 Task: Go to Program & Features. Select Whole Food Market. Add to cart Organic Sweet Potatoes-4. Select Amazon Health. Add to cart Coenzyme Q10 supplement-2. Place order for Destiny Lee, _x000D_
4893 Hawaiian Ter_x000D_
Cincinnati, Ohio(OH), 45223, Cell Number (513) 541-0914
Action: Mouse moved to (15, 79)
Screenshot: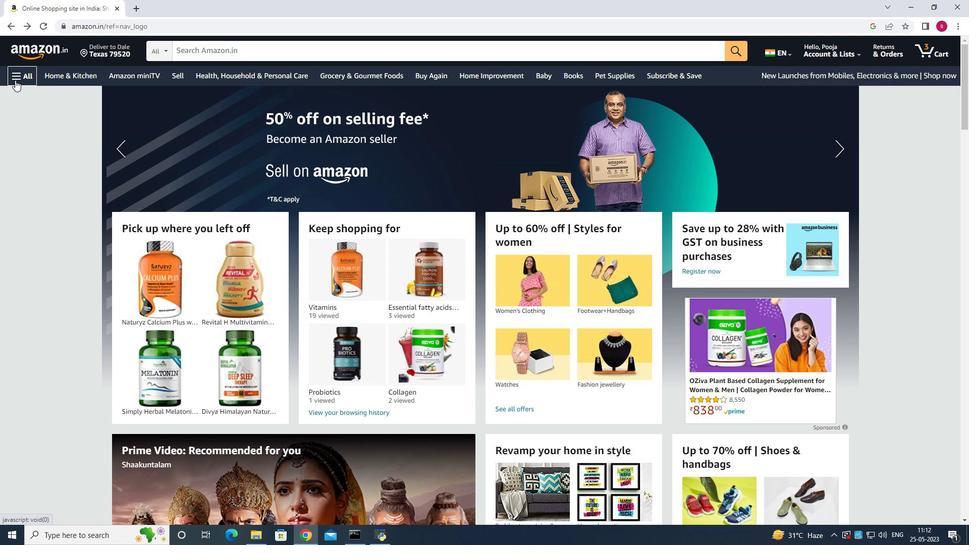 
Action: Mouse pressed left at (15, 79)
Screenshot: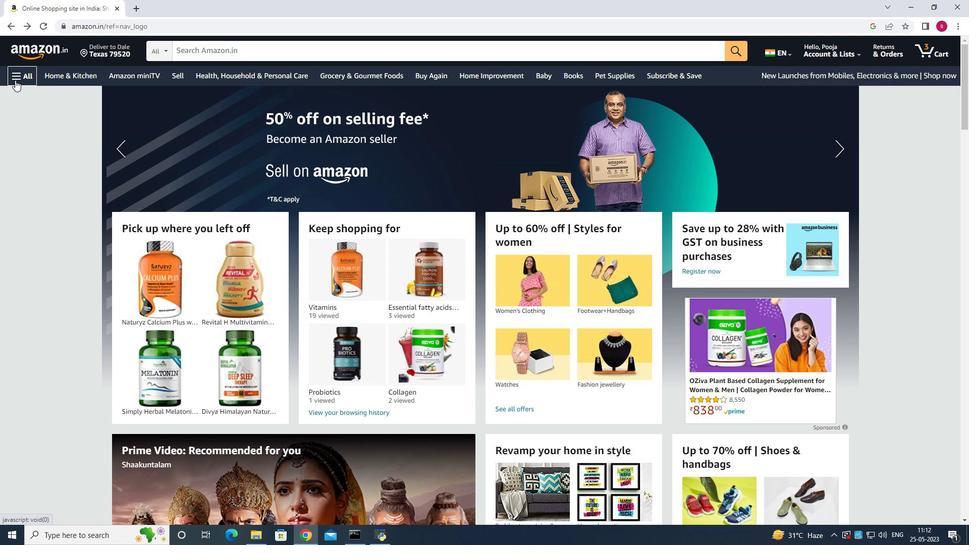 
Action: Mouse moved to (93, 346)
Screenshot: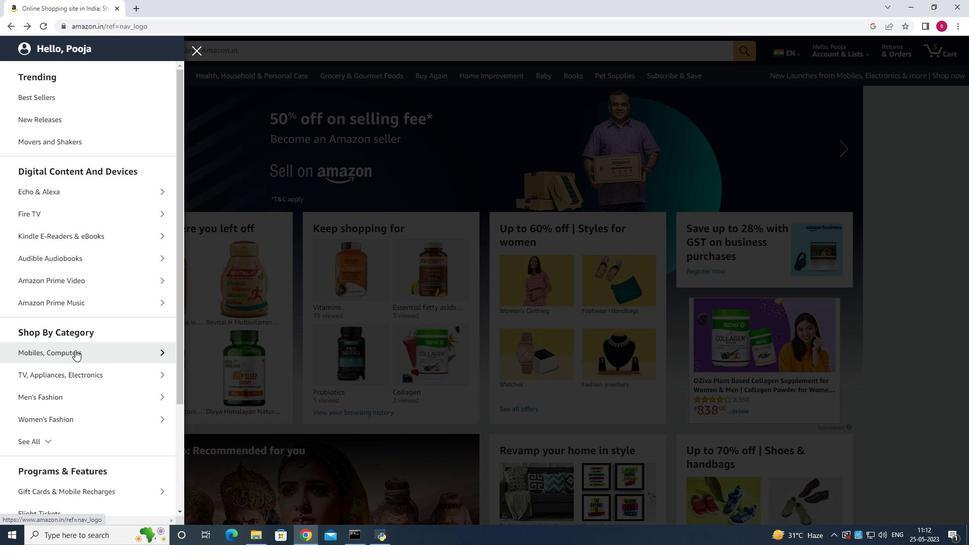 
Action: Mouse scrolled (93, 345) with delta (0, 0)
Screenshot: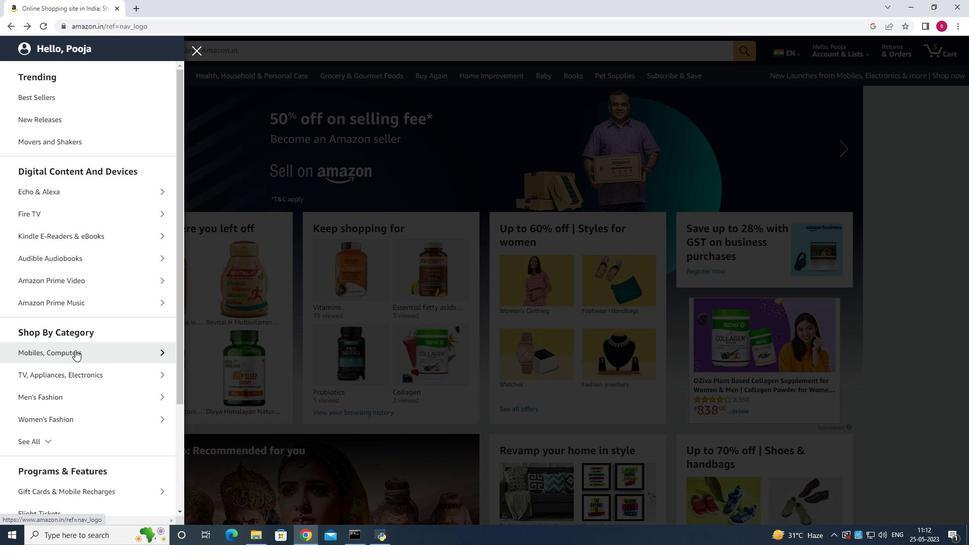 
Action: Mouse scrolled (93, 345) with delta (0, 0)
Screenshot: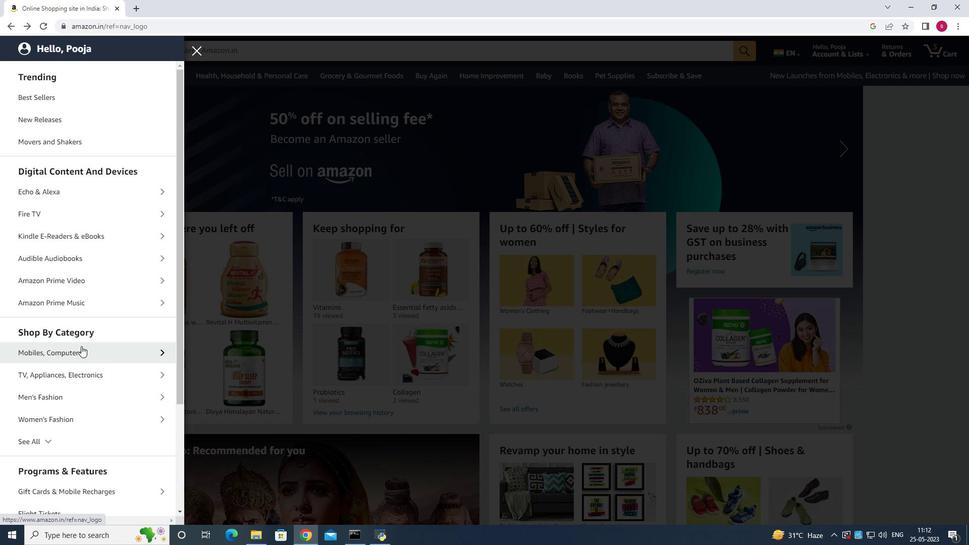 
Action: Mouse scrolled (93, 345) with delta (0, 0)
Screenshot: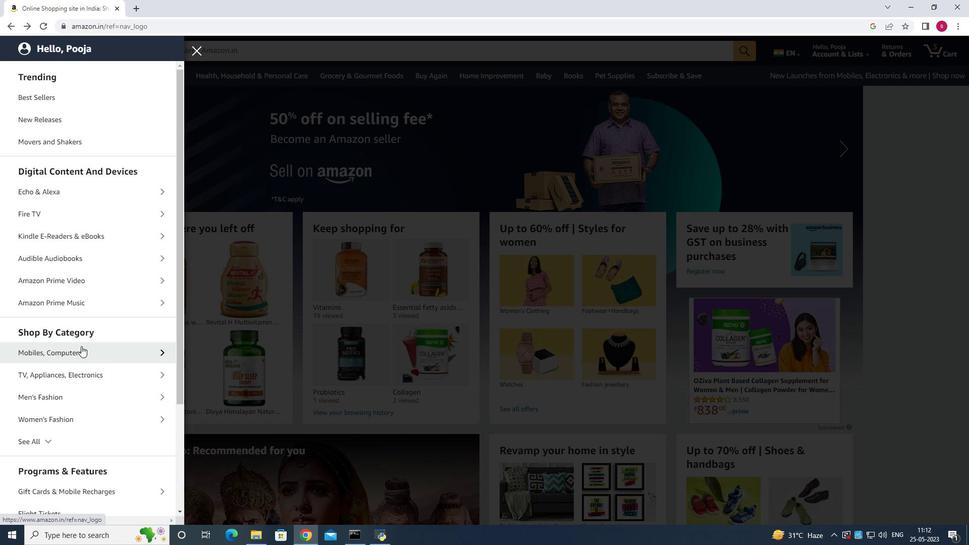 
Action: Mouse scrolled (93, 345) with delta (0, 0)
Screenshot: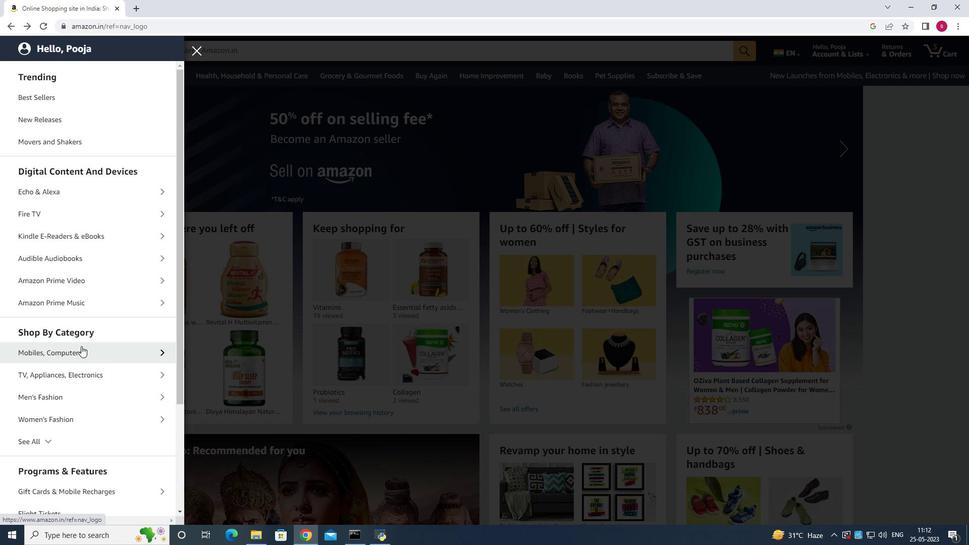 
Action: Mouse moved to (93, 346)
Screenshot: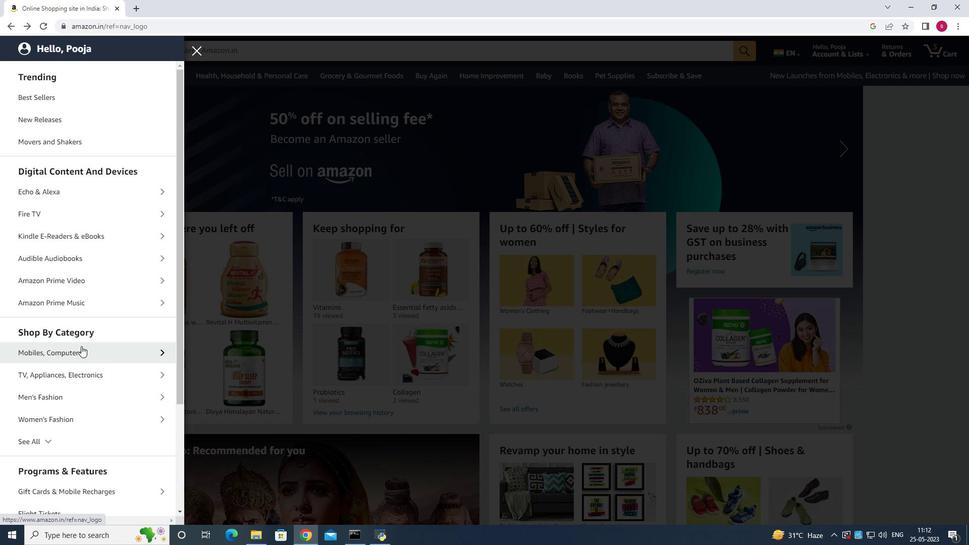 
Action: Mouse scrolled (93, 345) with delta (0, 0)
Screenshot: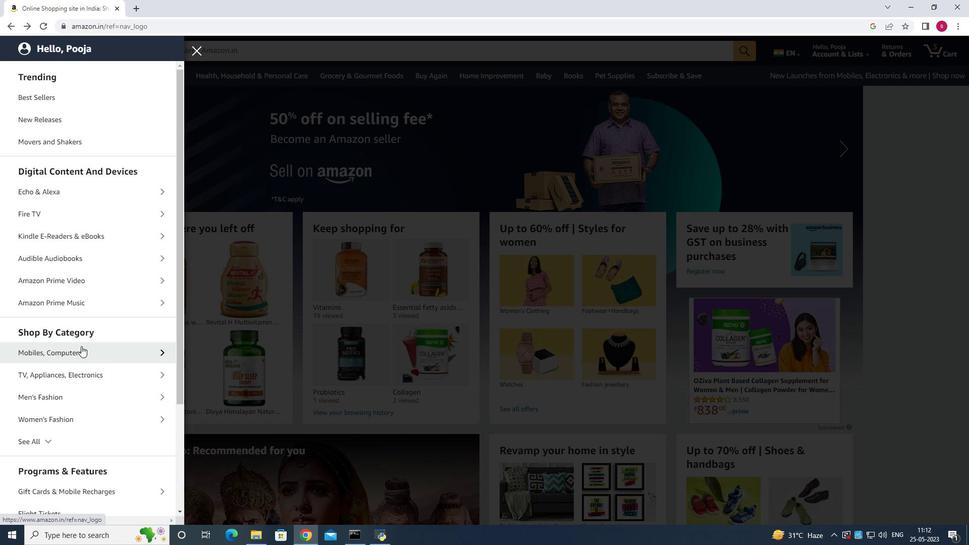 
Action: Mouse moved to (88, 331)
Screenshot: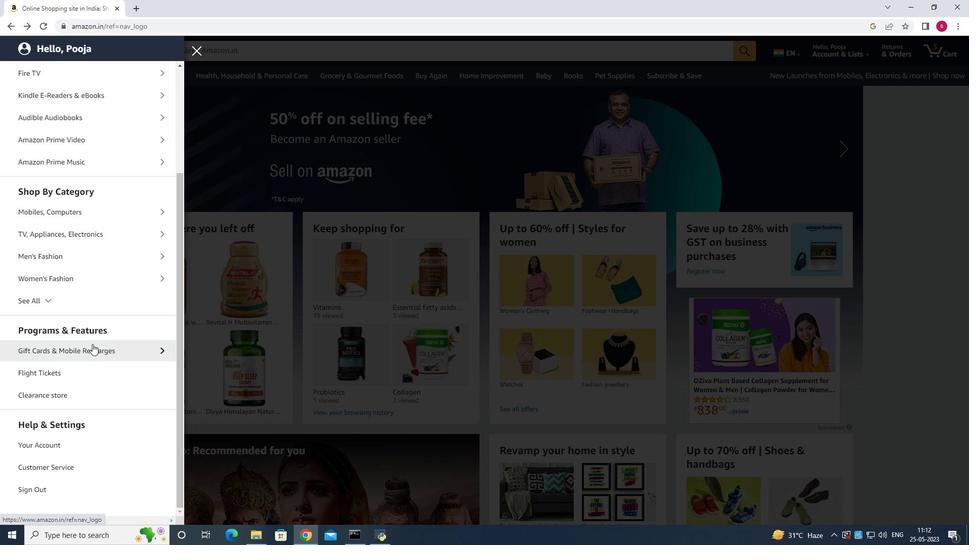 
Action: Mouse pressed left at (88, 331)
Screenshot: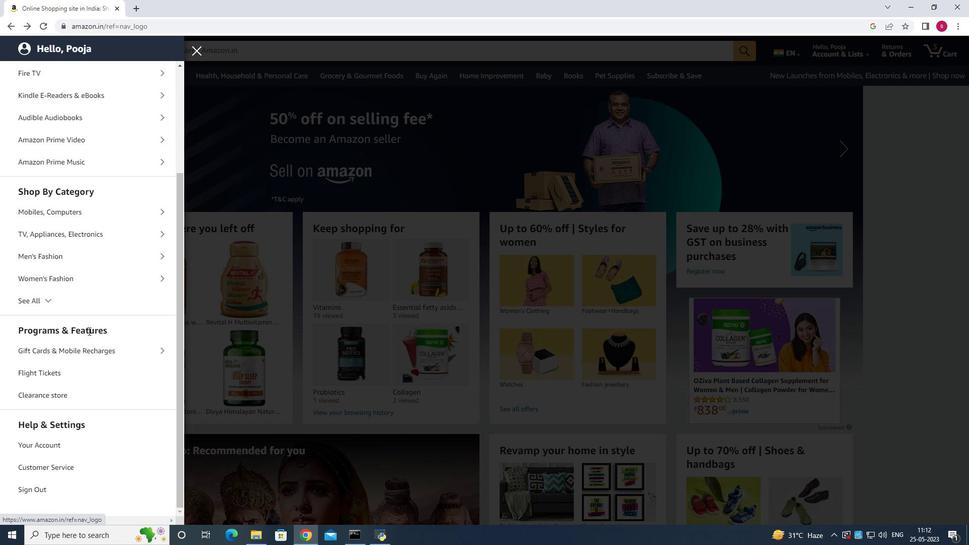 
Action: Mouse moved to (91, 352)
Screenshot: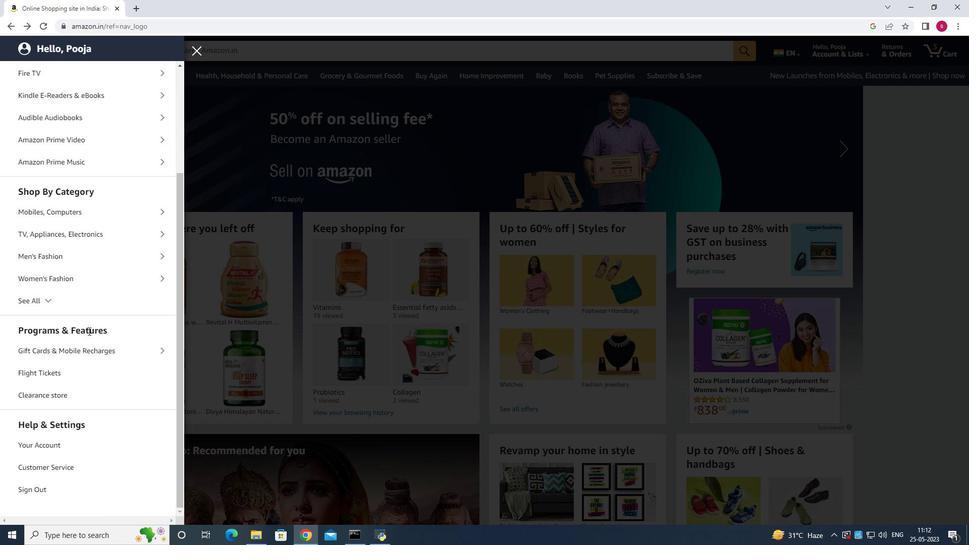 
Action: Mouse pressed left at (91, 352)
Screenshot: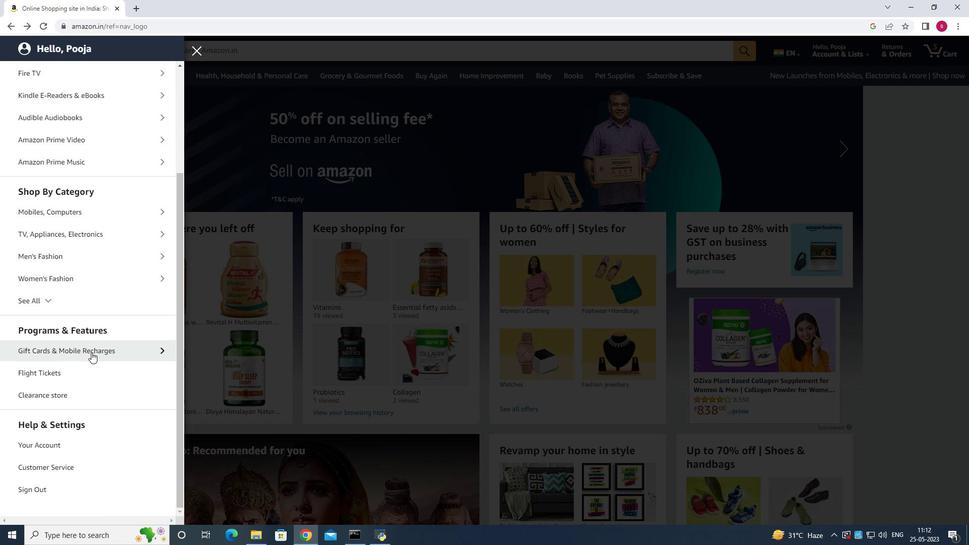 
Action: Mouse moved to (197, 45)
Screenshot: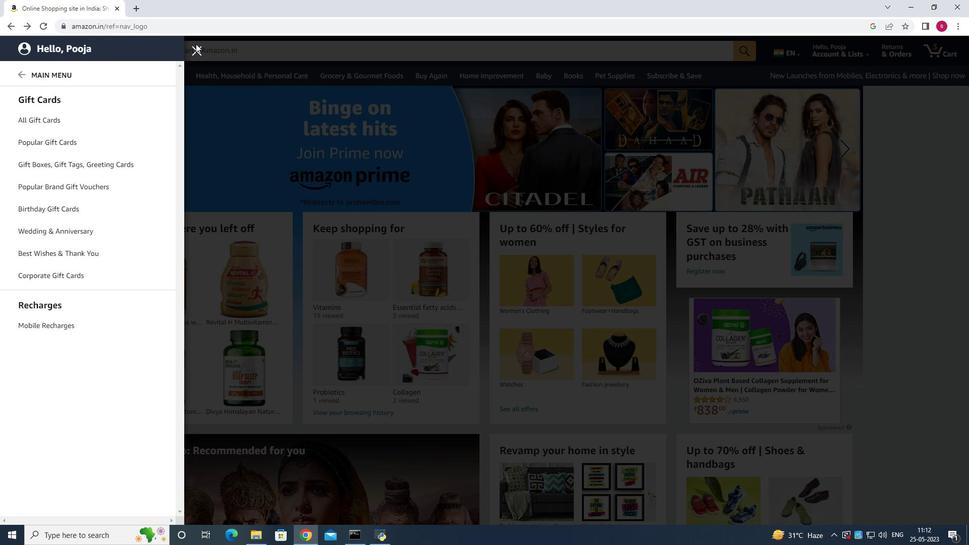 
Action: Mouse pressed left at (197, 45)
Screenshot: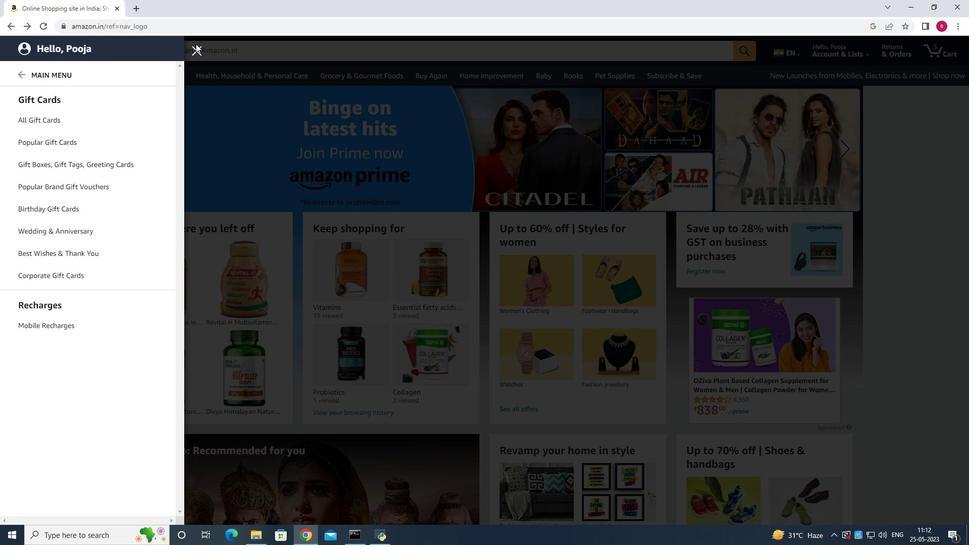 
Action: Mouse moved to (198, 46)
Screenshot: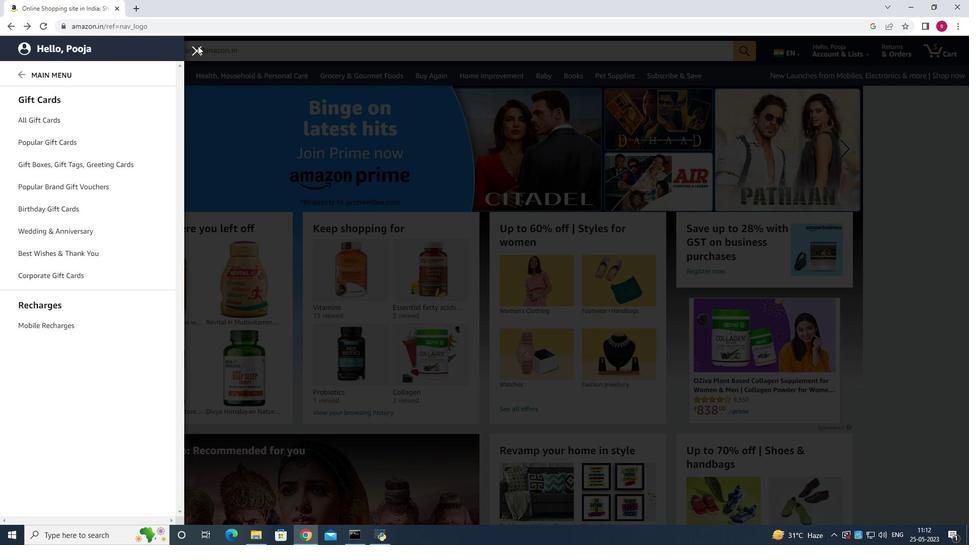 
Action: Mouse pressed left at (198, 46)
Screenshot: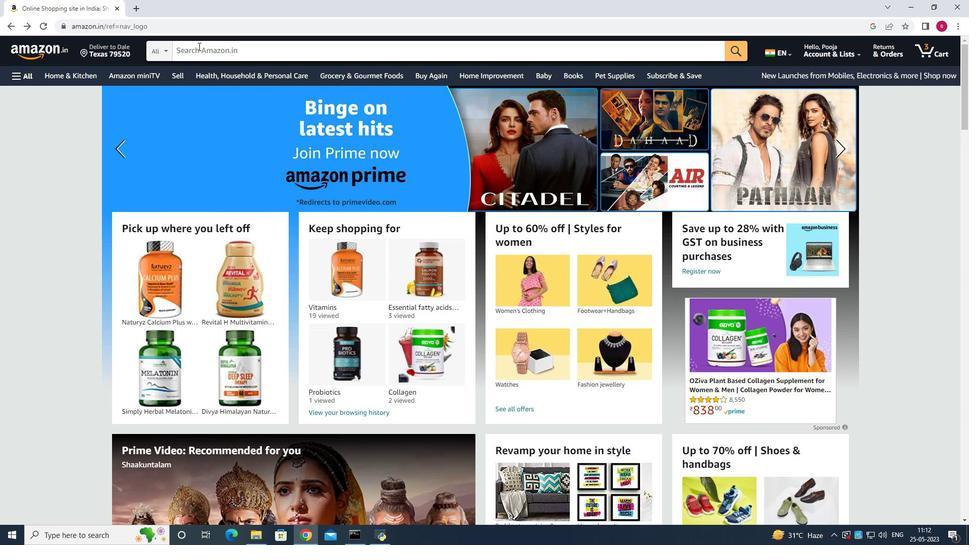 
Action: Key pressed <Key.shift>Organic<Key.space>sweet<Key.space>potatos<Key.enter>
Screenshot: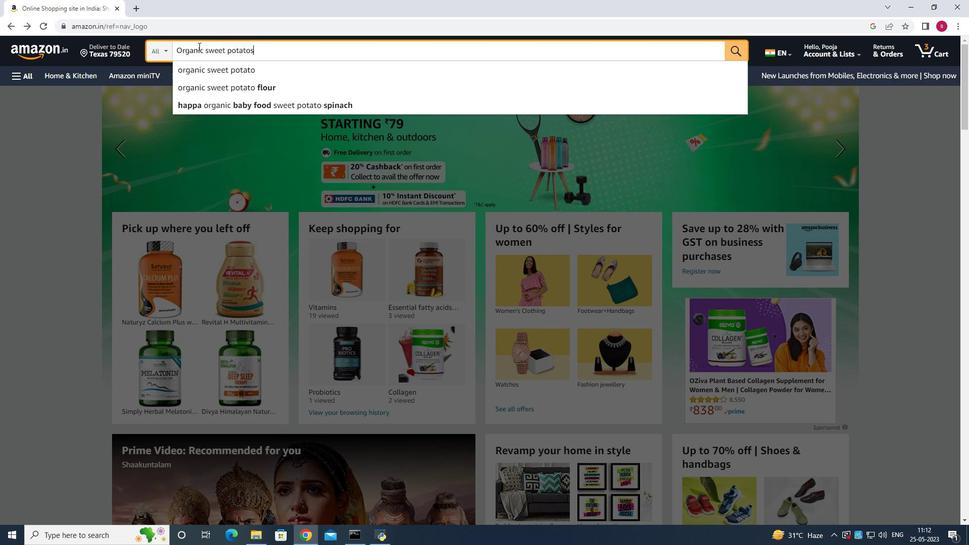 
Action: Mouse moved to (230, 111)
Screenshot: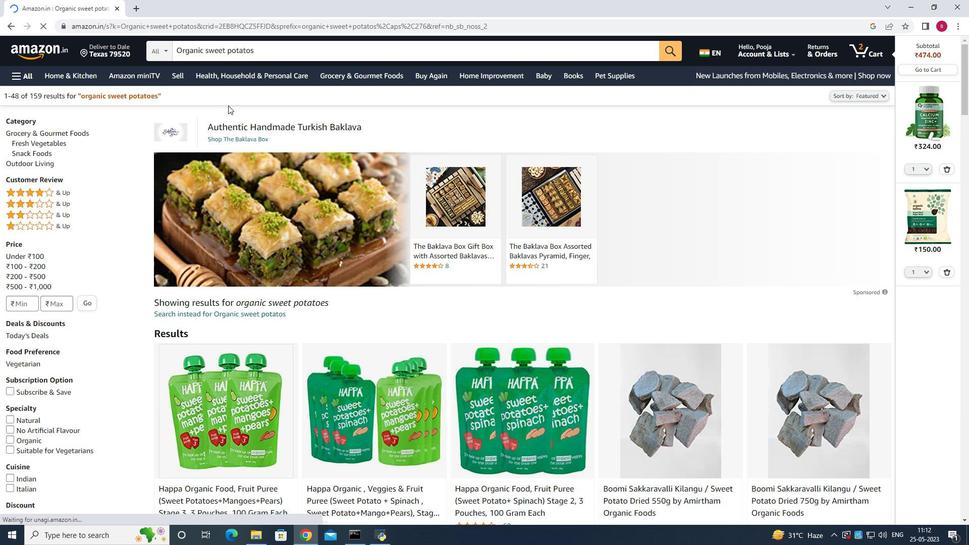 
Action: Mouse scrolled (230, 110) with delta (0, 0)
Screenshot: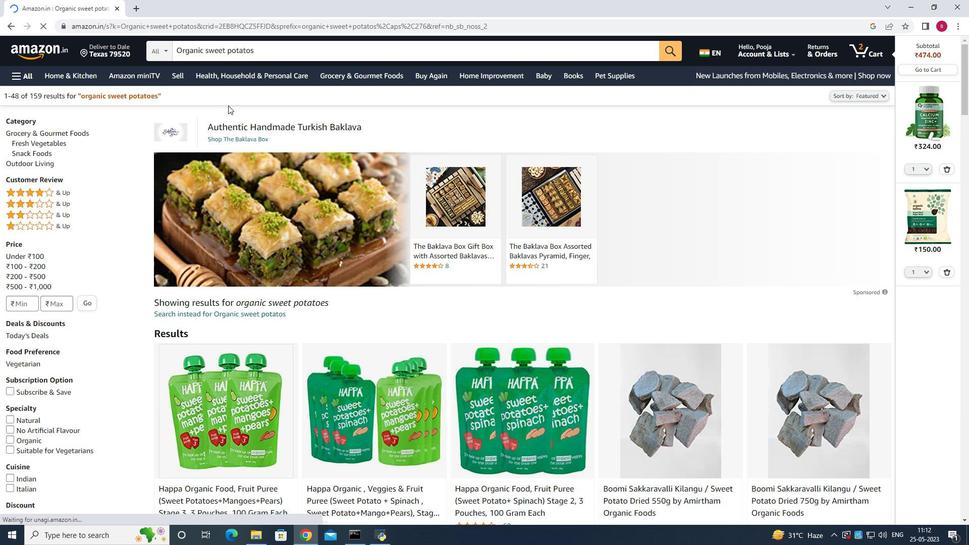 
Action: Mouse moved to (232, 117)
Screenshot: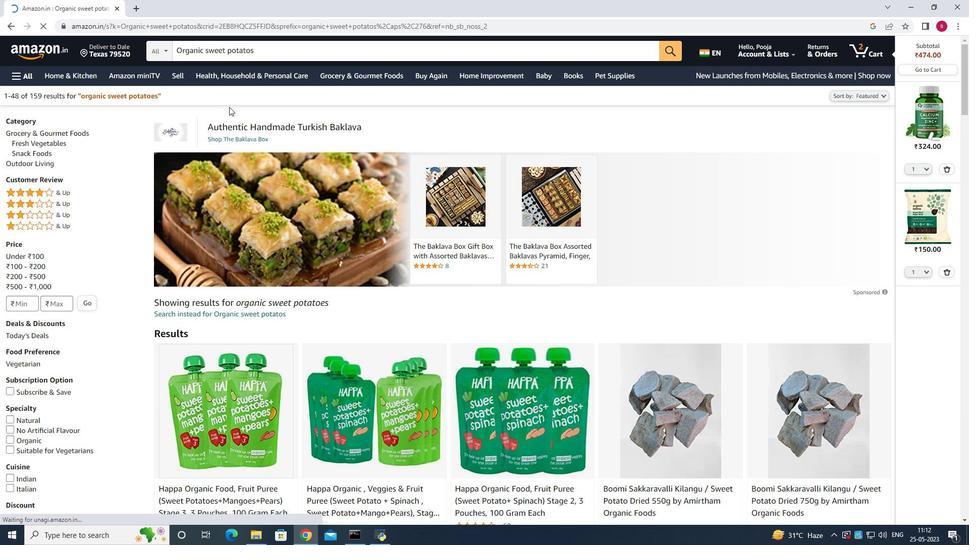 
Action: Mouse scrolled (232, 117) with delta (0, 0)
Screenshot: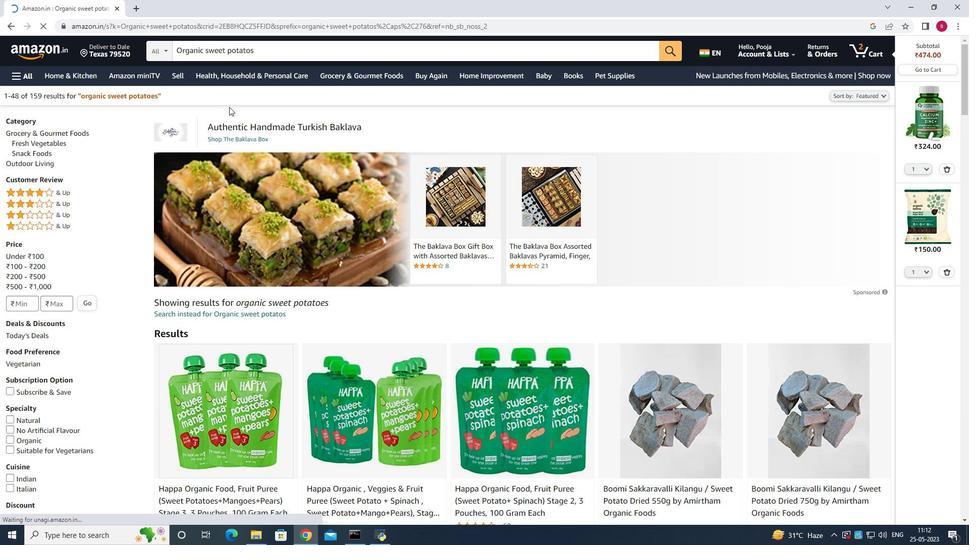 
Action: Mouse moved to (232, 119)
Screenshot: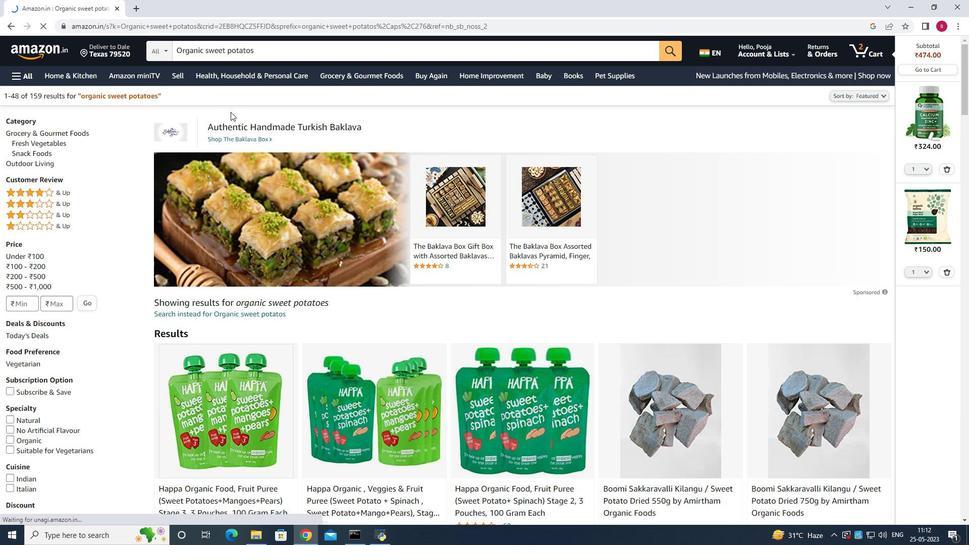 
Action: Mouse scrolled (232, 118) with delta (0, 0)
Screenshot: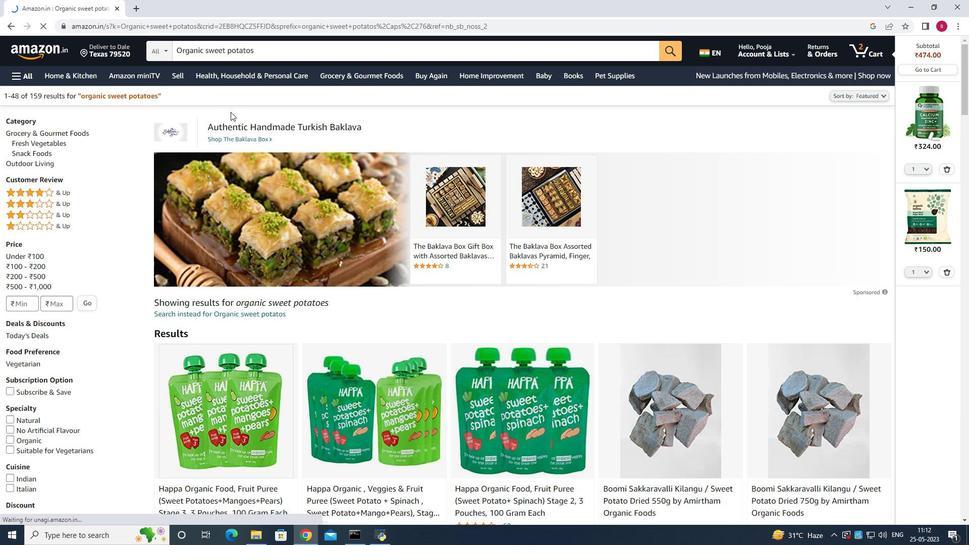 
Action: Mouse moved to (232, 119)
Screenshot: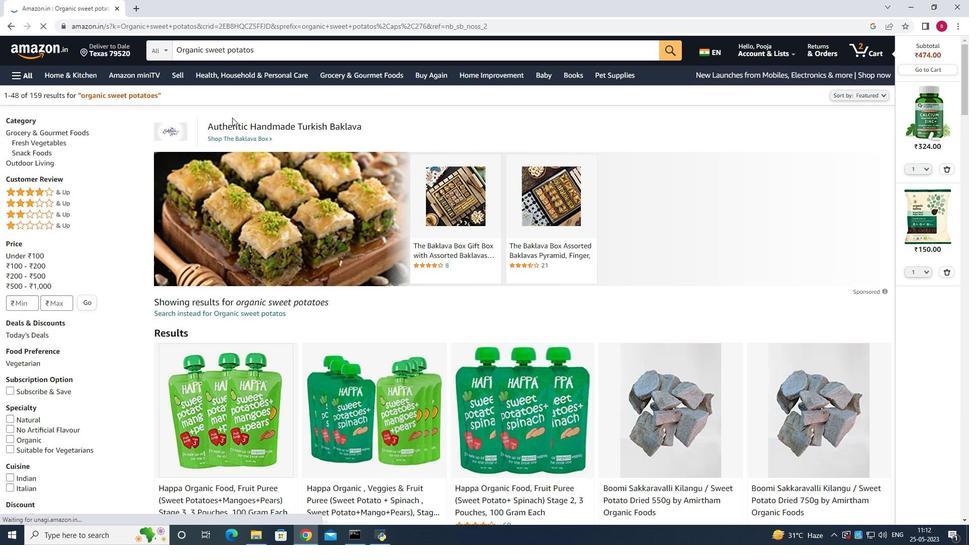 
Action: Mouse scrolled (232, 119) with delta (0, 0)
Screenshot: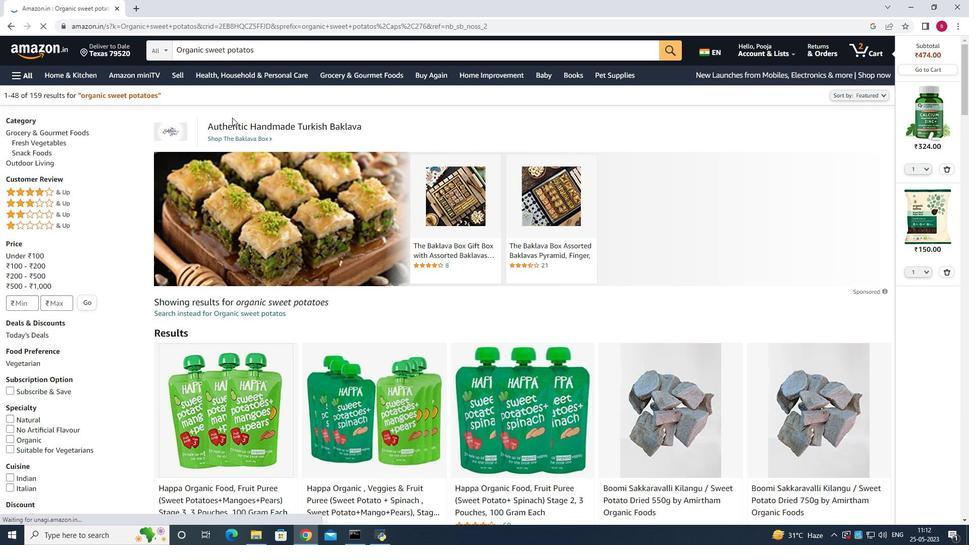 
Action: Mouse scrolled (232, 119) with delta (0, 0)
Screenshot: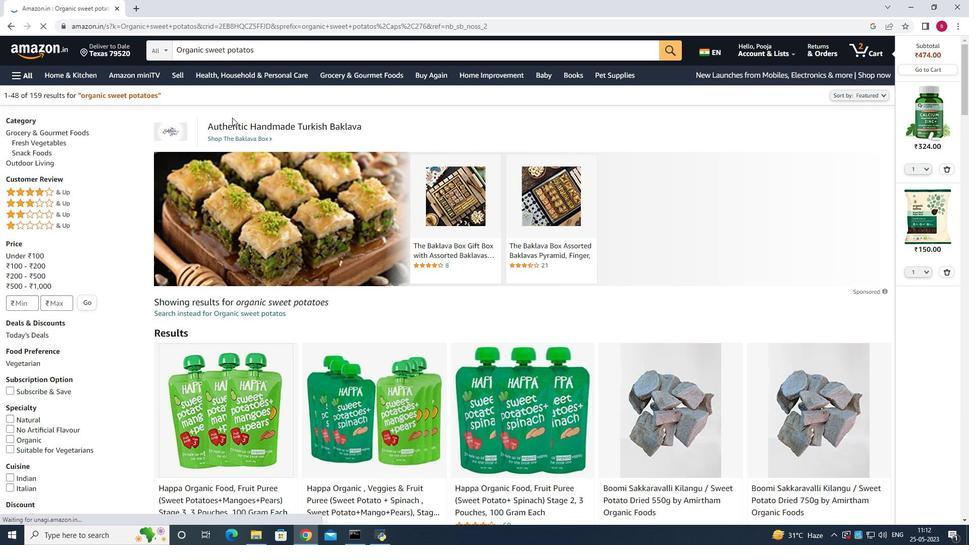 
Action: Mouse scrolled (232, 119) with delta (0, 0)
Screenshot: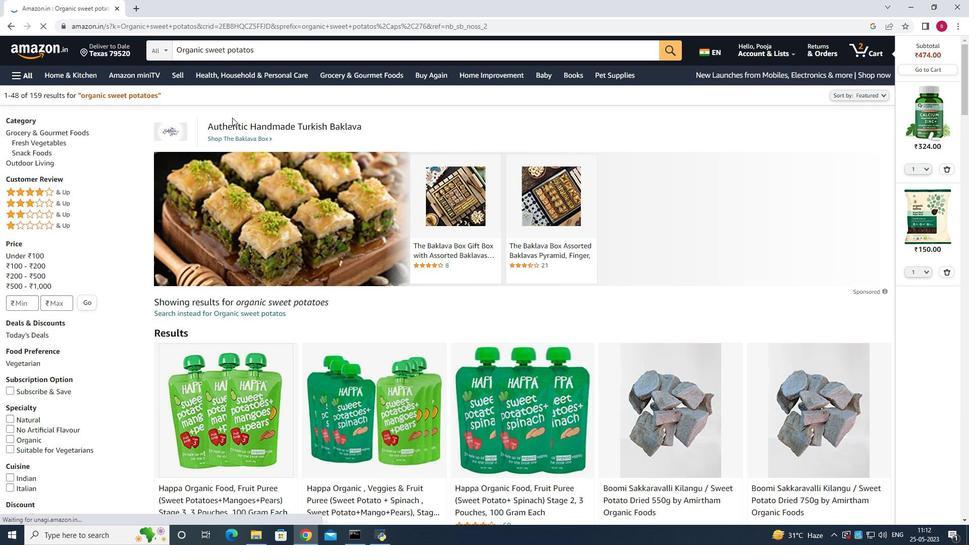
Action: Mouse scrolled (232, 119) with delta (0, 0)
Screenshot: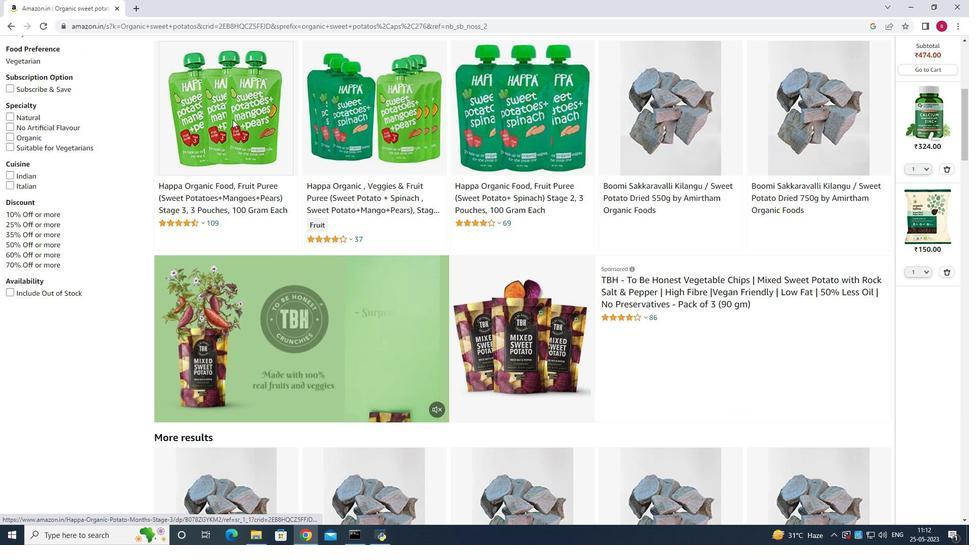 
Action: Mouse scrolled (232, 119) with delta (0, 0)
Screenshot: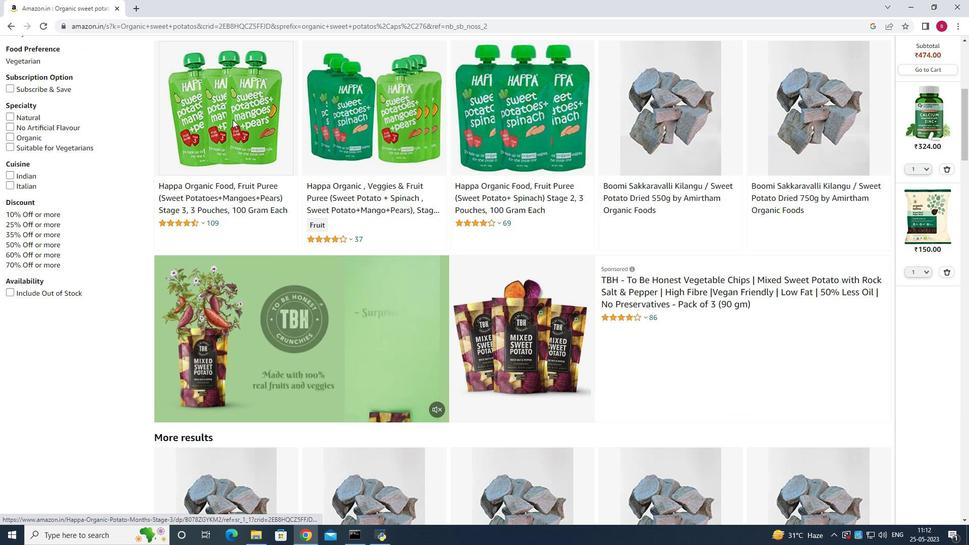 
Action: Mouse scrolled (232, 119) with delta (0, 0)
Screenshot: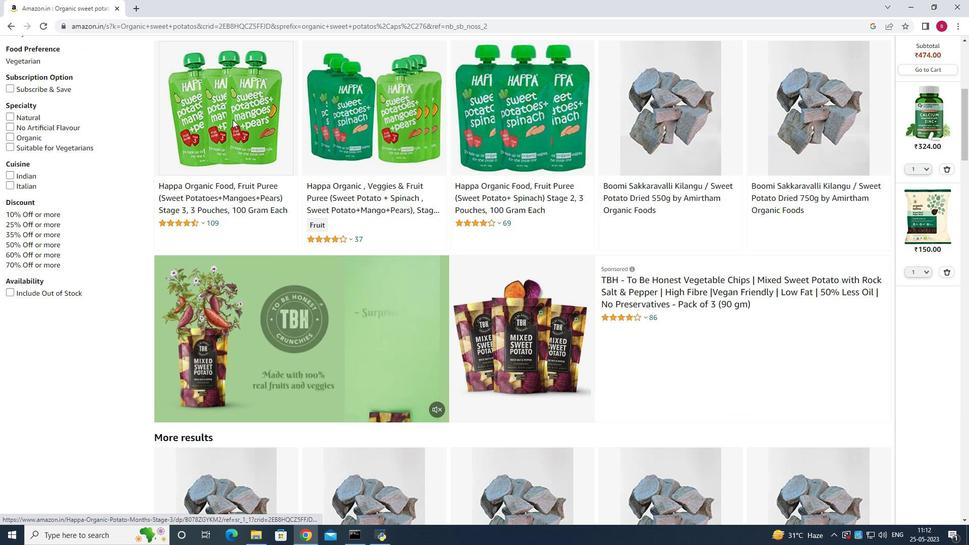 
Action: Mouse scrolled (232, 119) with delta (0, 0)
Screenshot: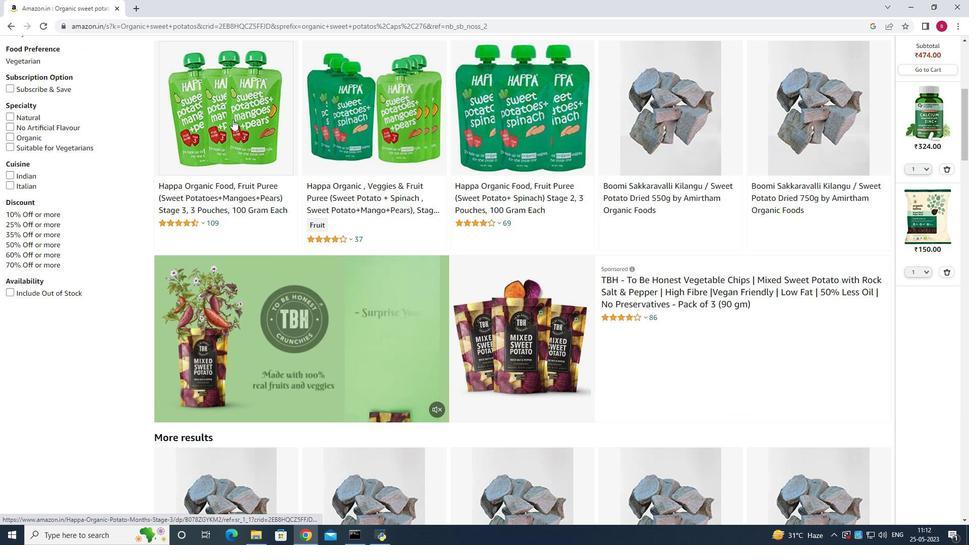 
Action: Mouse moved to (233, 117)
Screenshot: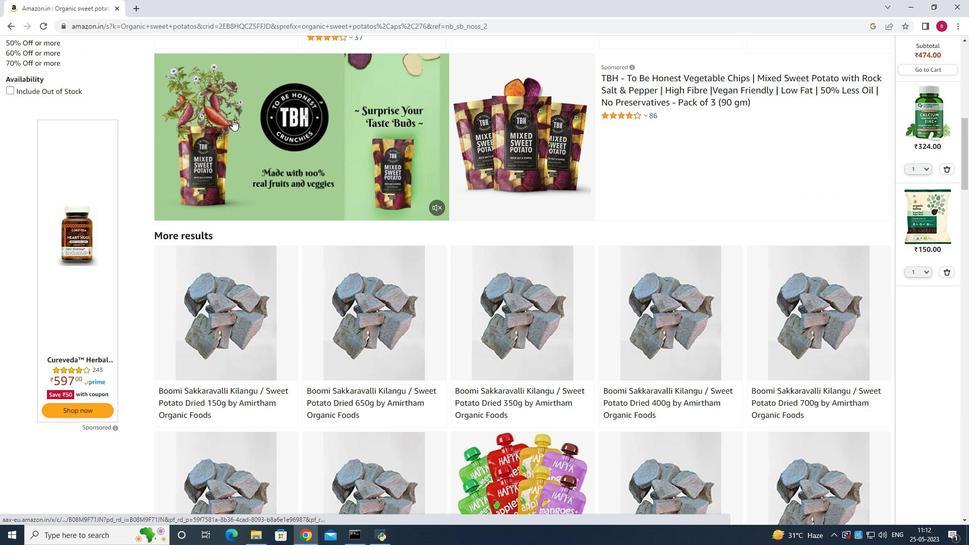 
Action: Mouse scrolled (233, 116) with delta (0, 0)
Screenshot: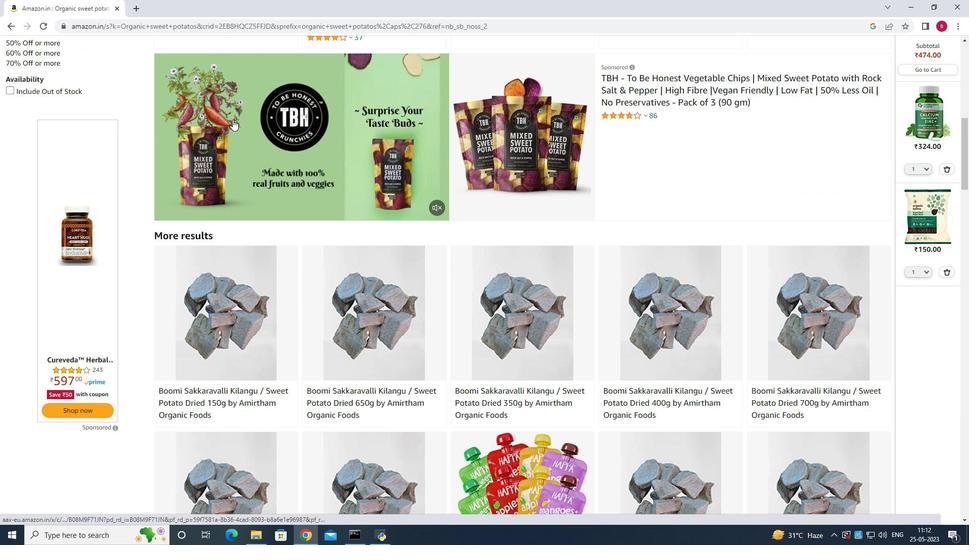 
Action: Mouse scrolled (233, 116) with delta (0, 0)
Screenshot: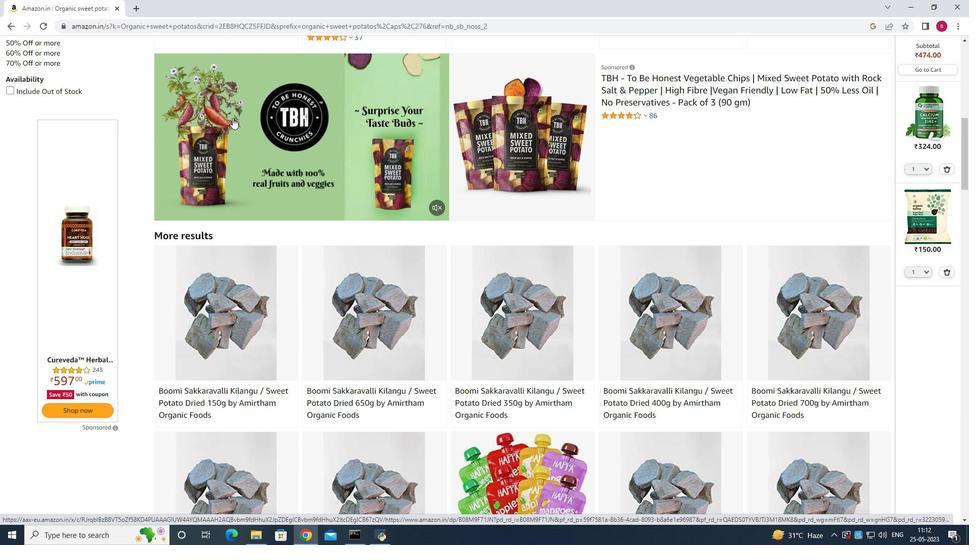 
Action: Mouse scrolled (233, 116) with delta (0, 0)
Screenshot: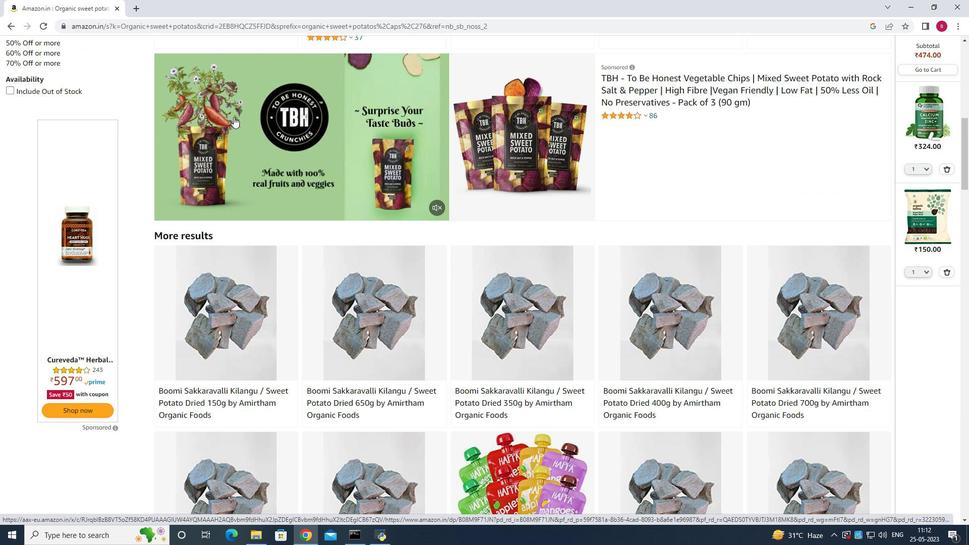 
Action: Mouse moved to (236, 123)
Screenshot: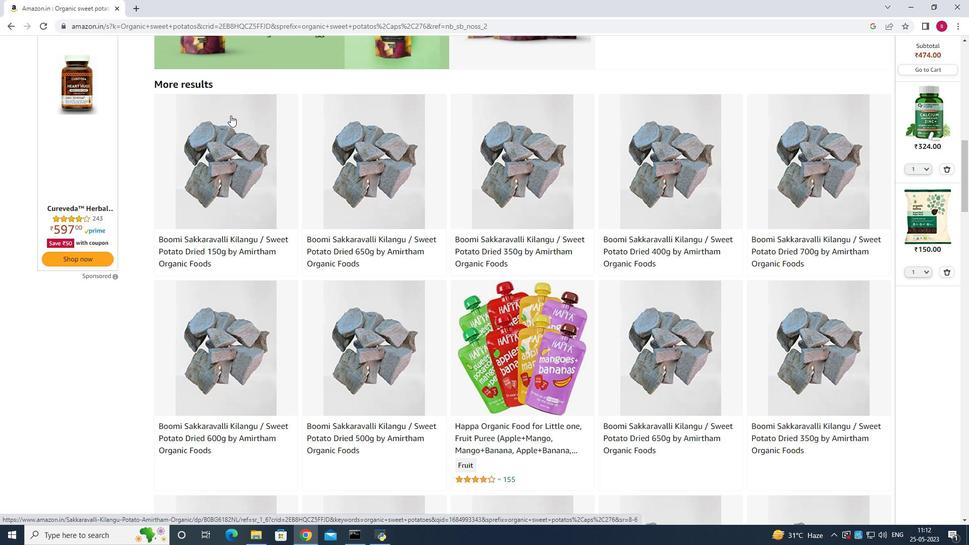 
Action: Mouse scrolled (236, 123) with delta (0, 0)
Screenshot: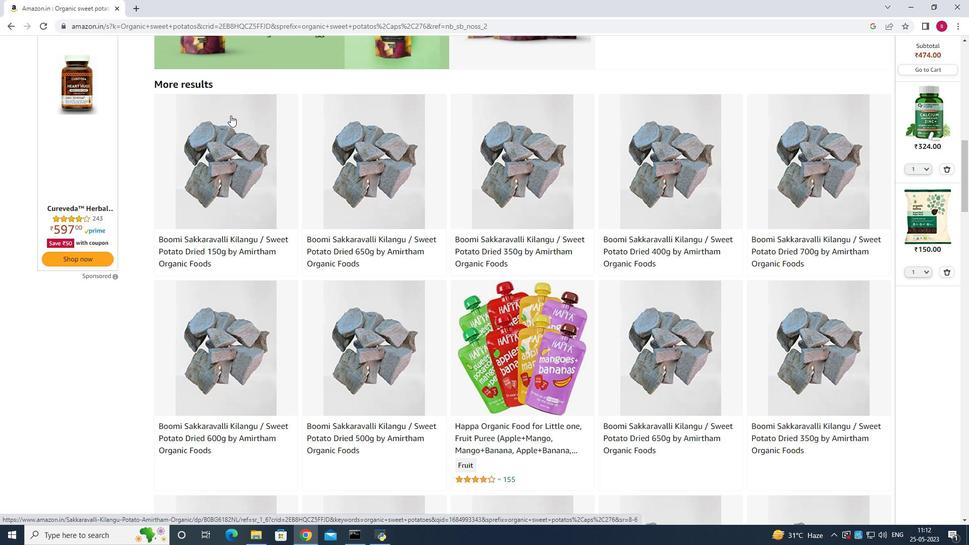 
Action: Mouse moved to (236, 128)
Screenshot: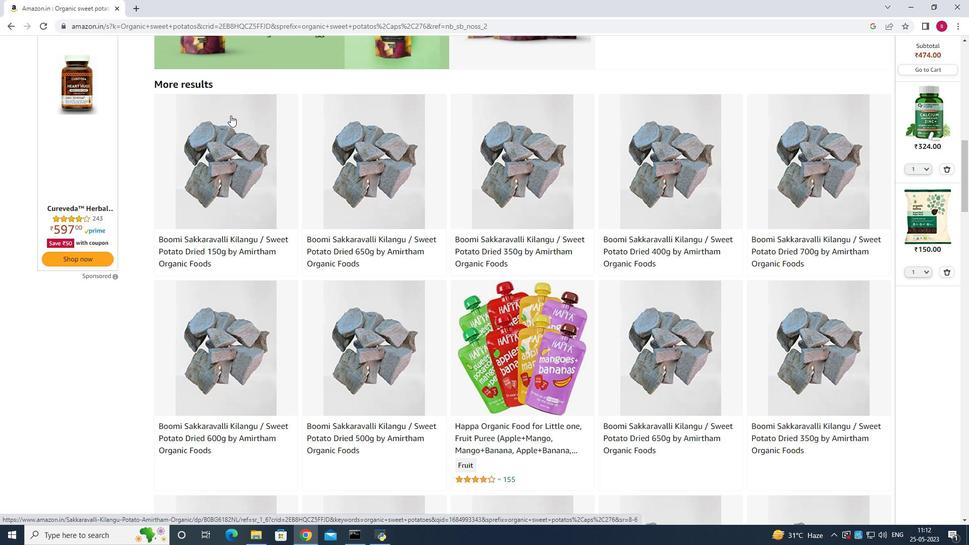 
Action: Mouse scrolled (236, 128) with delta (0, 0)
Screenshot: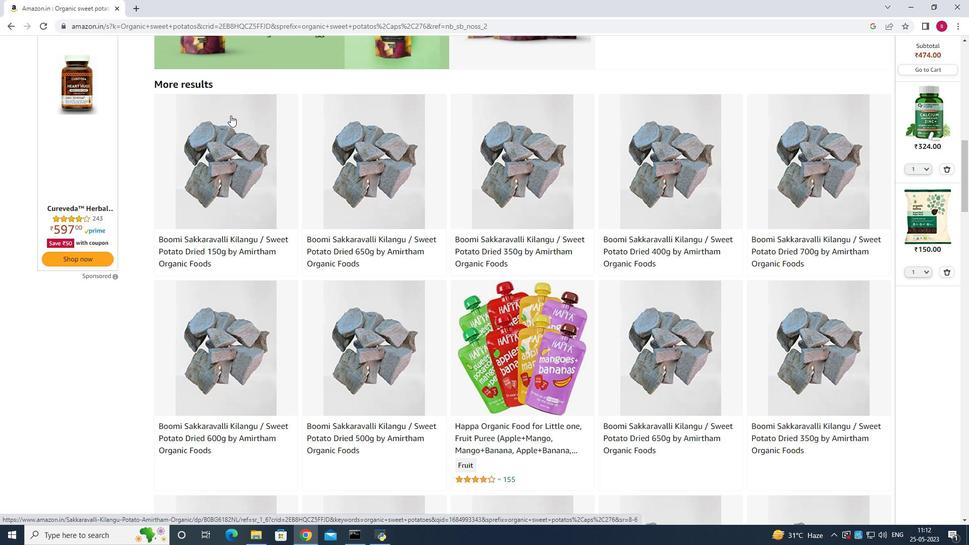 
Action: Mouse moved to (238, 133)
Screenshot: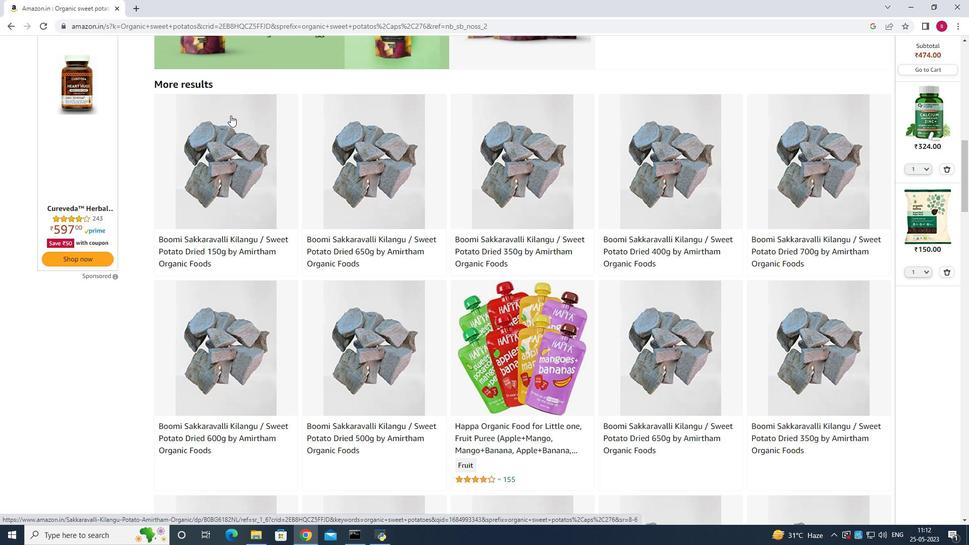 
Action: Mouse scrolled (237, 131) with delta (0, 0)
Screenshot: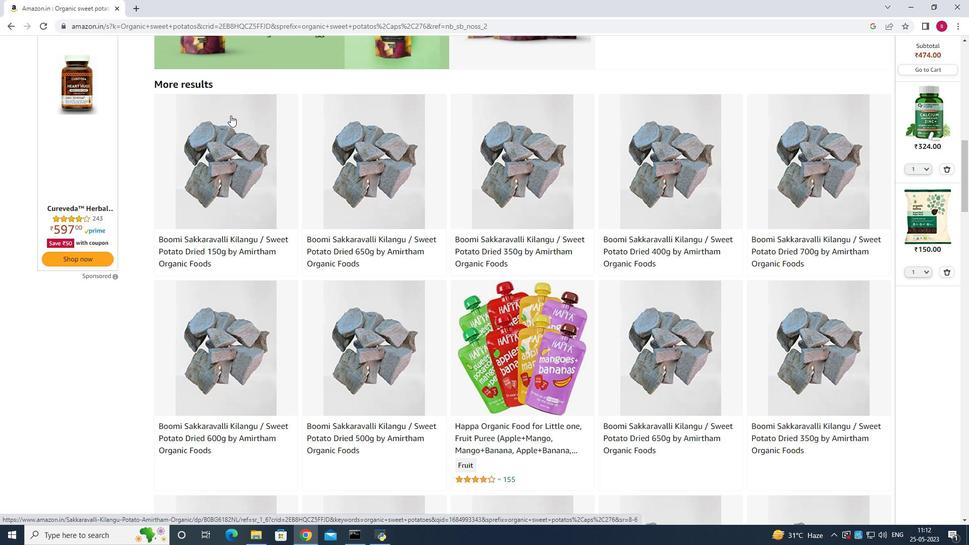 
Action: Mouse scrolled (238, 133) with delta (0, 0)
Screenshot: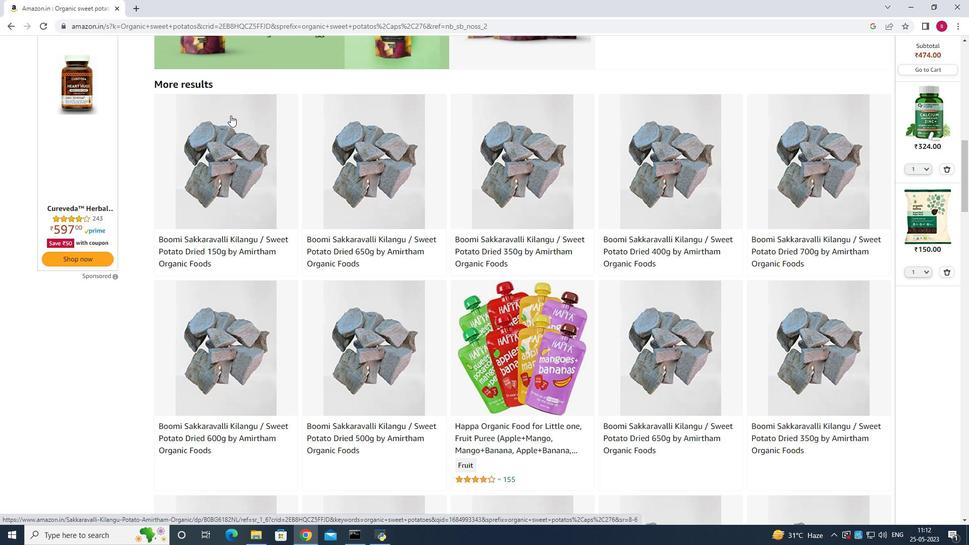 
Action: Mouse scrolled (238, 133) with delta (0, 0)
Screenshot: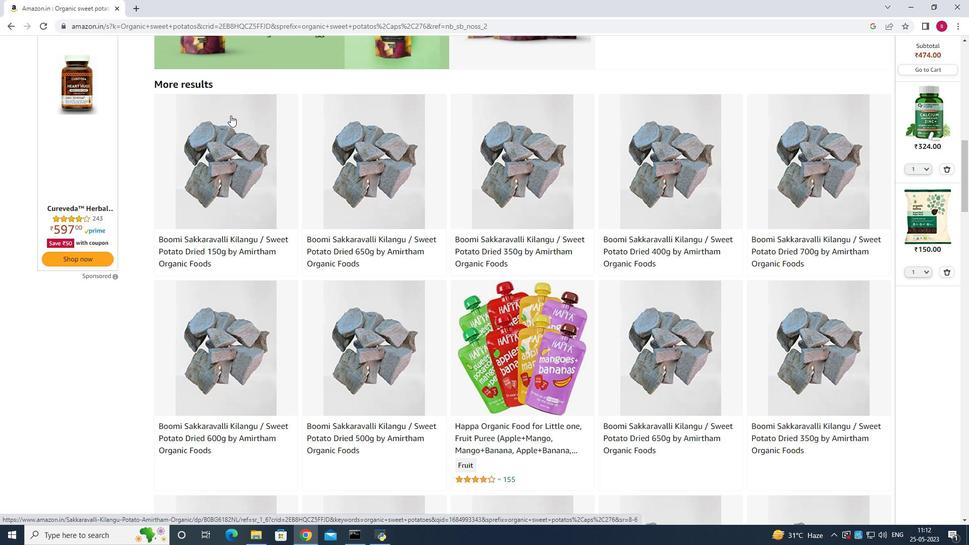
Action: Mouse scrolled (238, 133) with delta (0, 0)
Screenshot: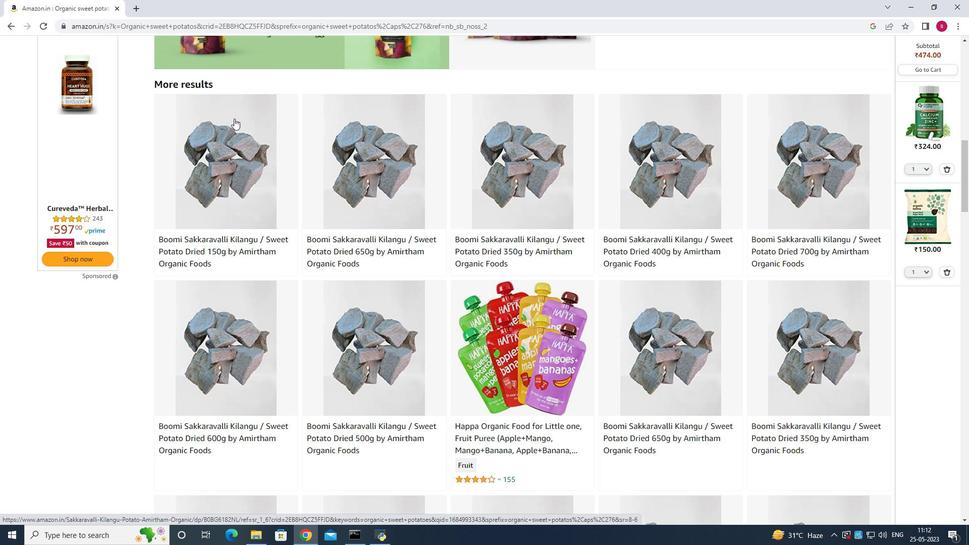
Action: Mouse scrolled (238, 133) with delta (0, 0)
Screenshot: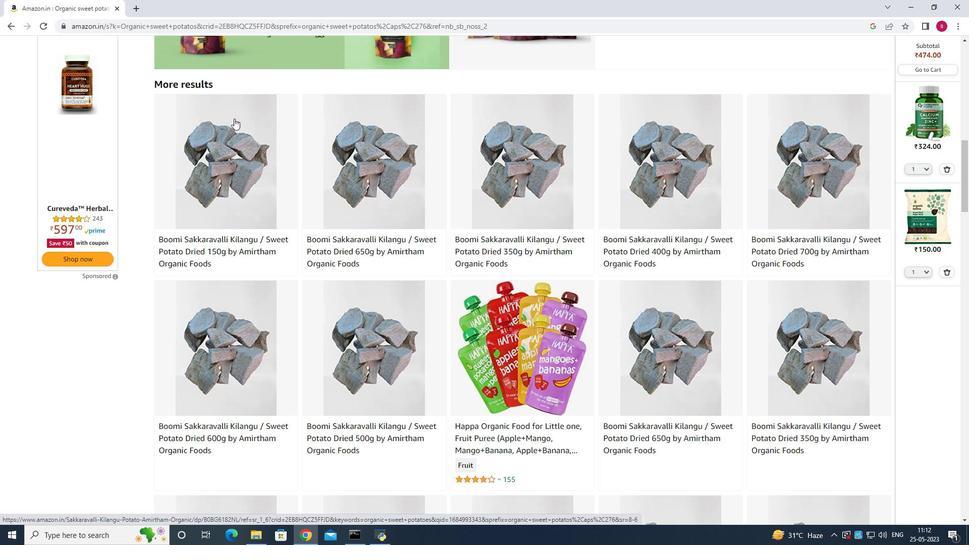 
Action: Mouse moved to (238, 135)
Screenshot: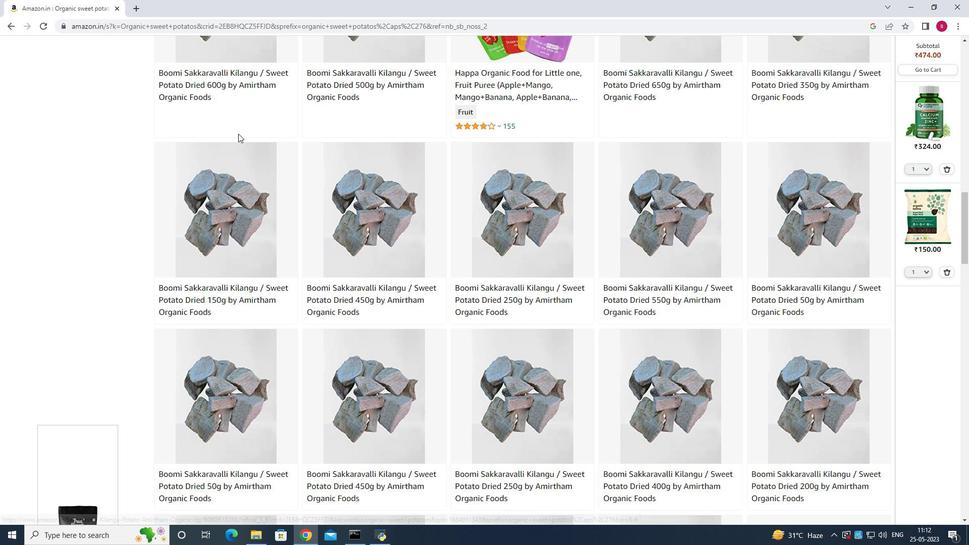 
Action: Mouse scrolled (238, 135) with delta (0, 0)
Screenshot: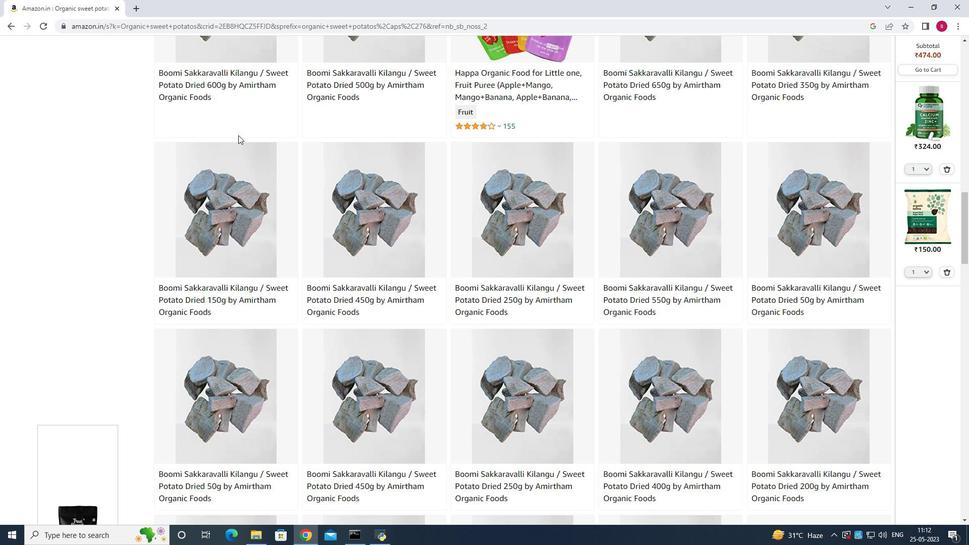 
Action: Mouse scrolled (238, 135) with delta (0, 0)
Screenshot: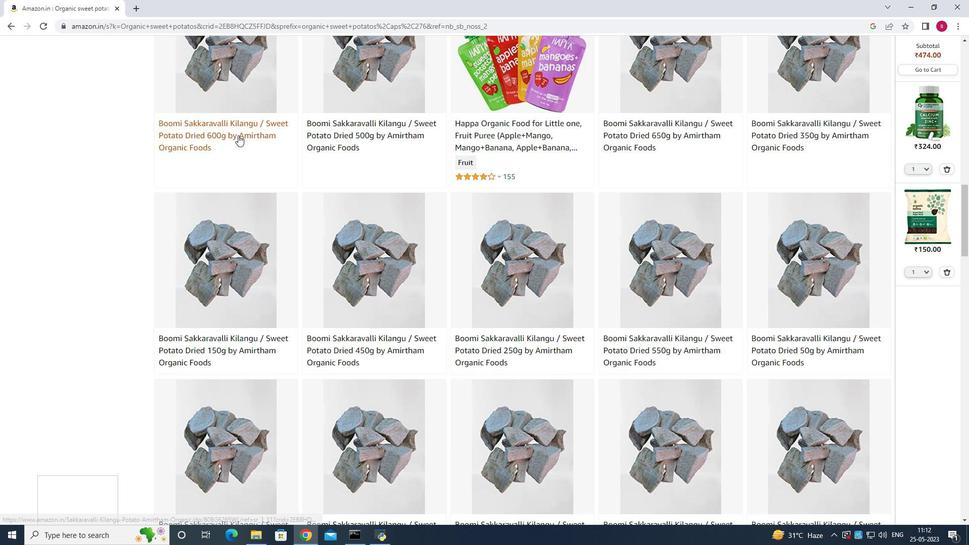 
Action: Mouse scrolled (238, 135) with delta (0, 0)
Screenshot: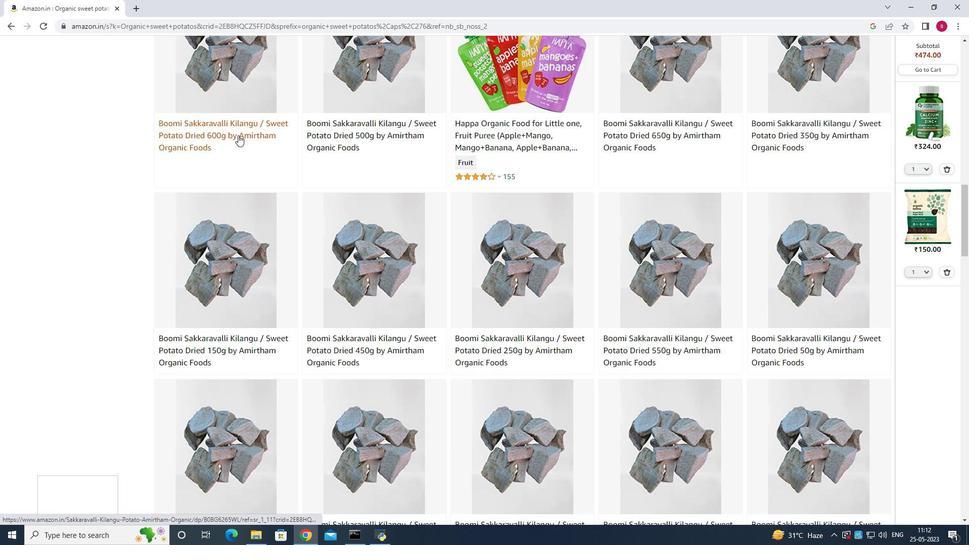 
Action: Mouse scrolled (238, 135) with delta (0, 0)
Screenshot: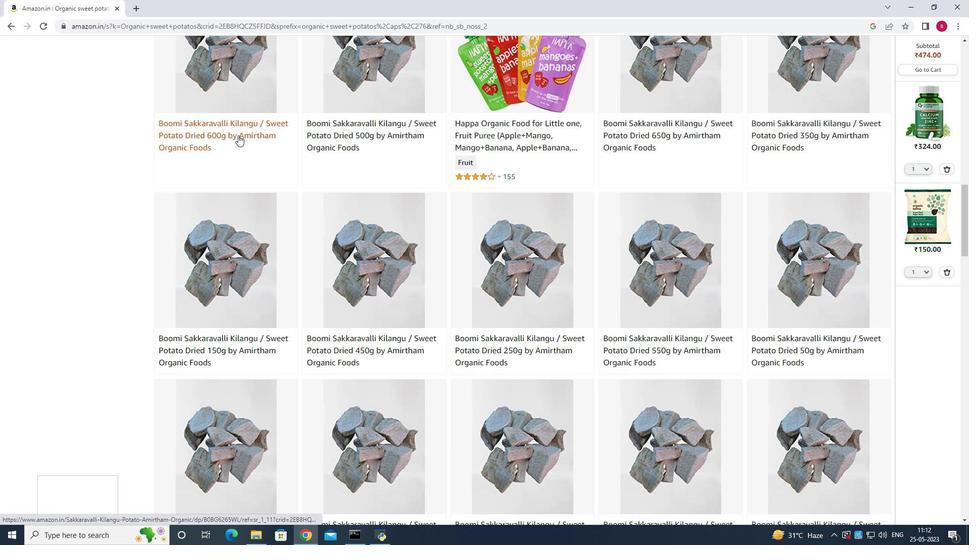 
Action: Mouse pressed middle at (238, 135)
Screenshot: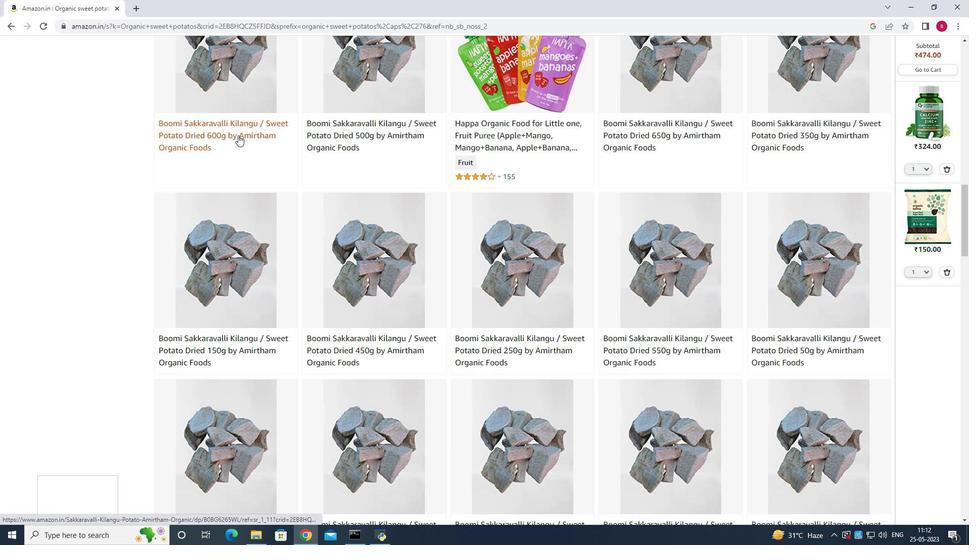 
Action: Mouse scrolled (238, 135) with delta (0, 0)
Screenshot: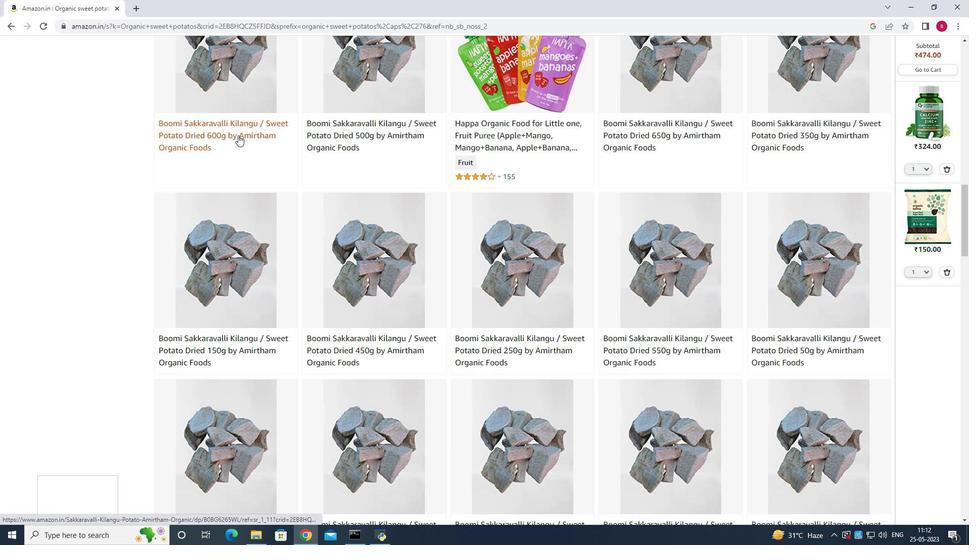 
Action: Mouse scrolled (238, 135) with delta (0, 0)
Screenshot: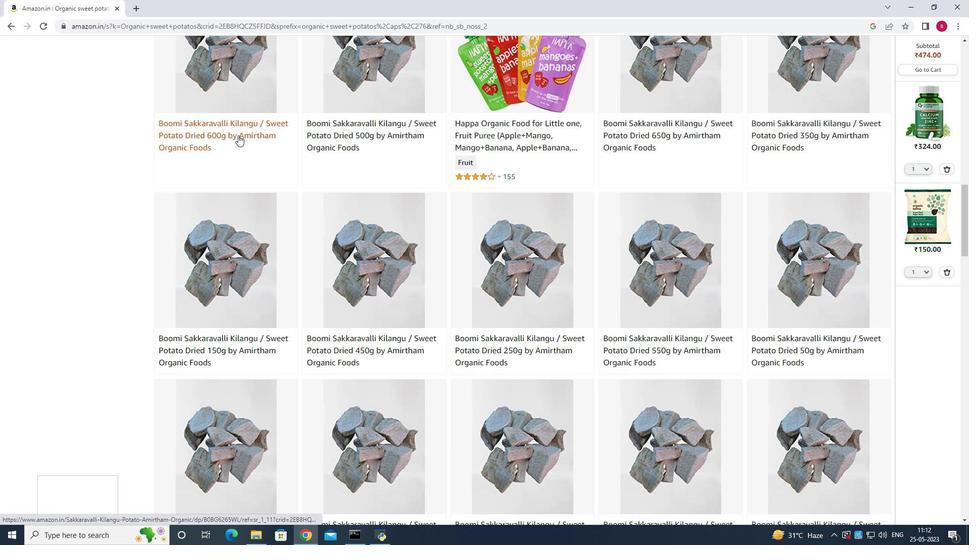 
Action: Mouse scrolled (238, 135) with delta (0, 0)
Screenshot: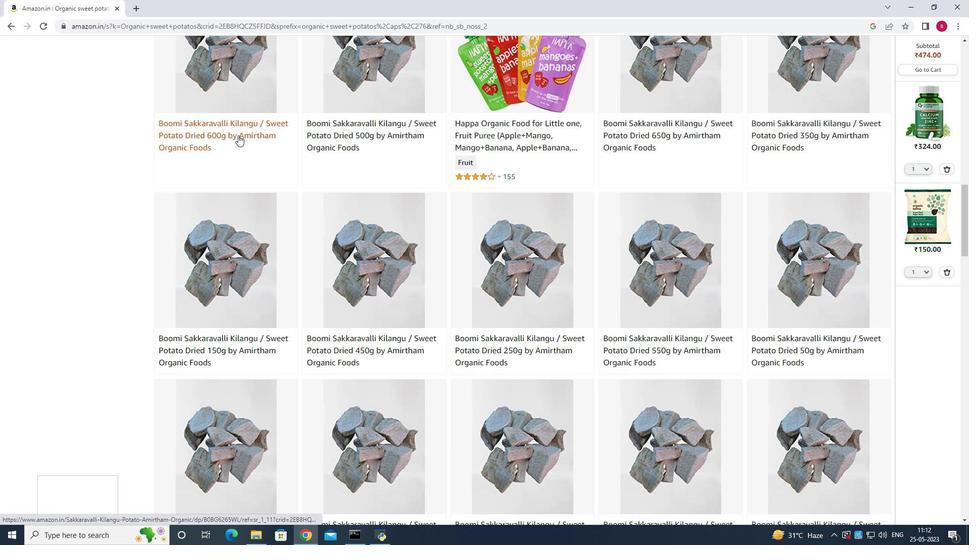 
Action: Mouse scrolled (238, 135) with delta (0, 0)
Screenshot: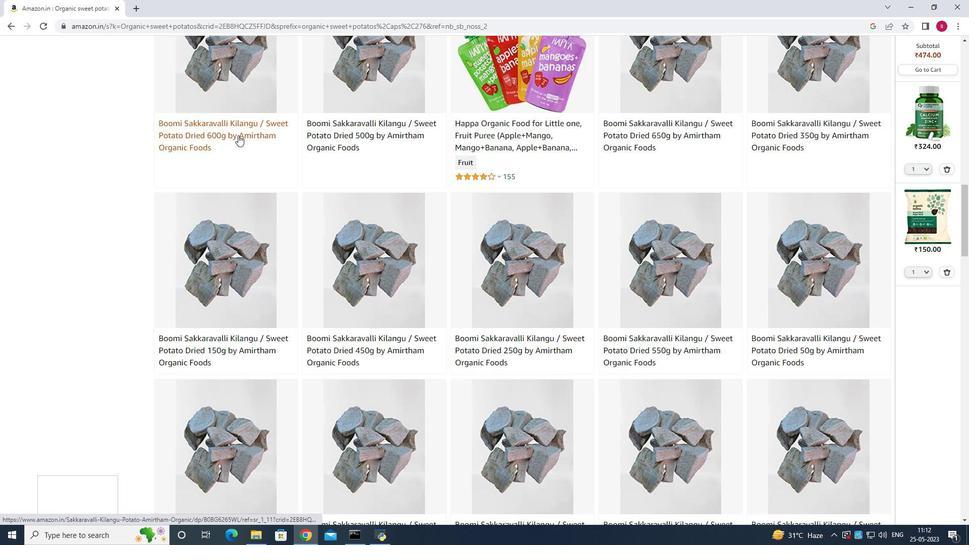 
Action: Mouse scrolled (238, 135) with delta (0, 0)
Screenshot: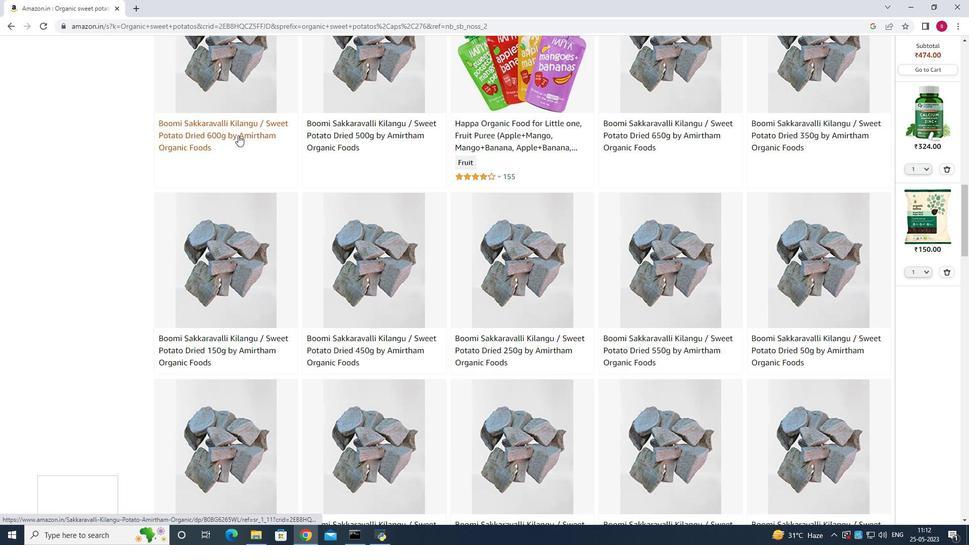 
Action: Mouse scrolled (238, 135) with delta (0, 0)
Screenshot: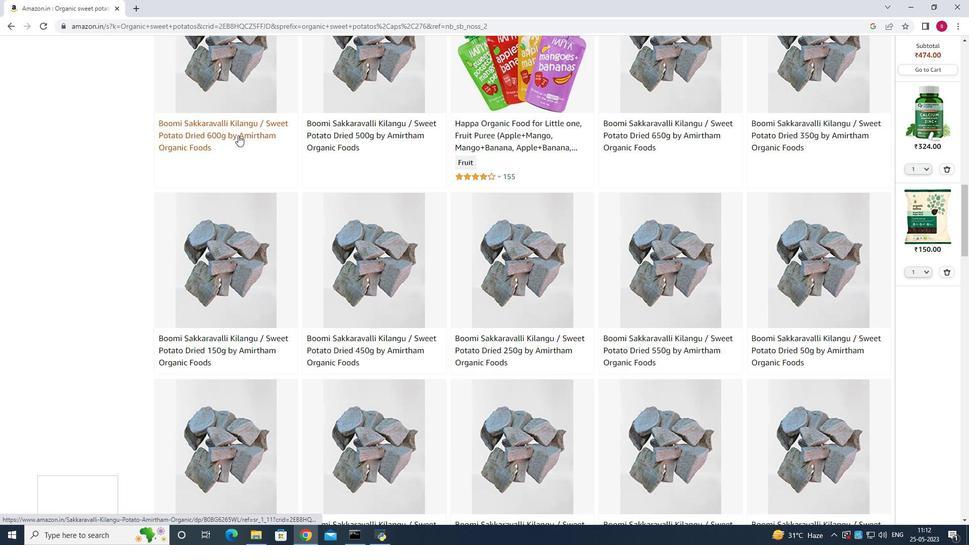 
Action: Mouse scrolled (238, 135) with delta (0, 0)
Screenshot: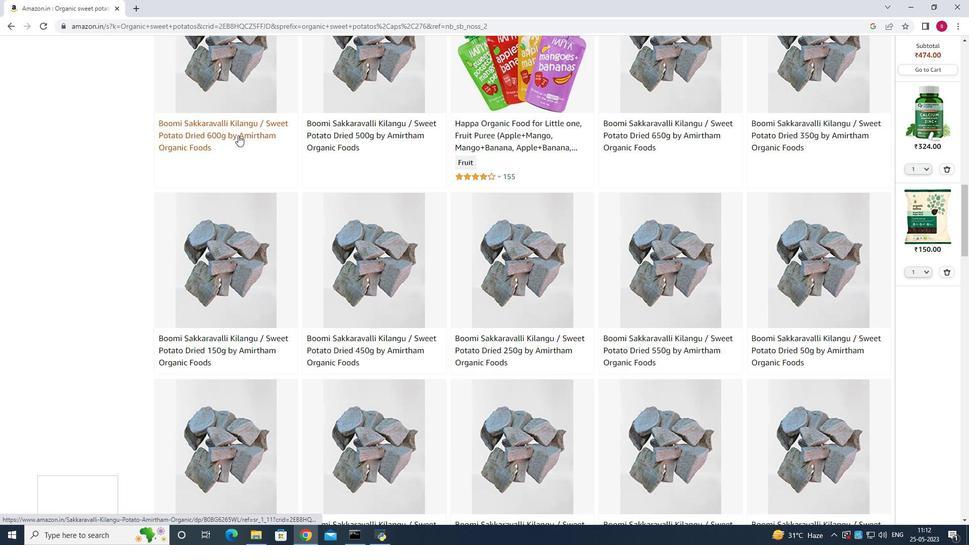 
Action: Mouse scrolled (238, 135) with delta (0, 0)
Screenshot: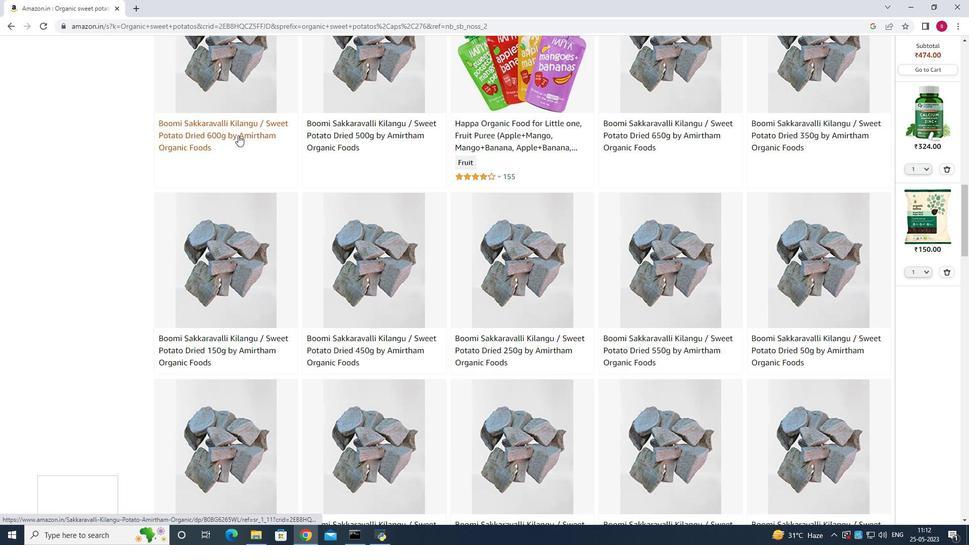 
Action: Mouse scrolled (238, 135) with delta (0, 0)
Screenshot: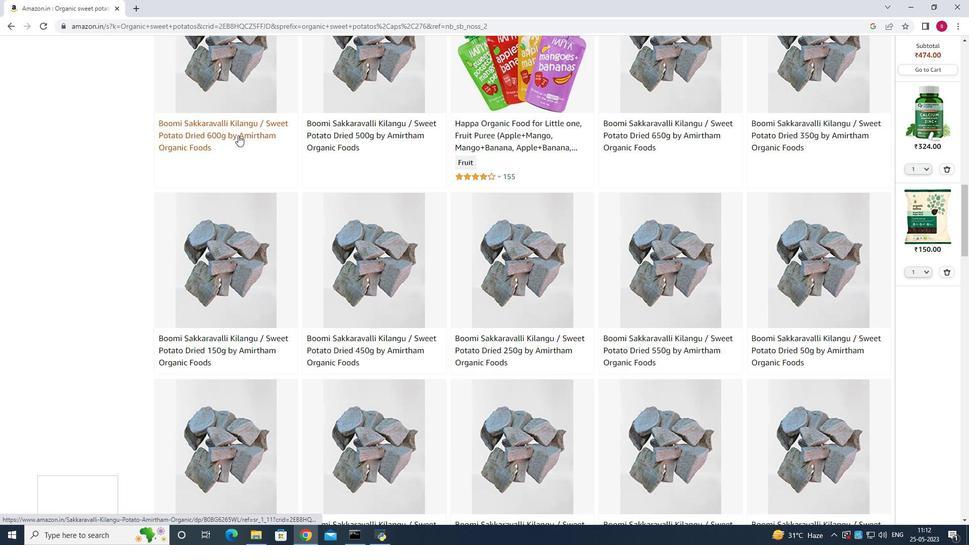 
Action: Mouse scrolled (238, 135) with delta (0, 0)
Screenshot: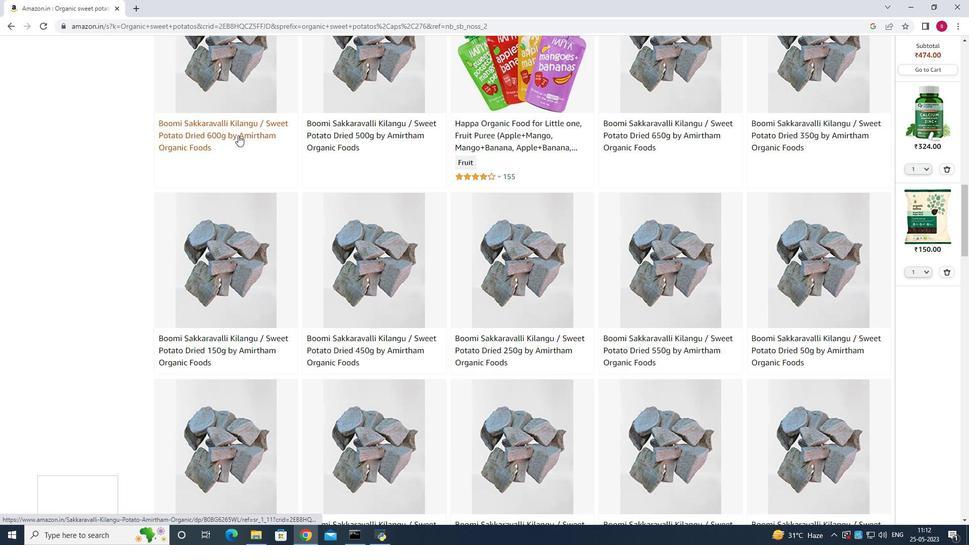 
Action: Mouse scrolled (238, 135) with delta (0, 0)
Screenshot: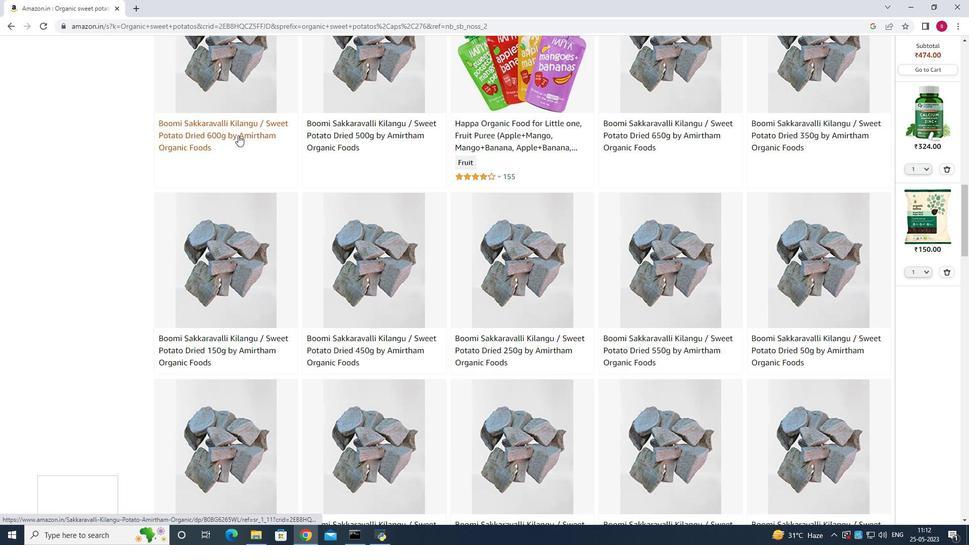 
Action: Mouse scrolled (238, 135) with delta (0, 0)
Screenshot: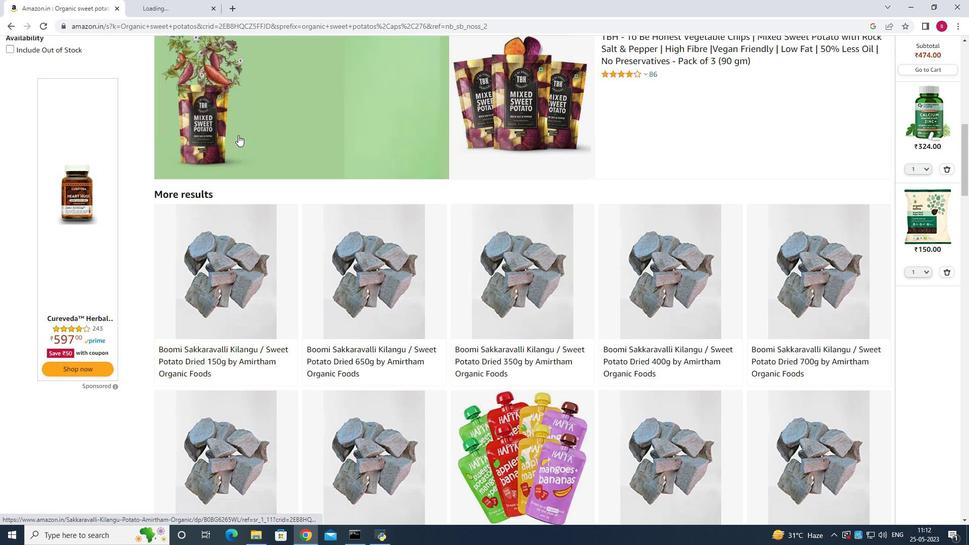 
Action: Mouse scrolled (238, 135) with delta (0, 0)
Screenshot: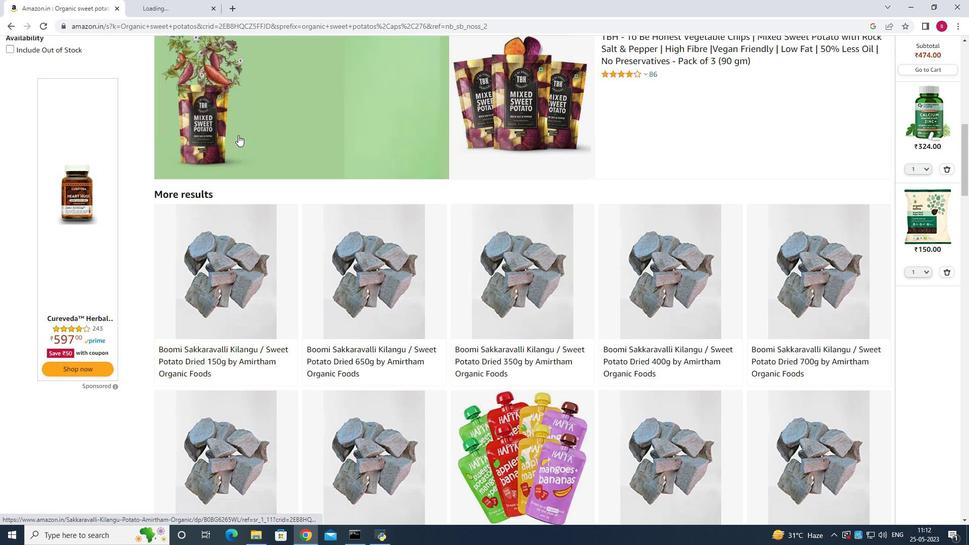 
Action: Mouse scrolled (238, 135) with delta (0, 0)
Screenshot: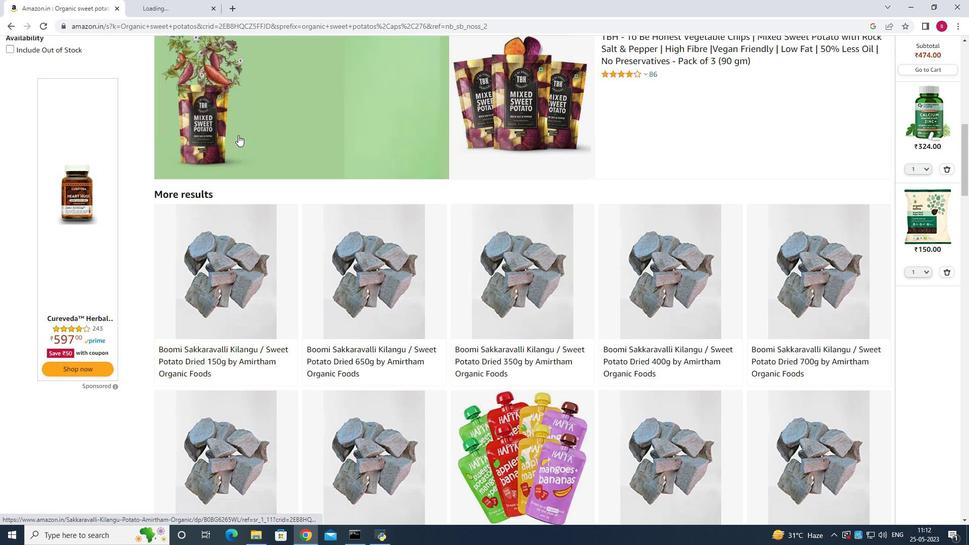 
Action: Mouse scrolled (238, 135) with delta (0, 0)
Screenshot: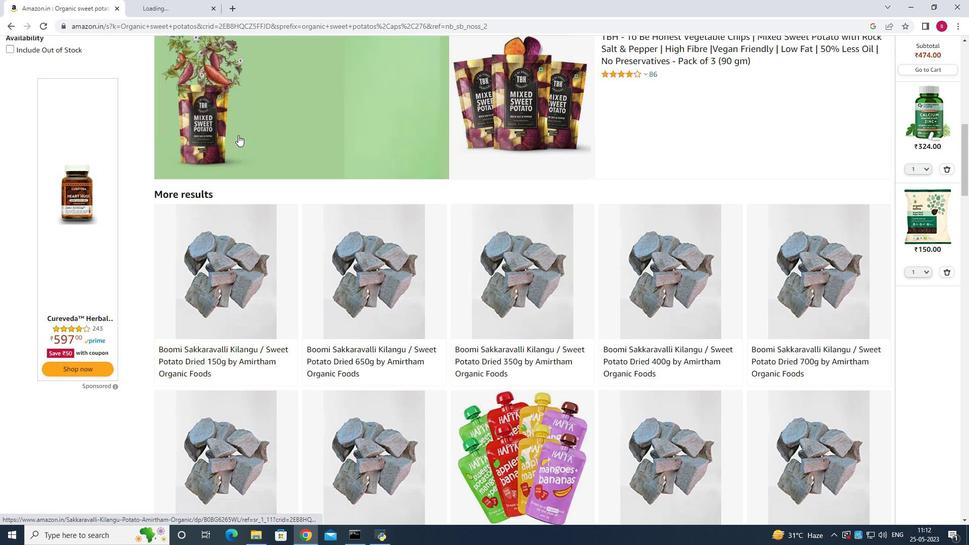 
Action: Mouse scrolled (238, 135) with delta (0, 0)
Screenshot: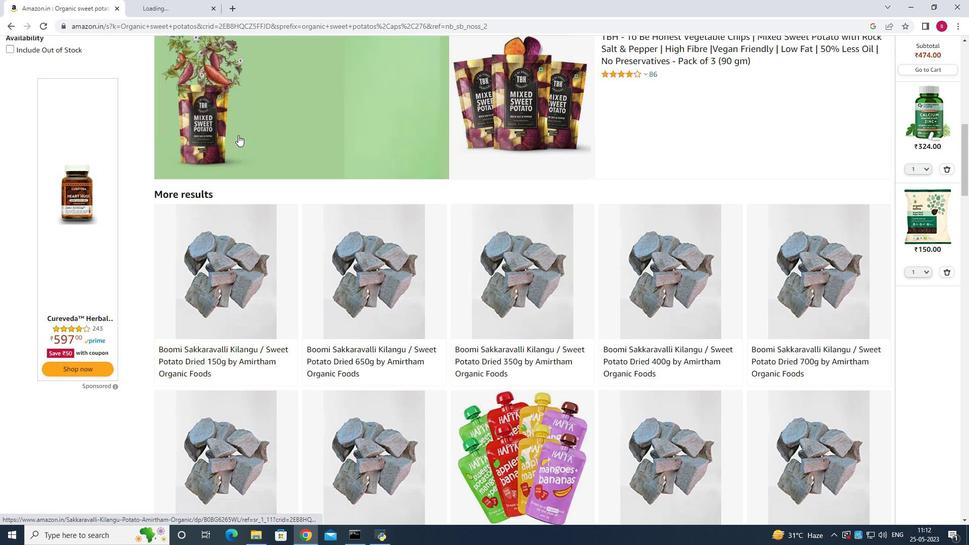 
Action: Mouse scrolled (238, 135) with delta (0, 0)
Screenshot: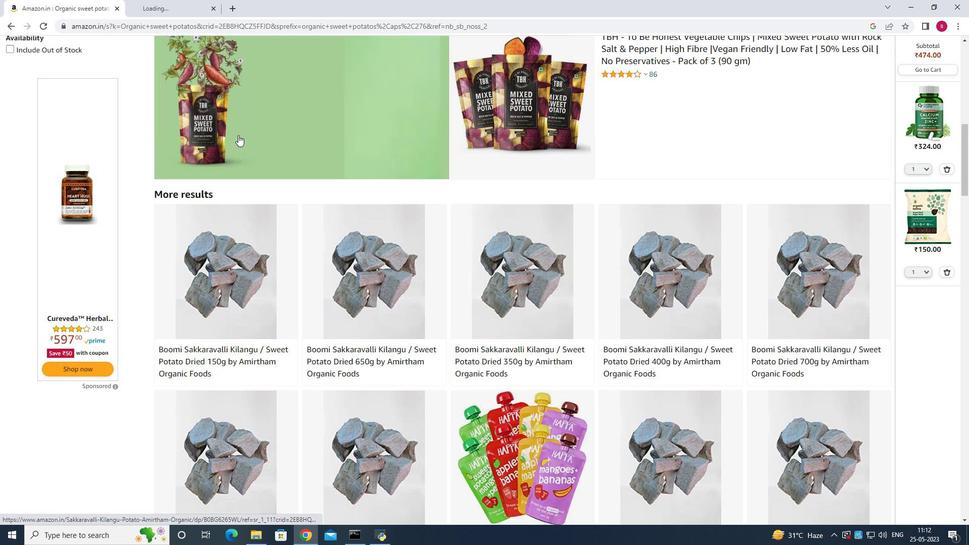 
Action: Mouse scrolled (238, 135) with delta (0, 0)
Screenshot: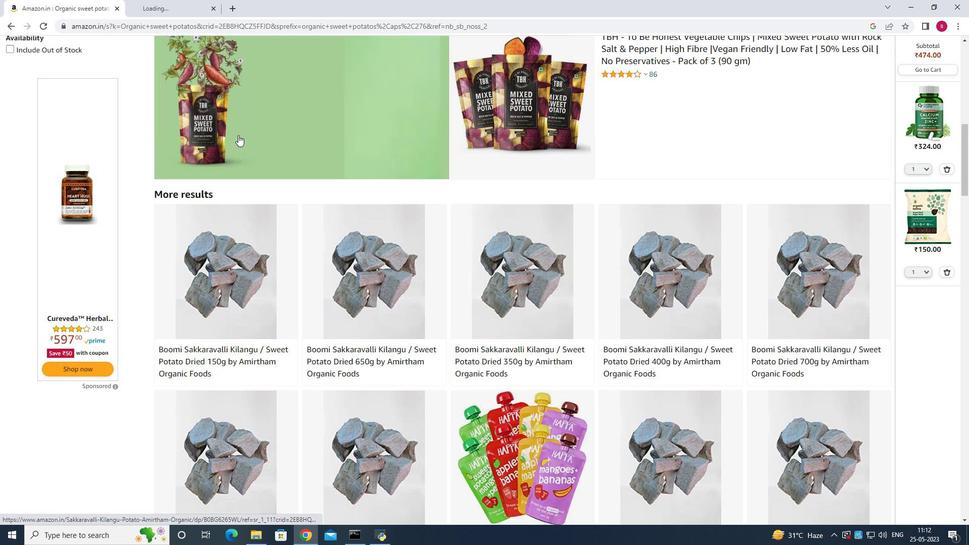 
Action: Mouse scrolled (238, 135) with delta (0, 0)
Screenshot: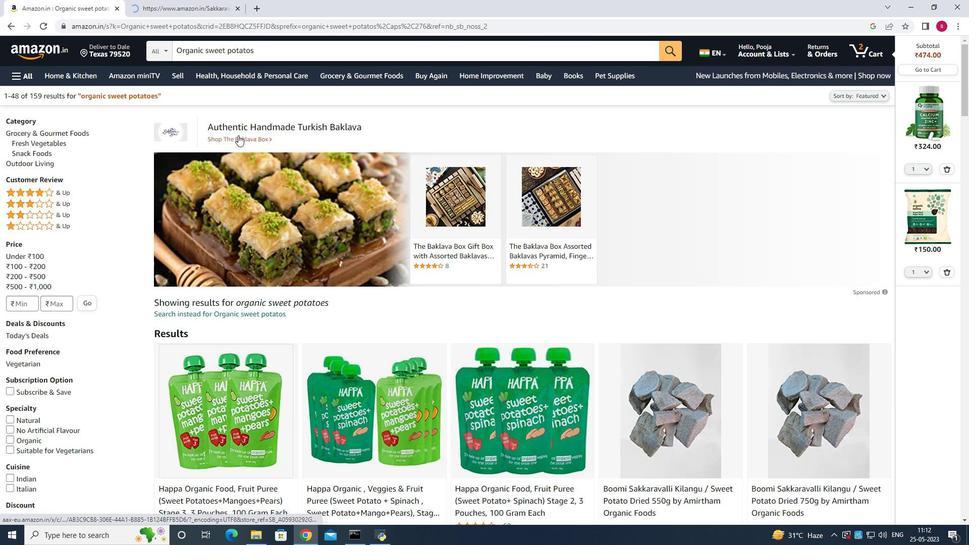 
Action: Mouse scrolled (238, 135) with delta (0, 0)
Screenshot: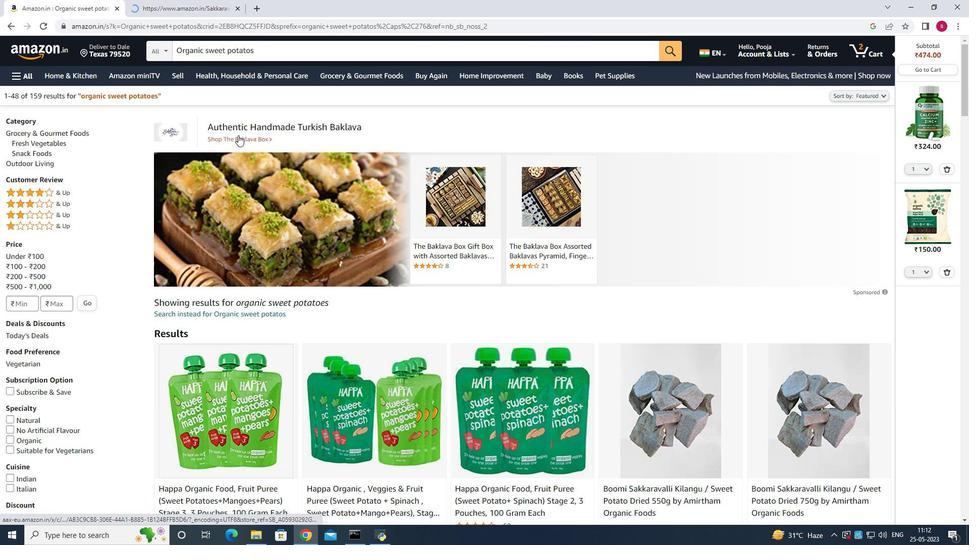 
Action: Mouse scrolled (238, 135) with delta (0, 0)
Screenshot: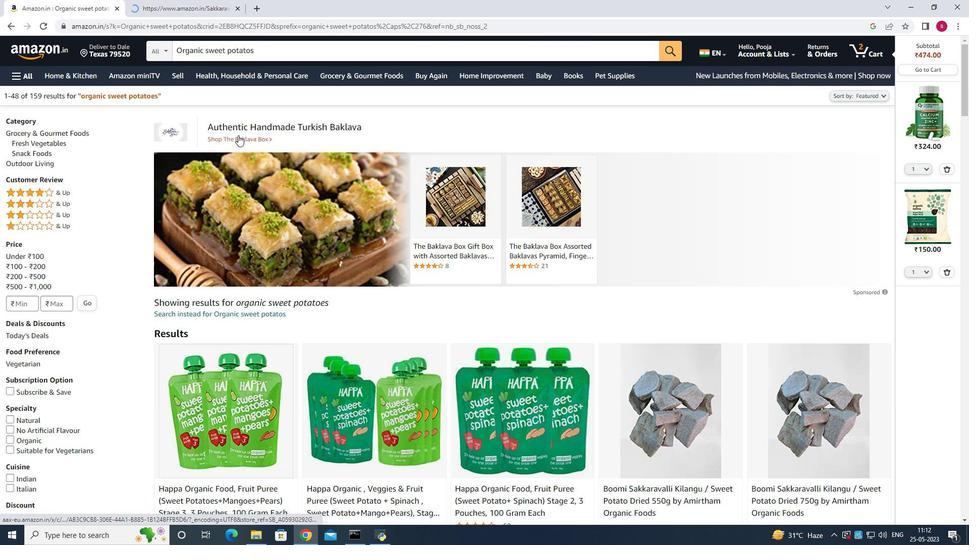 
Action: Mouse scrolled (238, 135) with delta (0, 0)
Screenshot: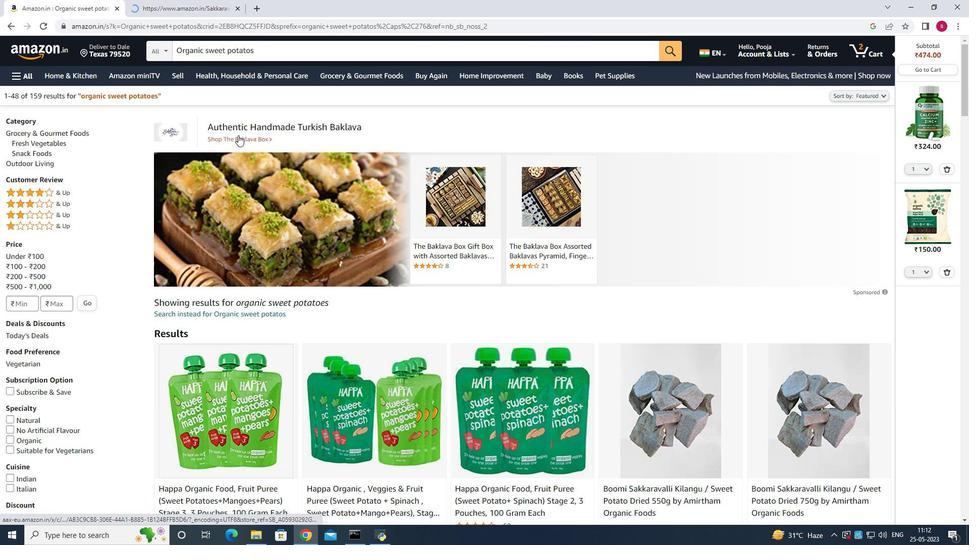 
Action: Mouse scrolled (238, 135) with delta (0, 0)
Screenshot: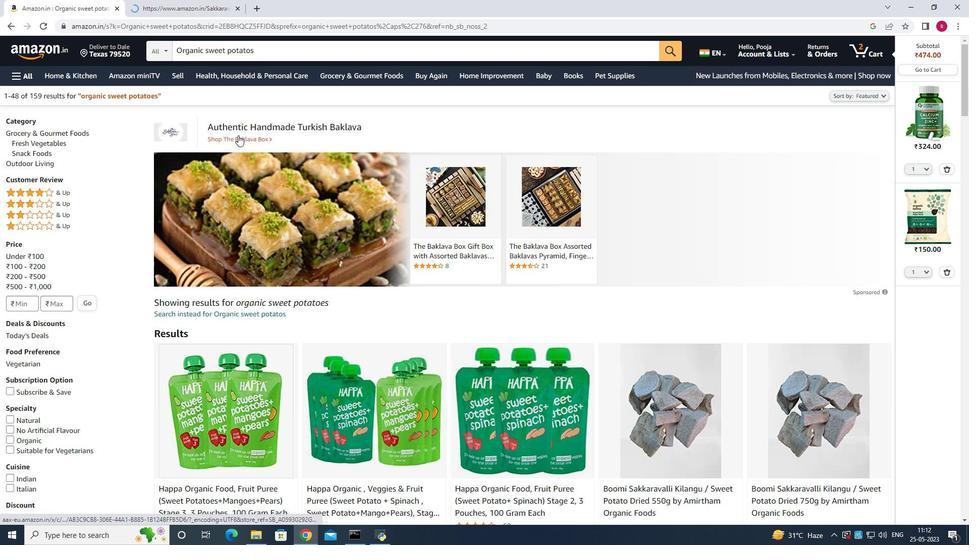 
Action: Mouse scrolled (238, 135) with delta (0, 0)
Screenshot: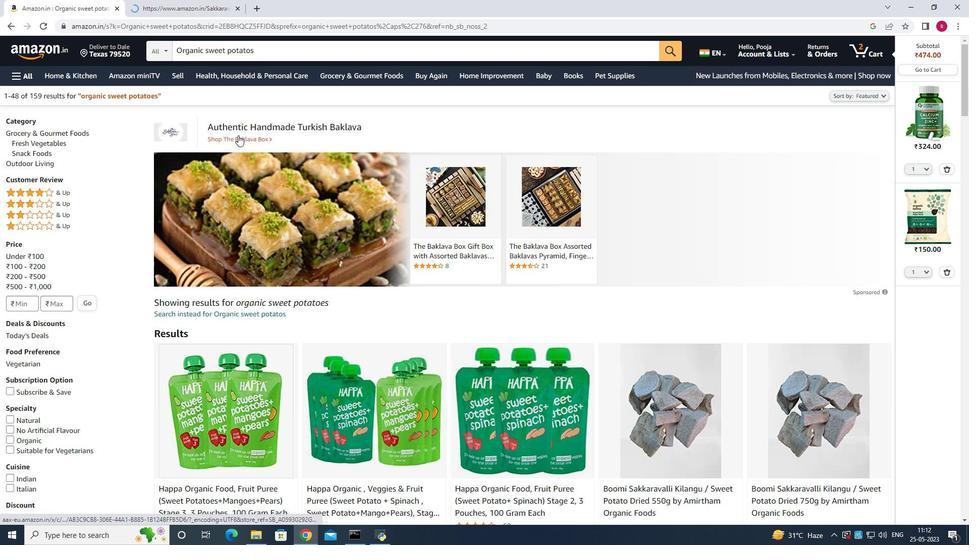
Action: Mouse scrolled (238, 135) with delta (0, 0)
Screenshot: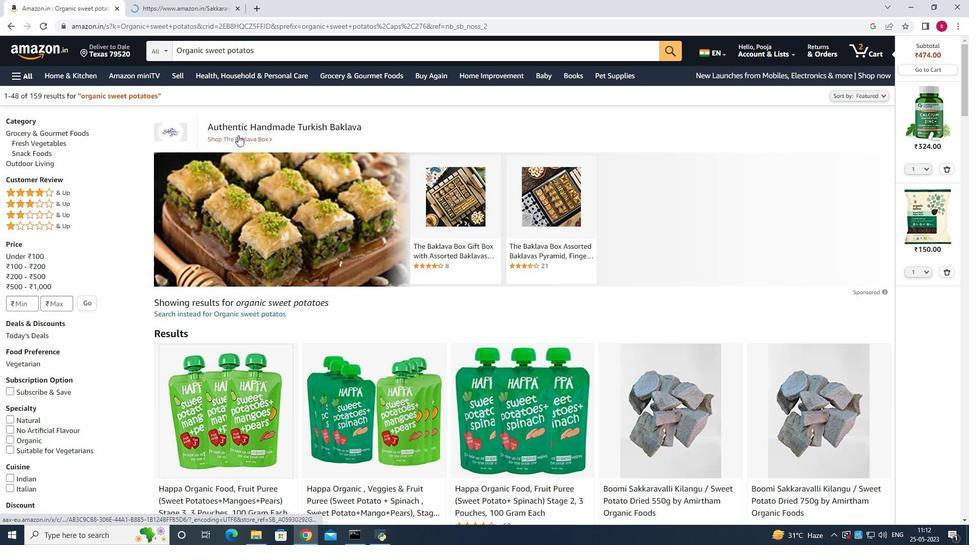 
Action: Mouse moved to (275, 49)
Screenshot: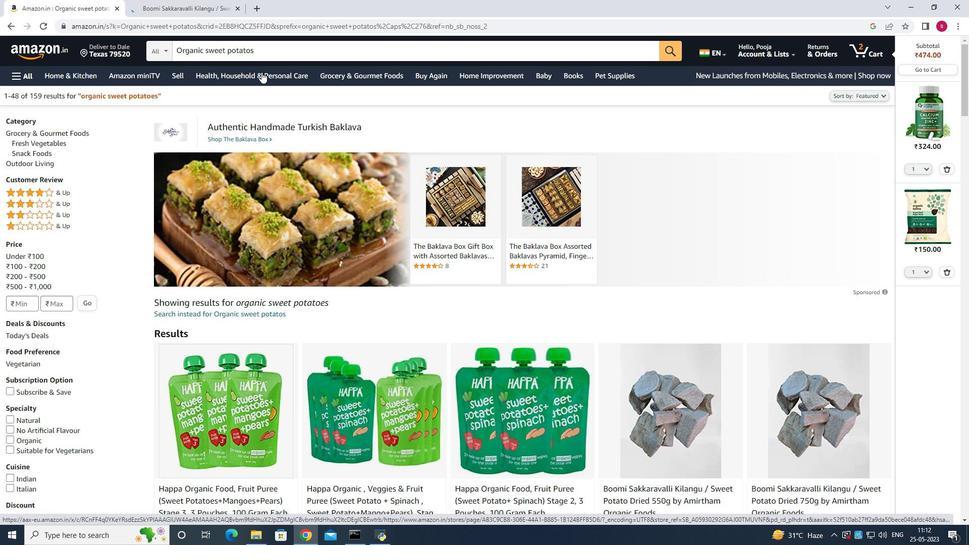 
Action: Mouse pressed left at (275, 49)
Screenshot: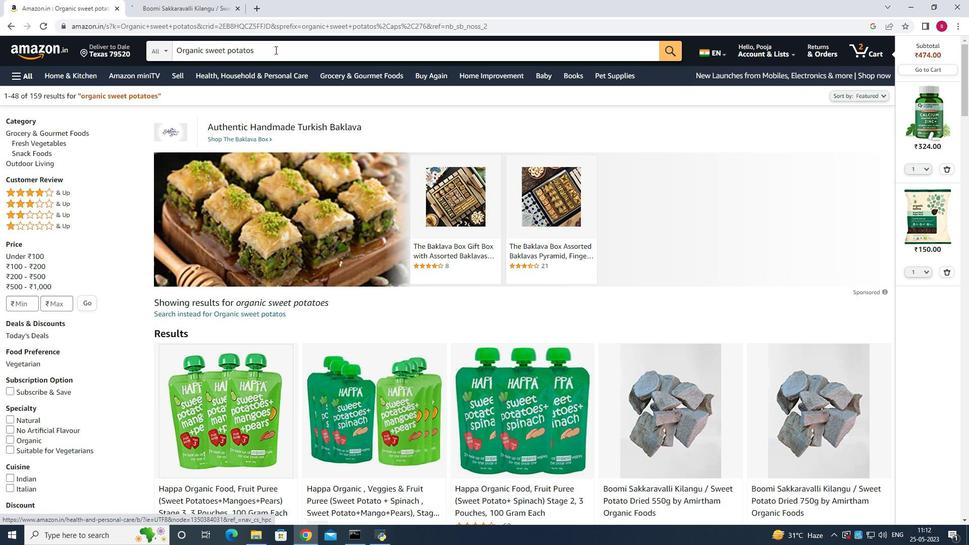 
Action: Key pressed <Key.backspace><Key.backspace><Key.backspace><Key.backspace><Key.backspace><Key.backspace><Key.backspace><Key.backspace><Key.backspace><Key.backspace><Key.backspace><Key.backspace><Key.backspace><Key.backspace><Key.backspace><Key.backspace><Key.backspace><Key.backspace><Key.backspace><Key.backspace><Key.backspace><Key.backspace><Key.backspace><Key.backspace><Key.backspace><Key.backspace><Key.backspace><Key.backspace><Key.backspace><Key.backspace><Key.backspace><Key.backspace><Key.backspace><Key.backspace><Key.backspace><Key.backspace><Key.backspace><Key.backspace><Key.backspace><Key.backspace>
Screenshot: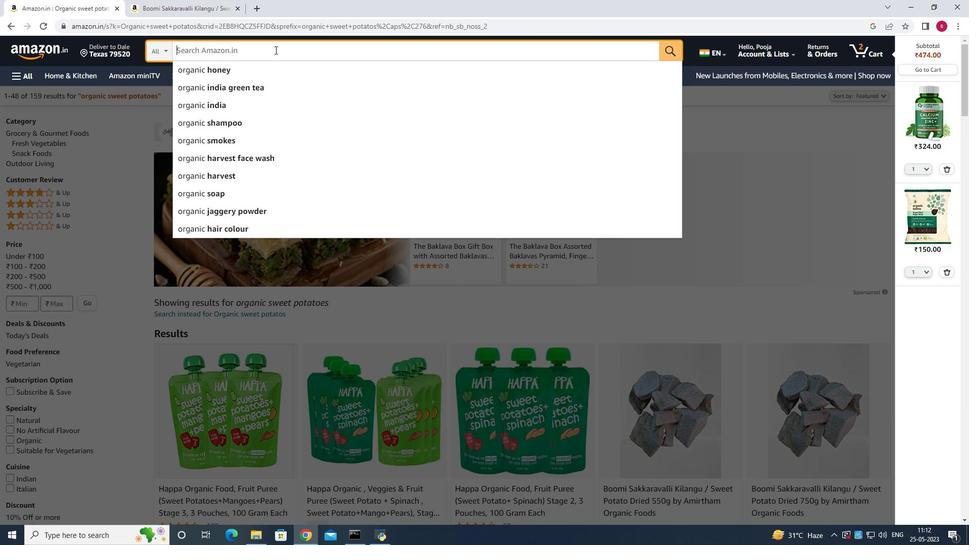 
Action: Mouse moved to (260, 91)
Screenshot: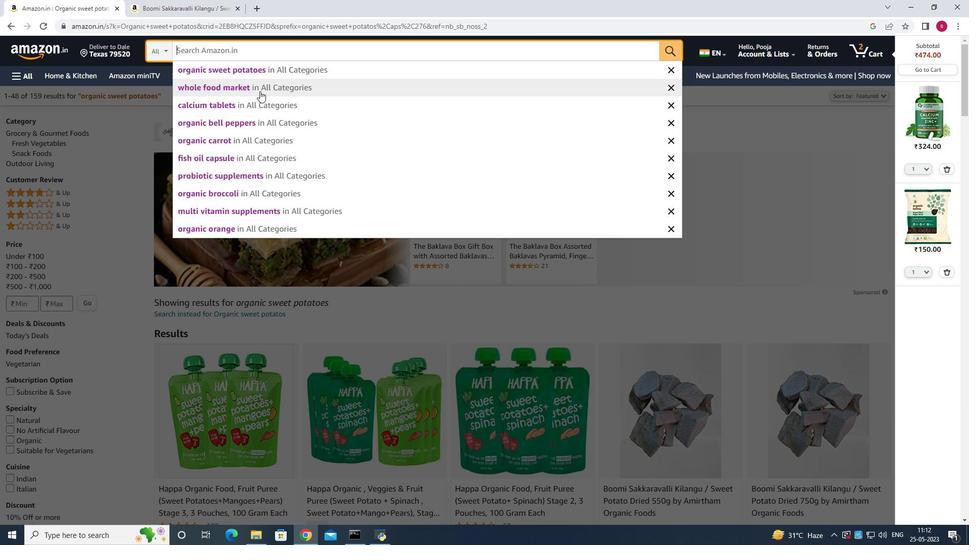 
Action: Mouse pressed left at (260, 91)
Screenshot: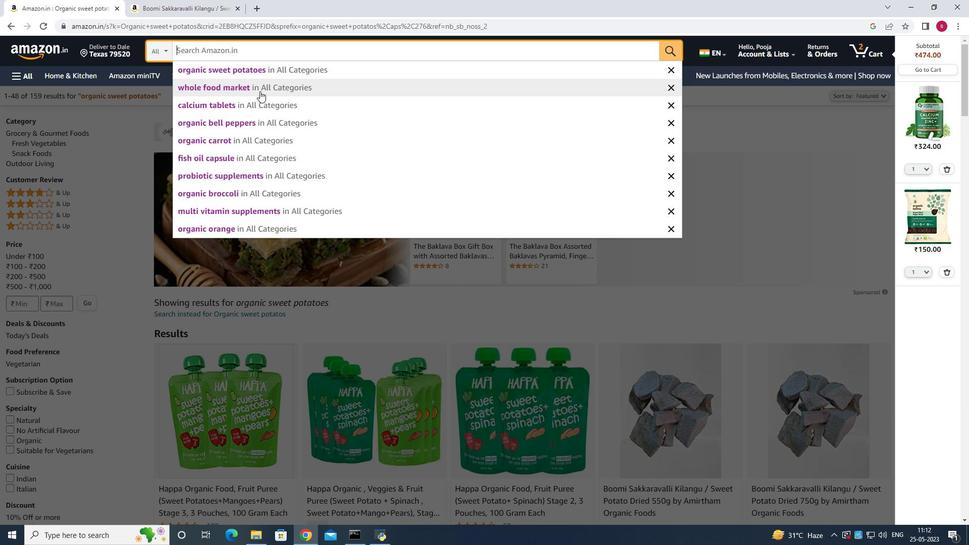 
Action: Mouse moved to (250, 43)
Screenshot: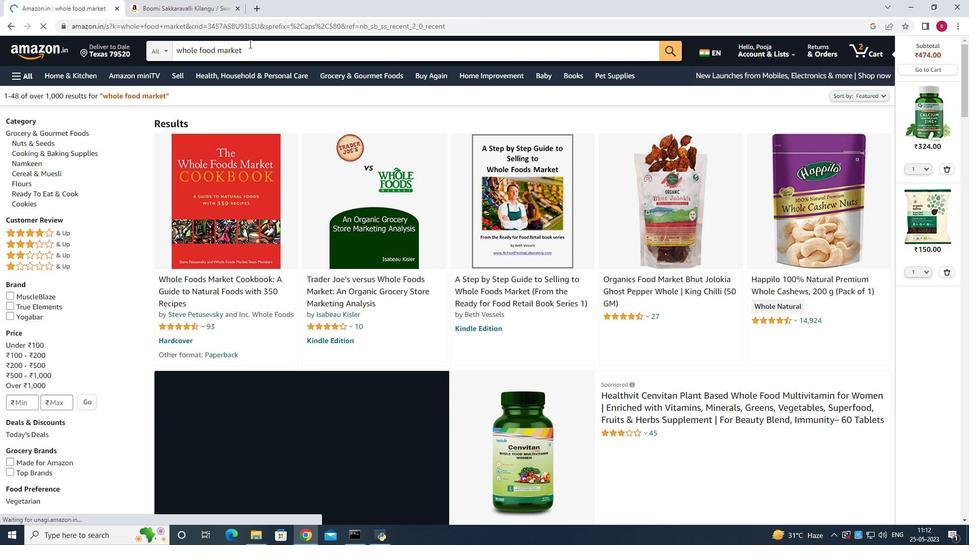 
Action: Mouse pressed left at (250, 43)
Screenshot: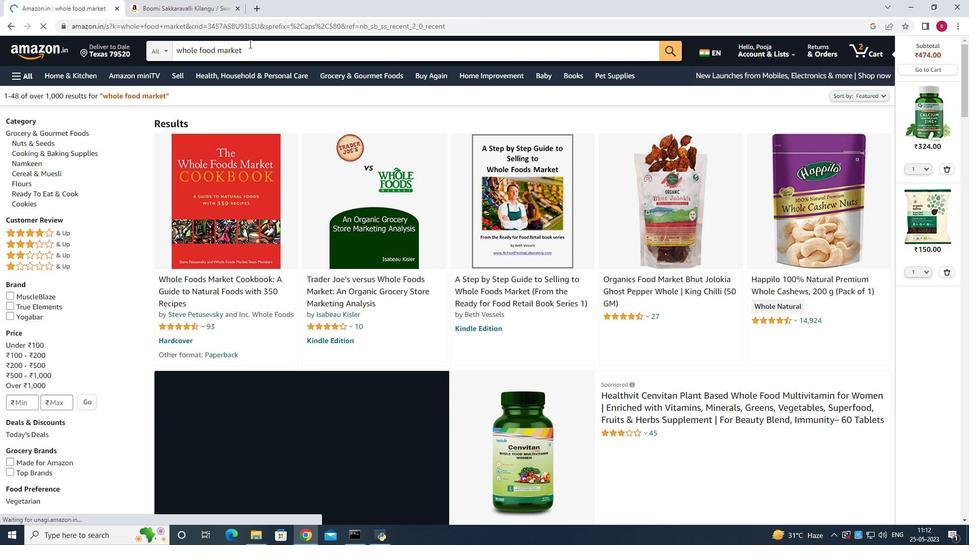 
Action: Key pressed <Key.backspace><Key.backspace><Key.backspace><Key.backspace><Key.backspace><Key.backspace><Key.backspace><Key.backspace><Key.backspace><Key.backspace><Key.backspace><Key.backspace><Key.backspace><Key.backspace><Key.backspace><Key.backspace><Key.backspace><Key.backspace><Key.backspace><Key.backspace><Key.backspace><Key.backspace><Key.backspace><Key.backspace><Key.backspace><Key.backspace><Key.backspace><Key.backspace><Key.backspace><Key.backspace>orgnic<Key.space>sweet<Key.space>[<Key.backspace>potato<Key.enter>
Screenshot: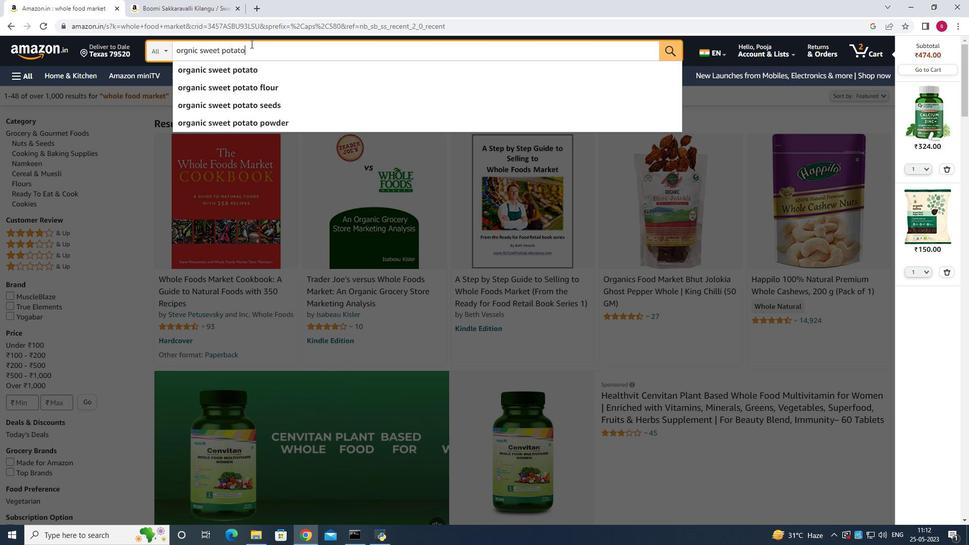 
Action: Mouse moved to (244, 315)
Screenshot: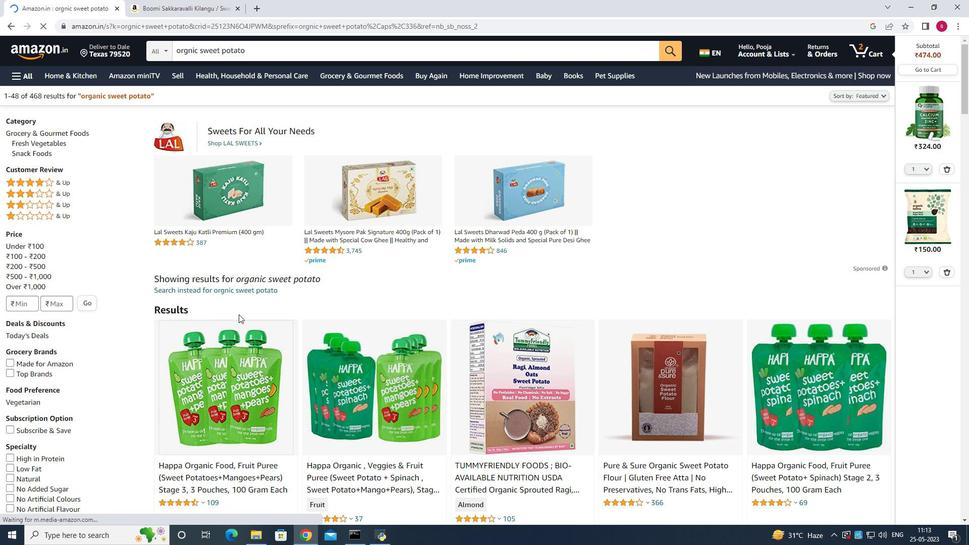
Action: Mouse scrolled (244, 314) with delta (0, 0)
Screenshot: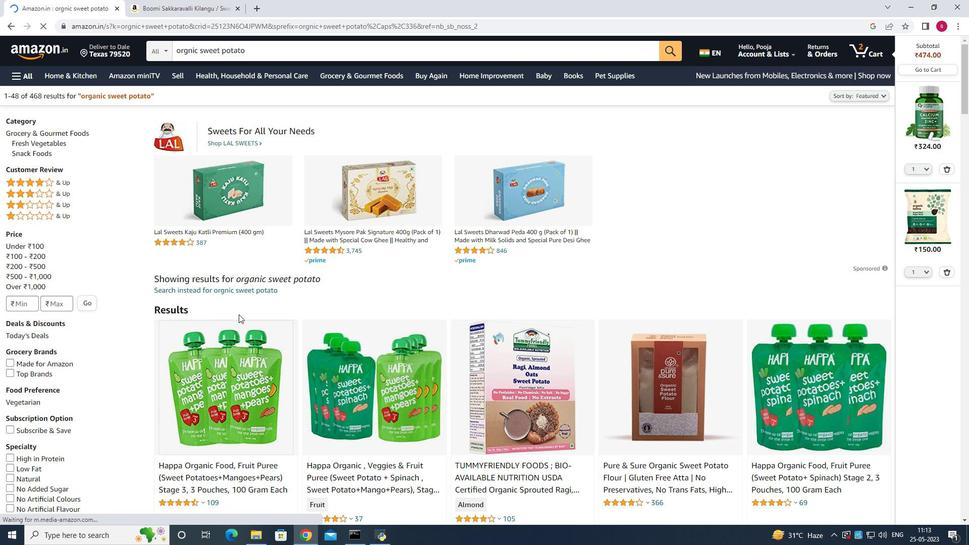 
Action: Mouse moved to (245, 315)
Screenshot: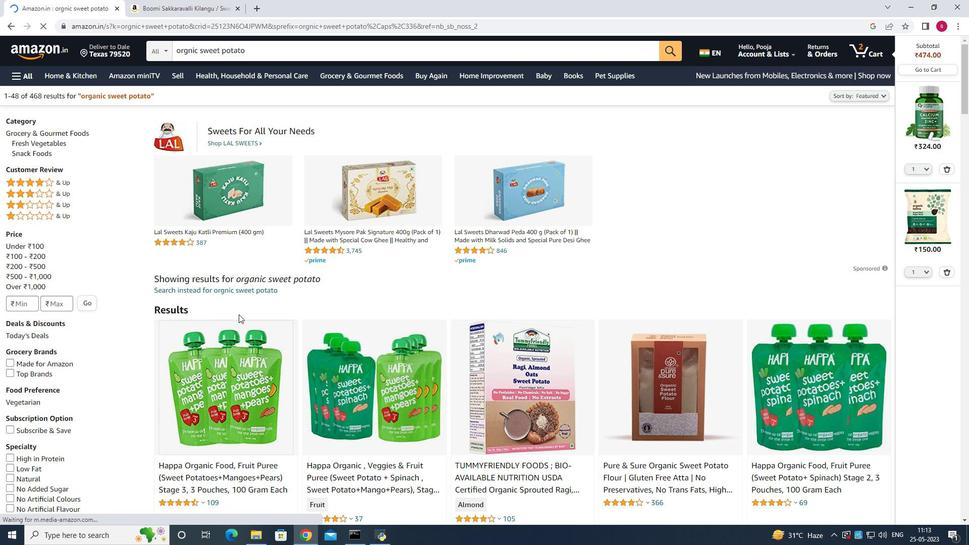 
Action: Mouse scrolled (245, 315) with delta (0, 0)
Screenshot: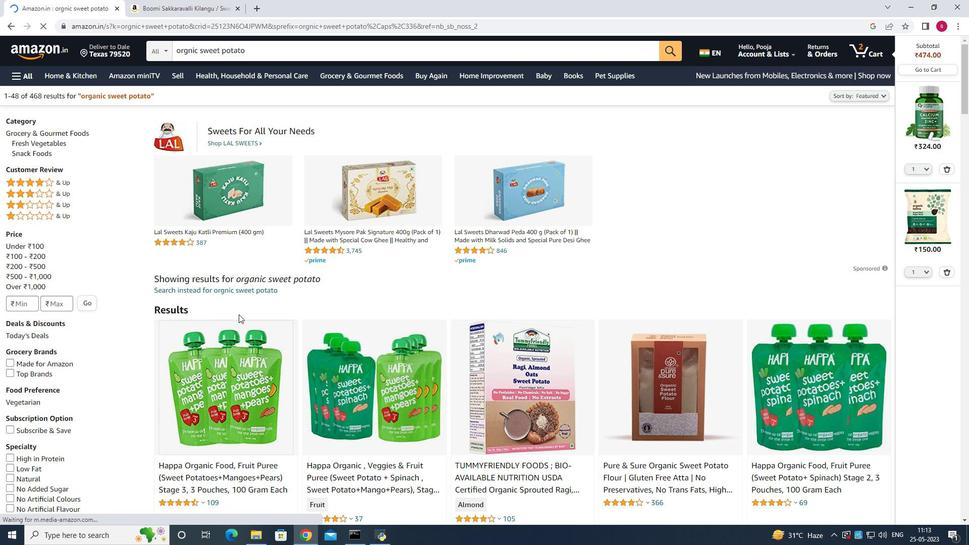 
Action: Mouse scrolled (245, 315) with delta (0, 0)
Screenshot: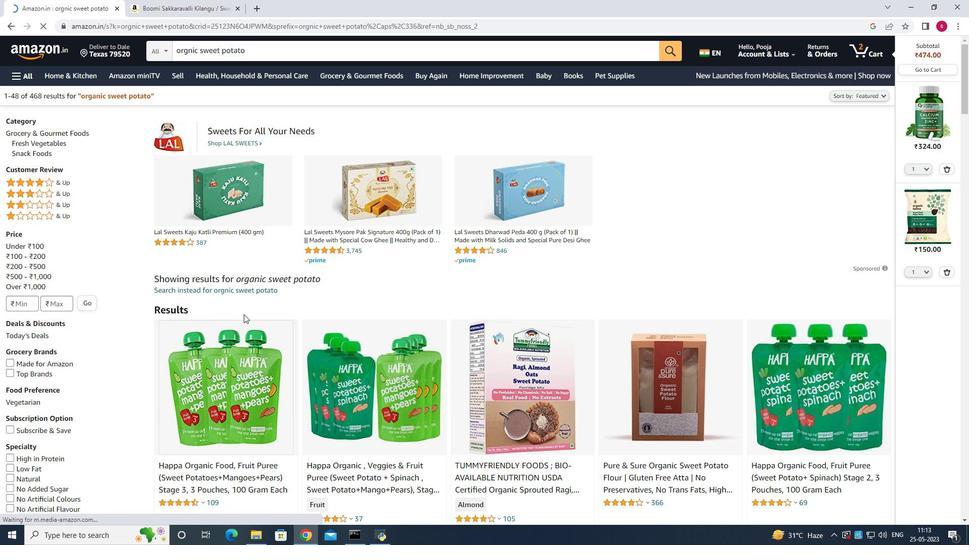 
Action: Mouse scrolled (245, 315) with delta (0, 0)
Screenshot: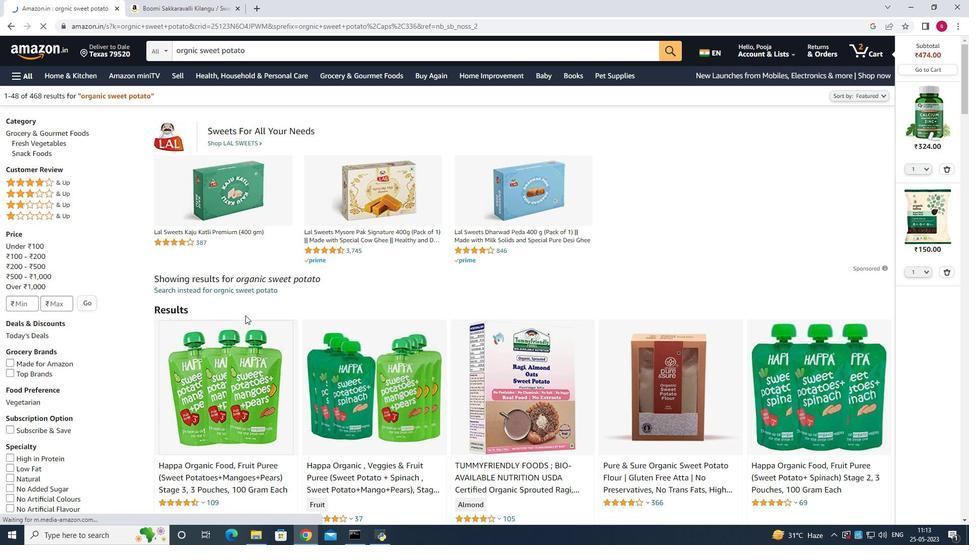 
Action: Mouse moved to (520, 203)
Screenshot: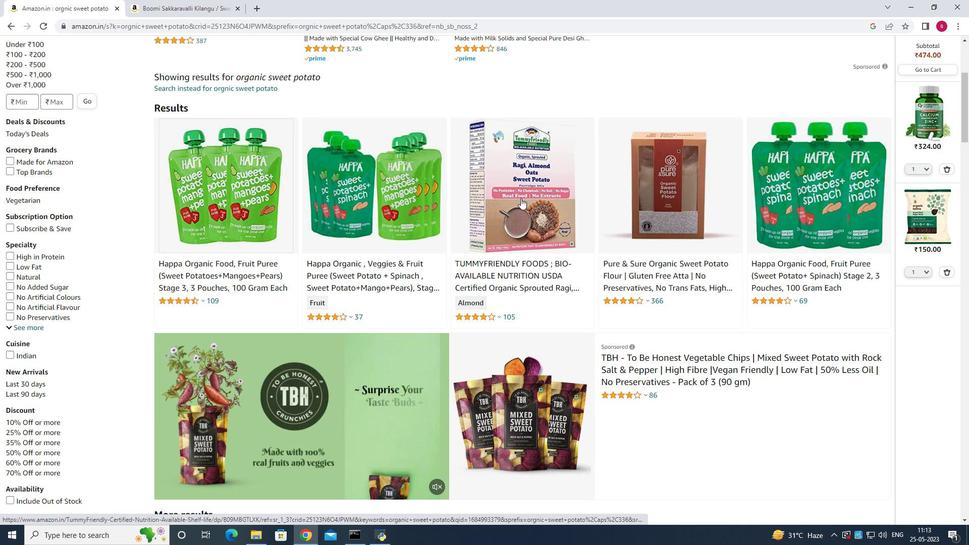 
Action: Mouse pressed left at (520, 203)
Screenshot: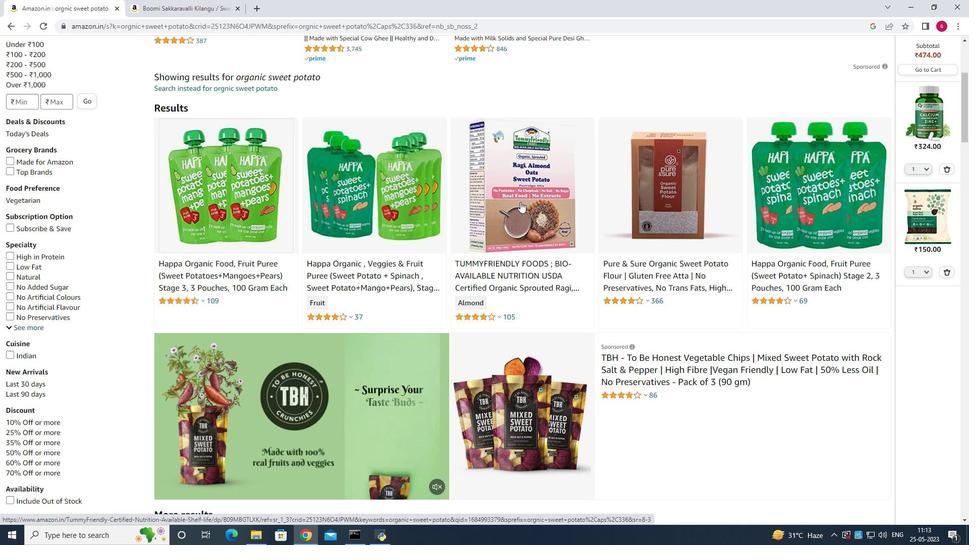 
Action: Mouse moved to (45, 284)
Screenshot: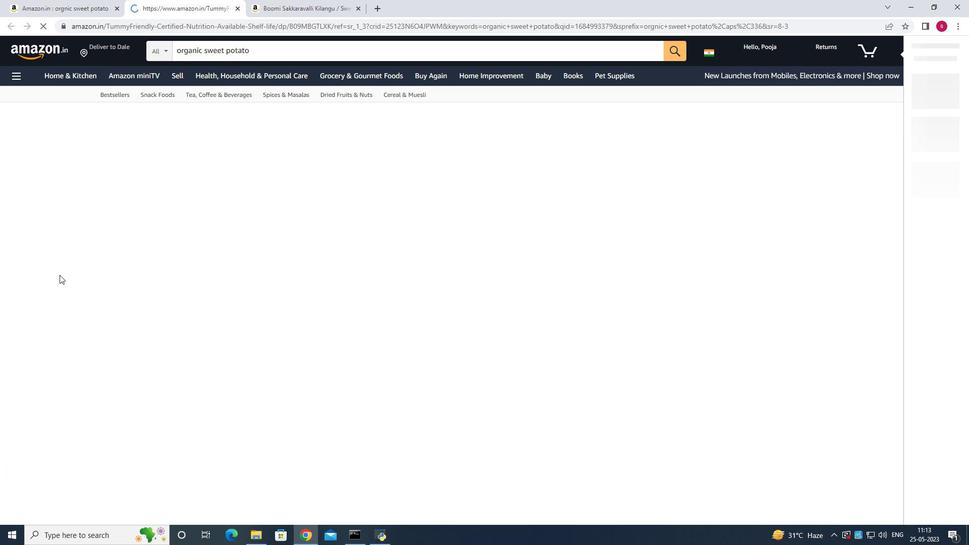 
Action: Mouse scrolled (45, 284) with delta (0, 0)
Screenshot: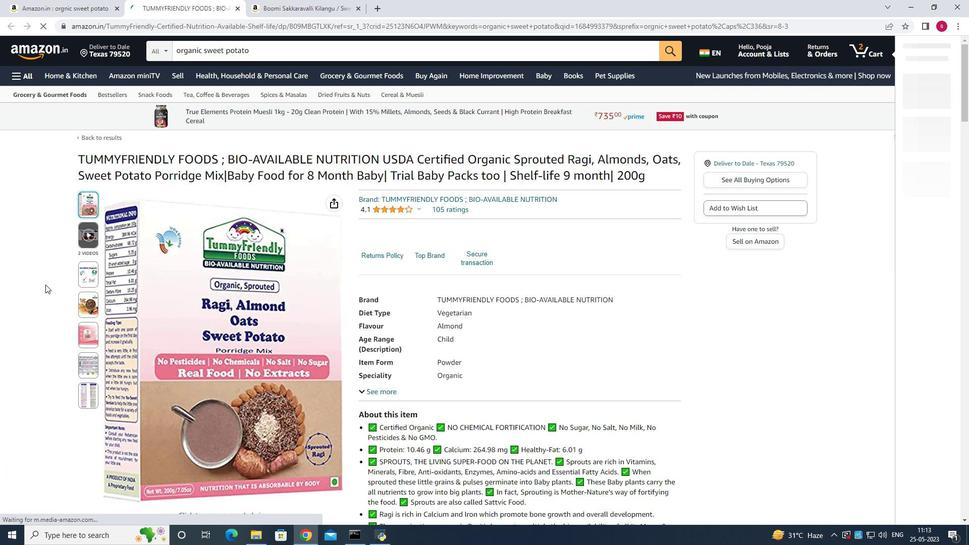 
Action: Mouse scrolled (45, 284) with delta (0, 0)
Screenshot: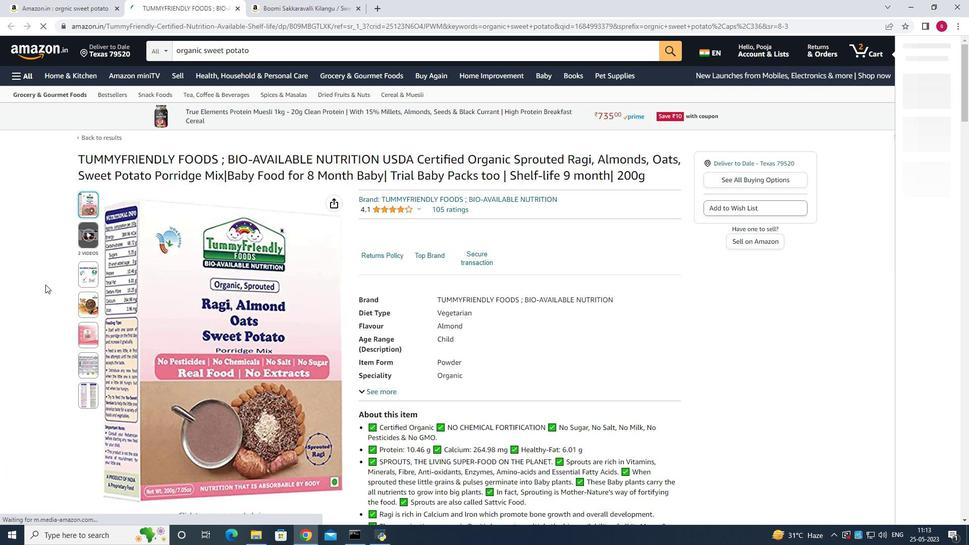 
Action: Mouse scrolled (45, 284) with delta (0, 0)
Screenshot: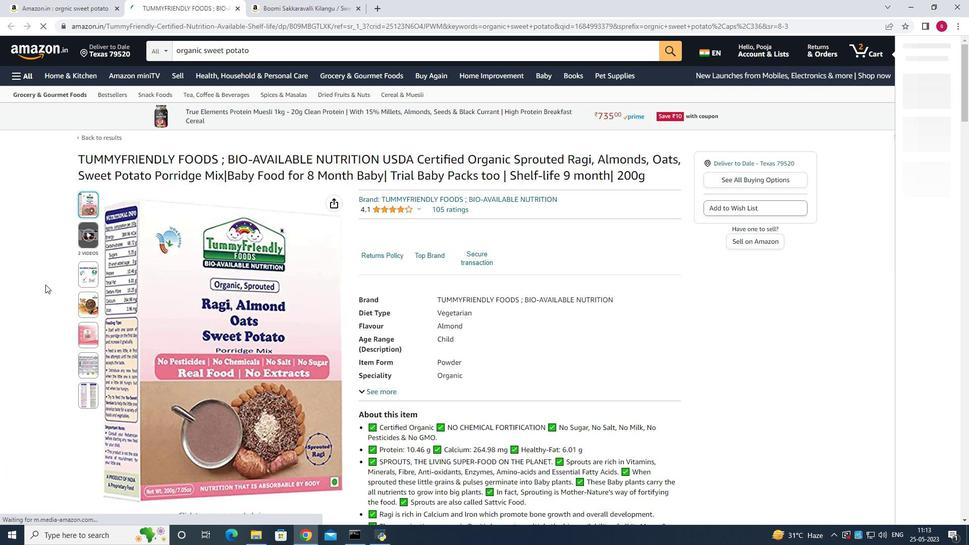 
Action: Mouse scrolled (45, 284) with delta (0, 0)
Screenshot: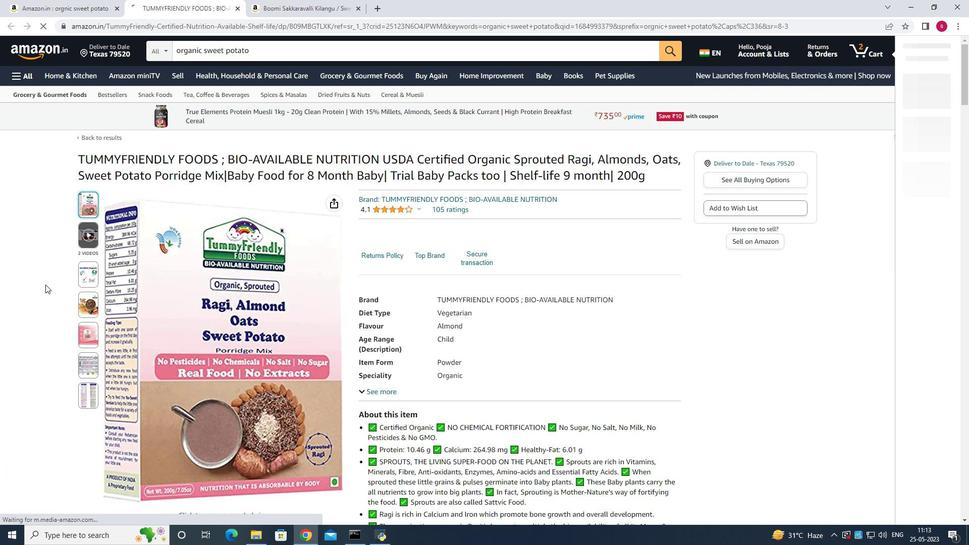 
Action: Mouse scrolled (45, 284) with delta (0, 0)
Screenshot: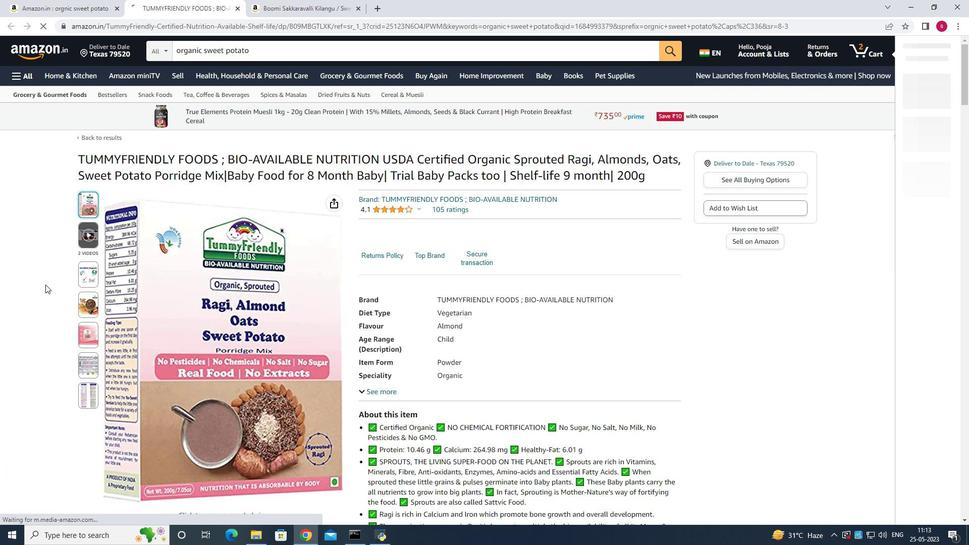 
Action: Mouse scrolled (45, 284) with delta (0, 0)
Screenshot: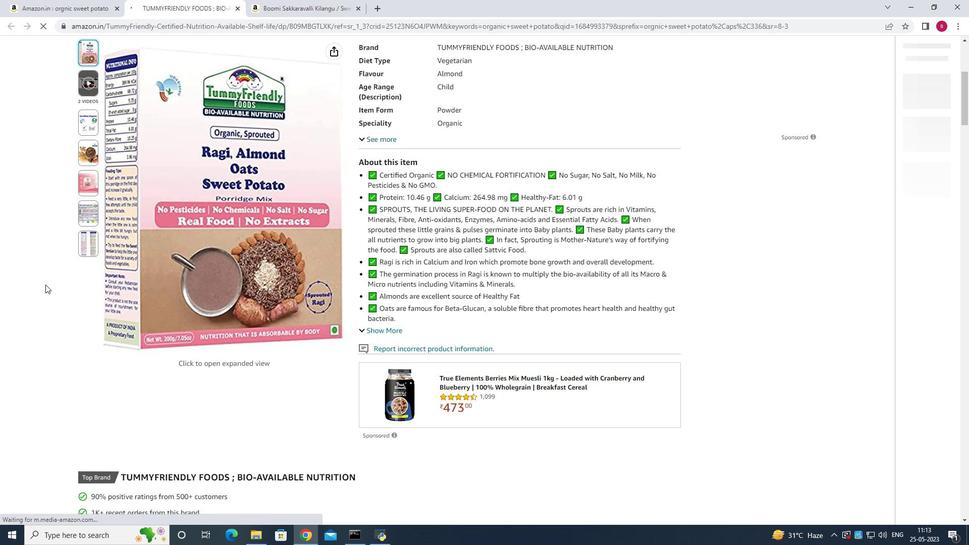 
Action: Mouse scrolled (45, 284) with delta (0, 0)
Screenshot: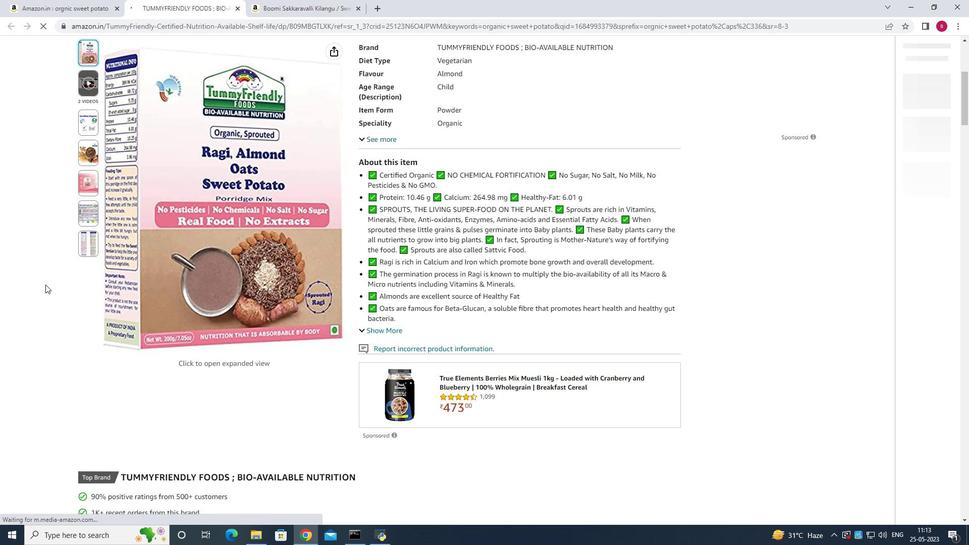 
Action: Mouse scrolled (45, 284) with delta (0, 0)
Screenshot: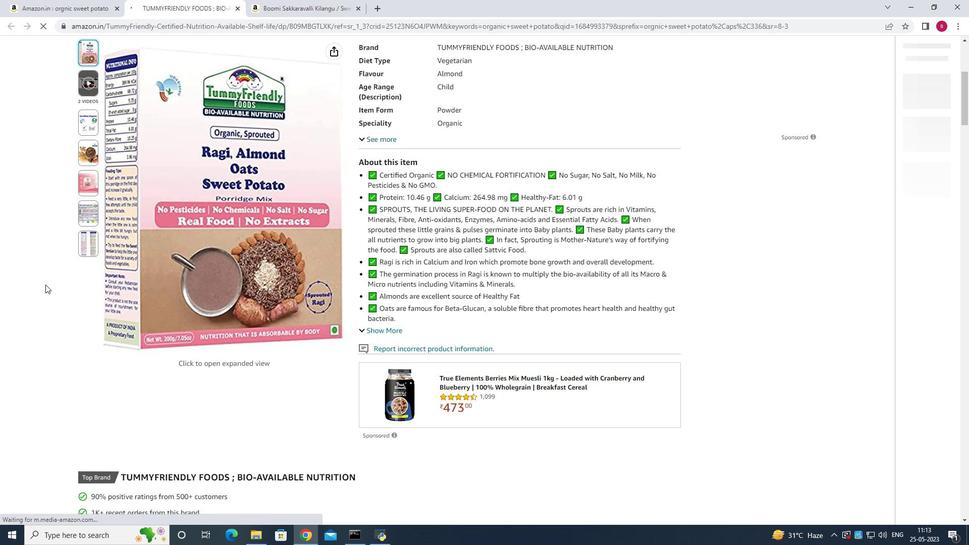 
Action: Mouse scrolled (45, 284) with delta (0, 0)
Screenshot: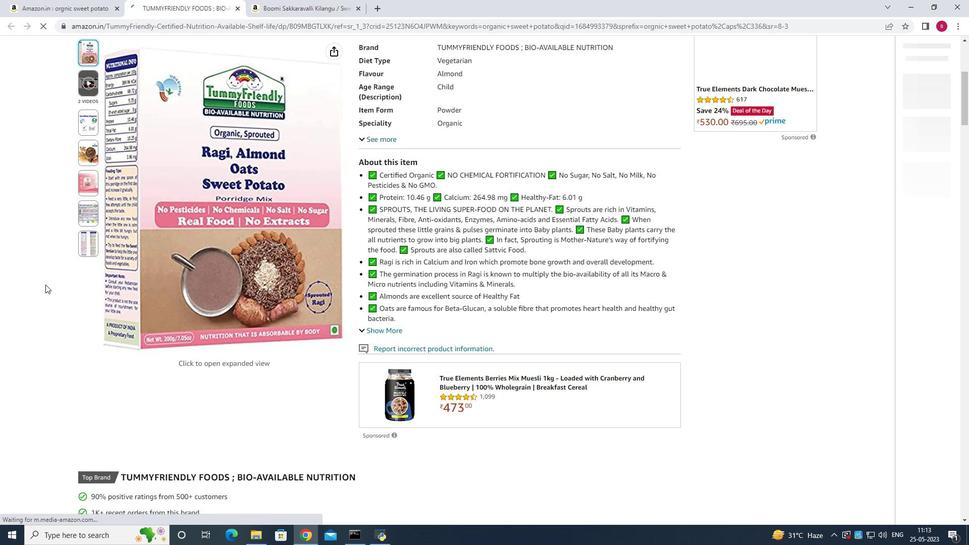 
Action: Mouse scrolled (45, 284) with delta (0, 0)
Screenshot: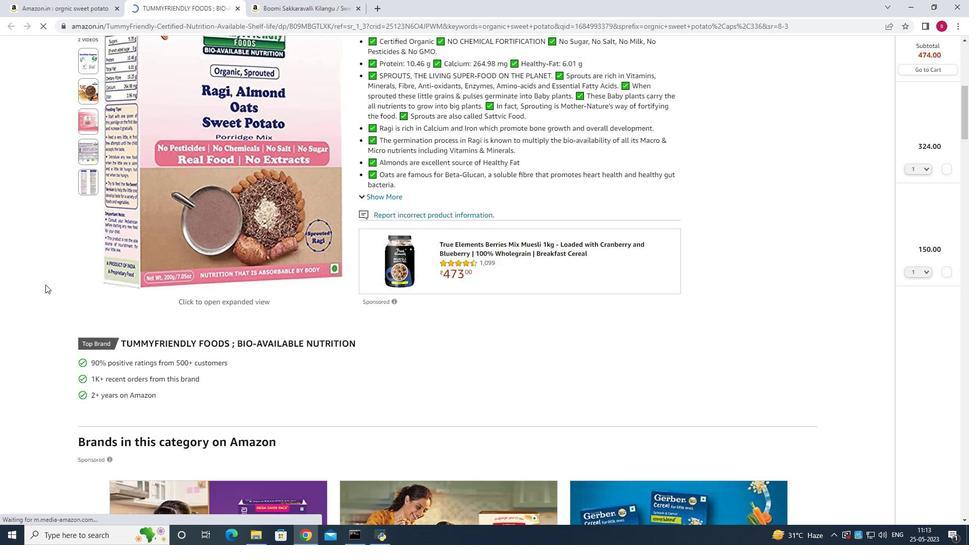 
Action: Mouse scrolled (45, 284) with delta (0, 0)
Screenshot: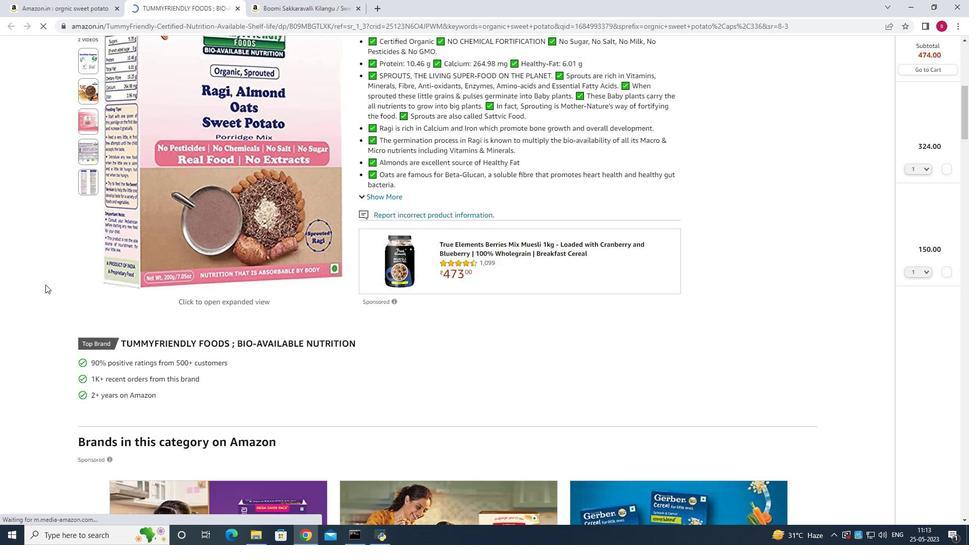 
Action: Mouse scrolled (45, 284) with delta (0, 0)
Screenshot: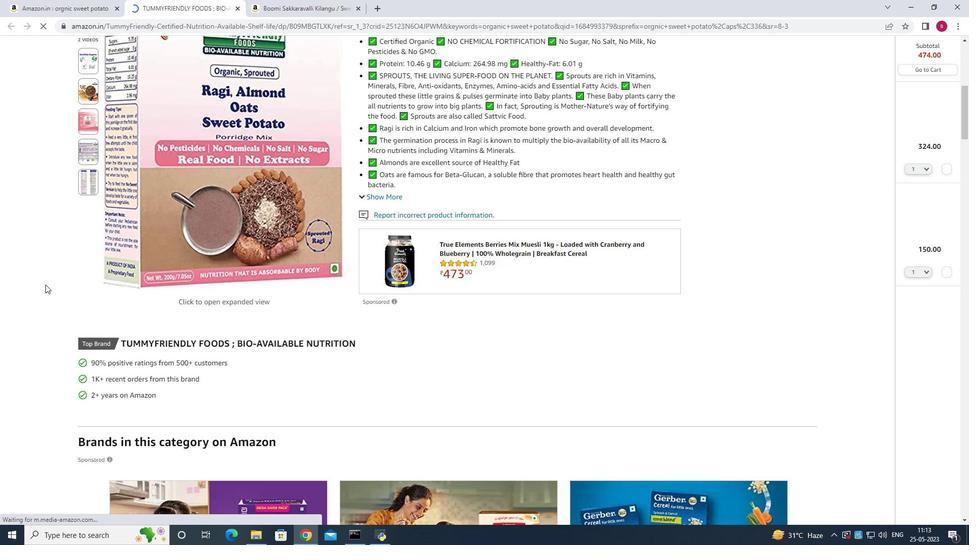 
Action: Mouse scrolled (45, 284) with delta (0, 0)
Screenshot: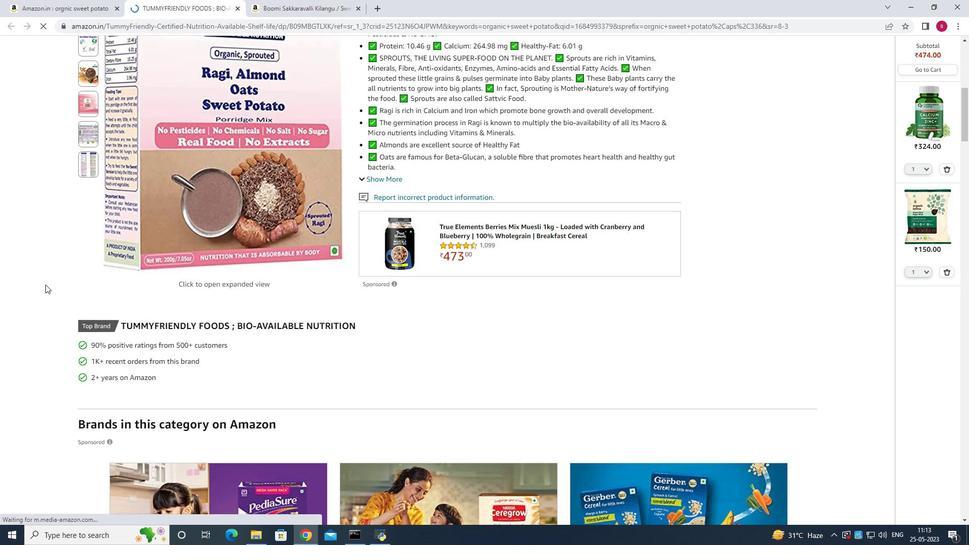 
Action: Mouse scrolled (45, 284) with delta (0, 0)
Screenshot: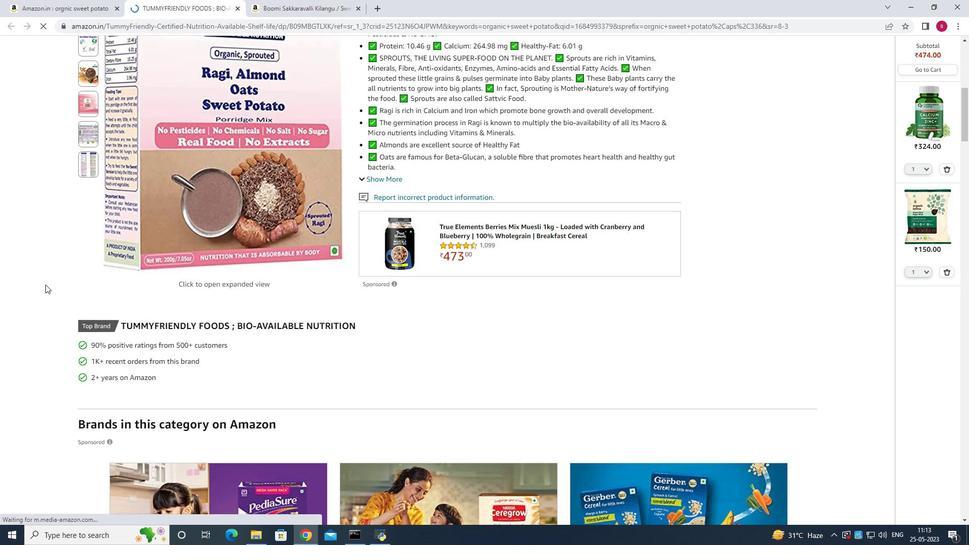 
Action: Mouse scrolled (45, 284) with delta (0, 0)
Screenshot: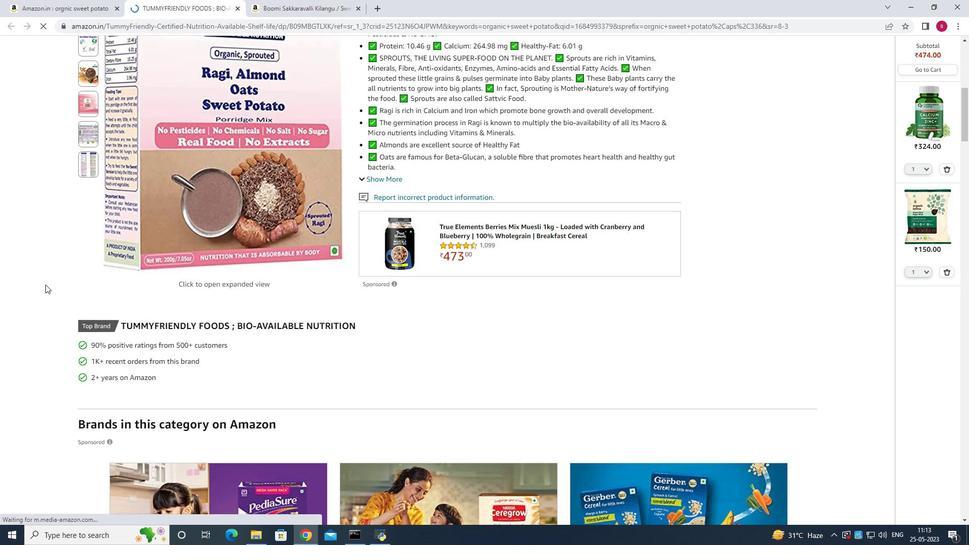 
Action: Mouse scrolled (45, 284) with delta (0, 0)
Screenshot: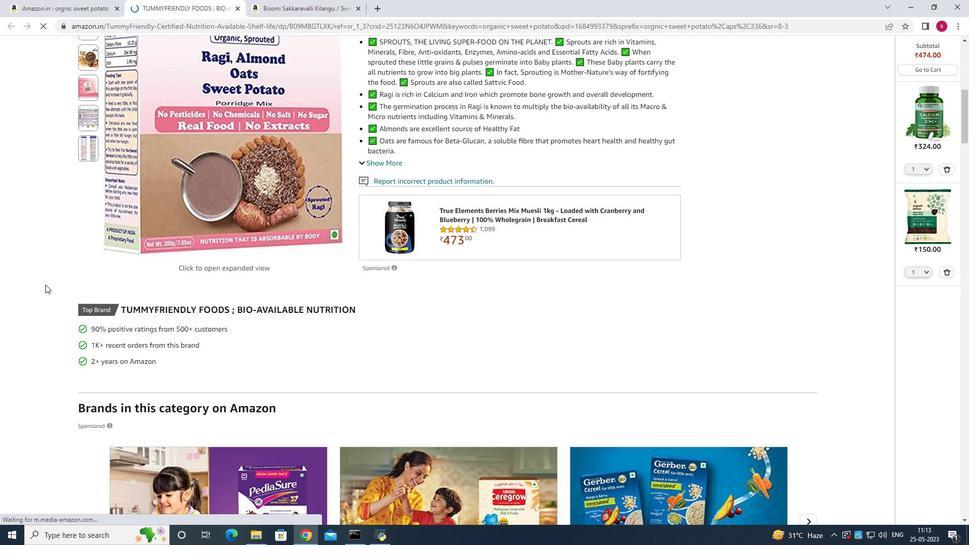 
Action: Mouse scrolled (45, 284) with delta (0, 0)
Screenshot: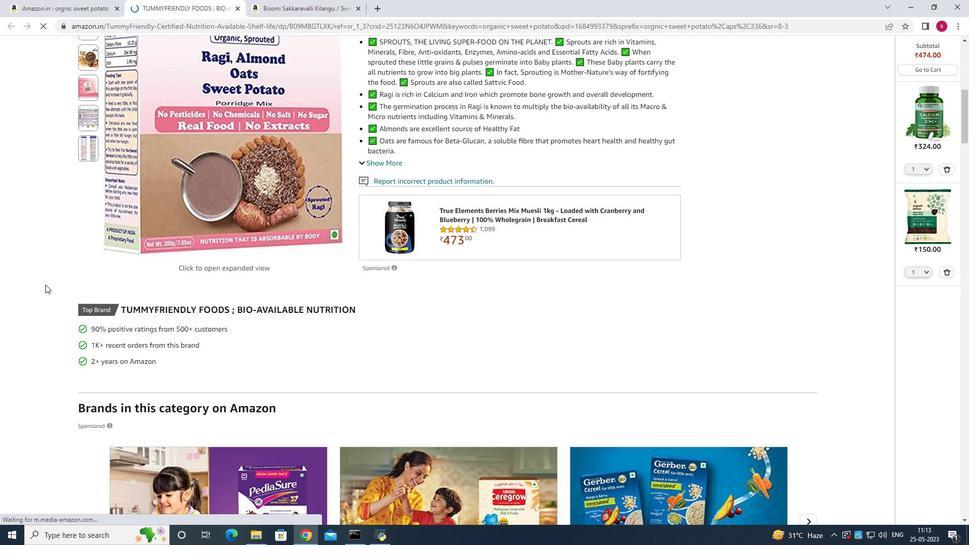
Action: Mouse scrolled (45, 284) with delta (0, 0)
Screenshot: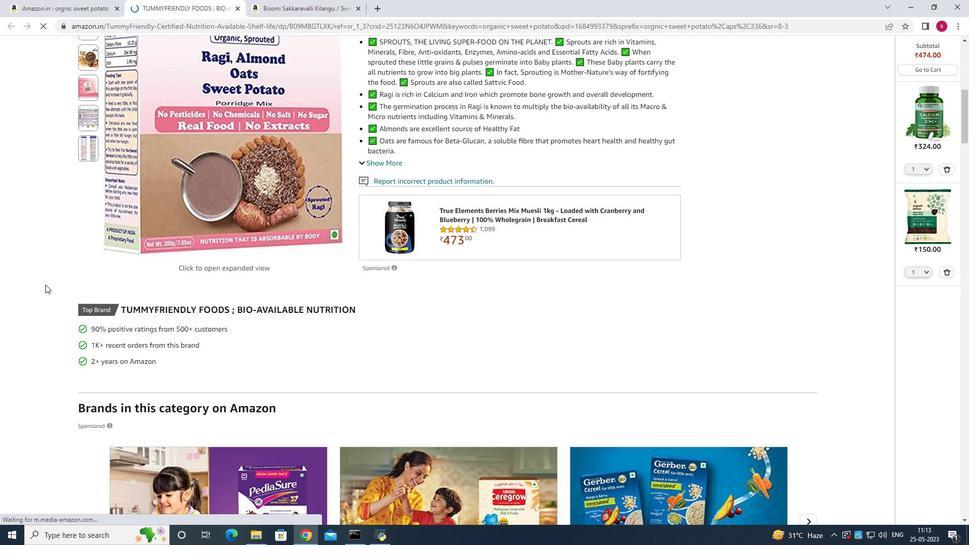 
Action: Mouse scrolled (45, 284) with delta (0, 0)
Screenshot: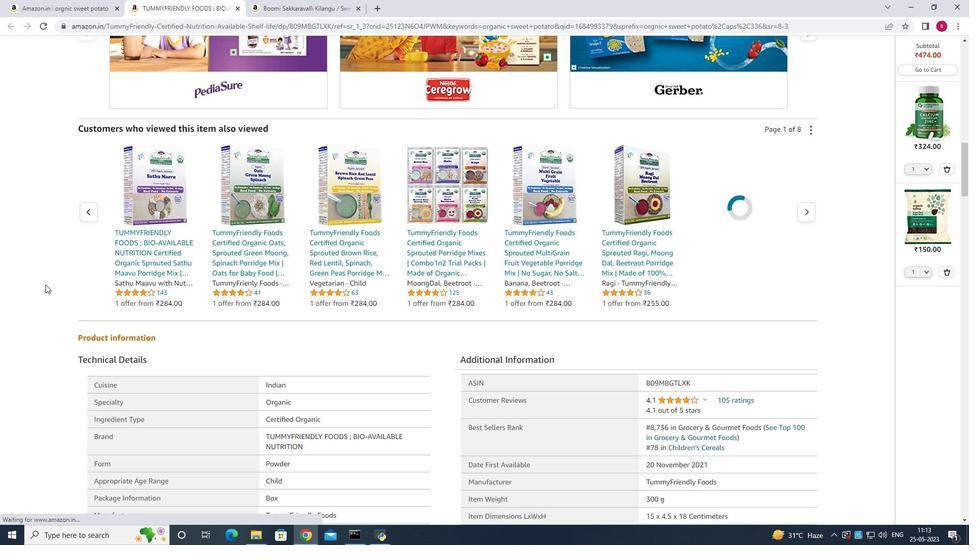 
Action: Mouse moved to (132, 380)
Screenshot: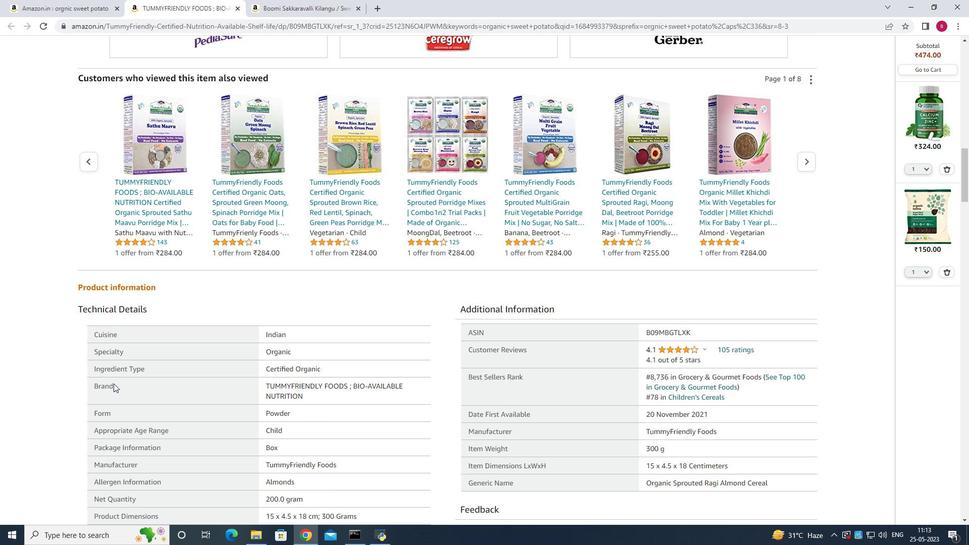
Action: Mouse scrolled (132, 380) with delta (0, 0)
Screenshot: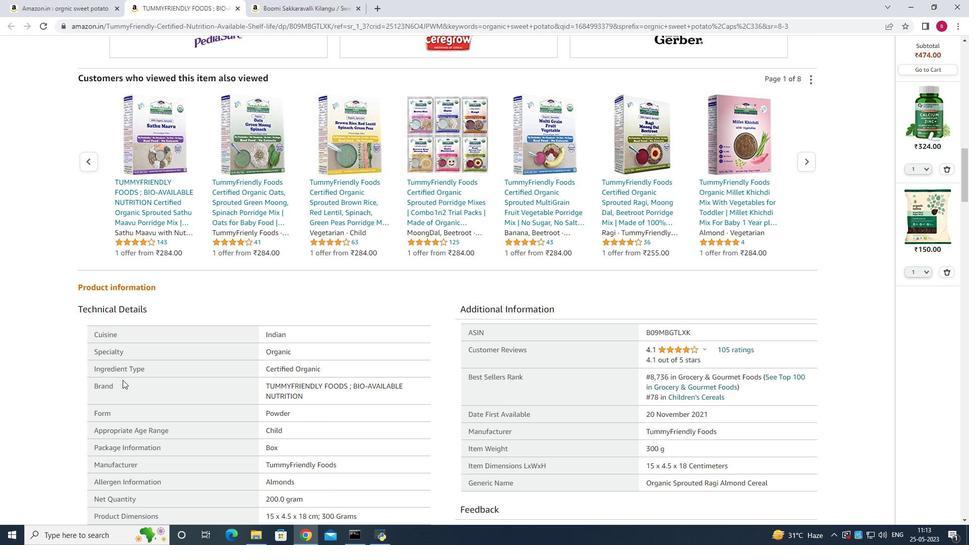
Action: Mouse scrolled (132, 380) with delta (0, 0)
Screenshot: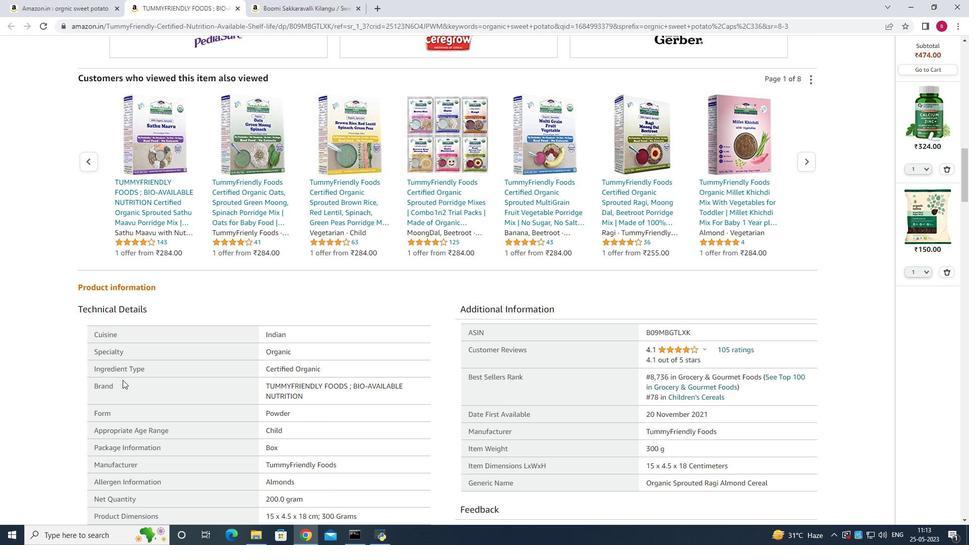 
Action: Mouse scrolled (132, 380) with delta (0, 0)
Screenshot: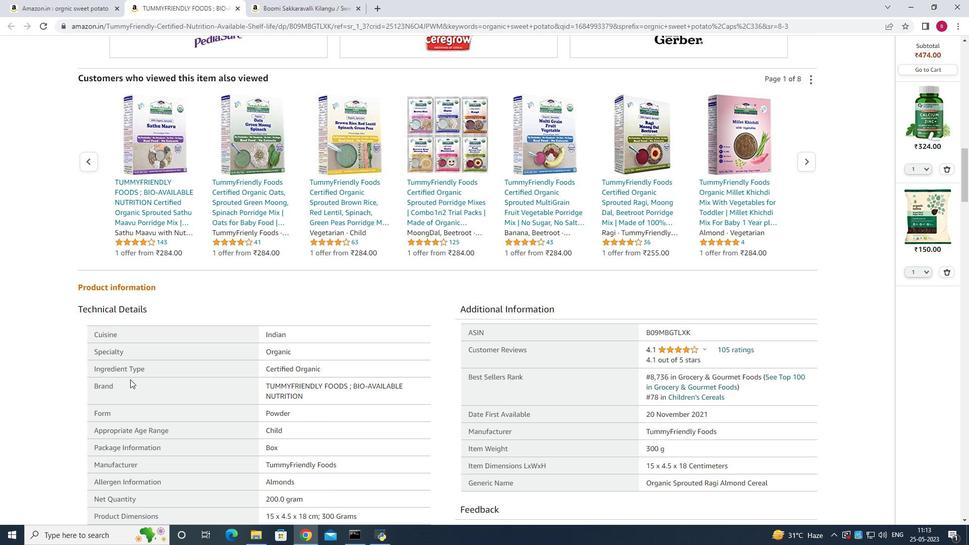 
Action: Mouse moved to (145, 387)
Screenshot: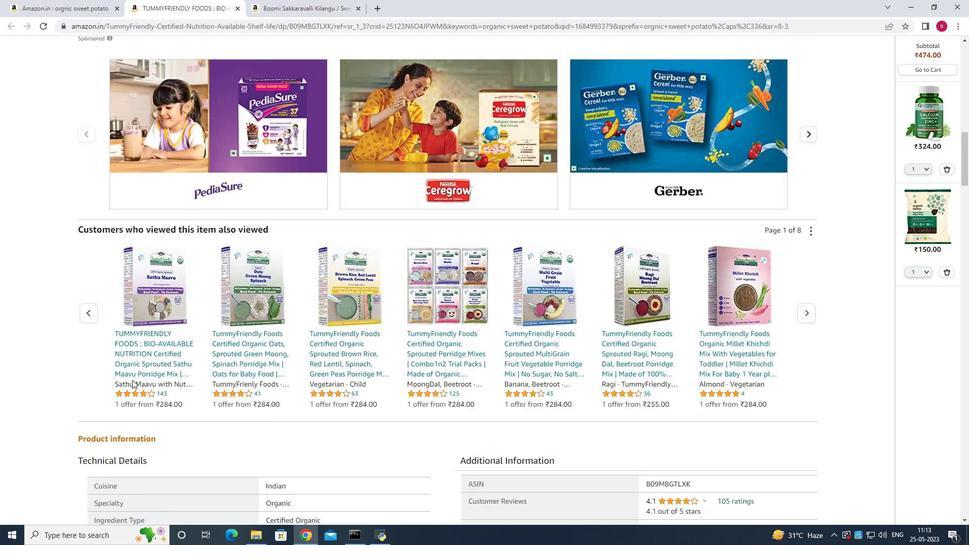 
Action: Mouse scrolled (145, 387) with delta (0, 0)
Screenshot: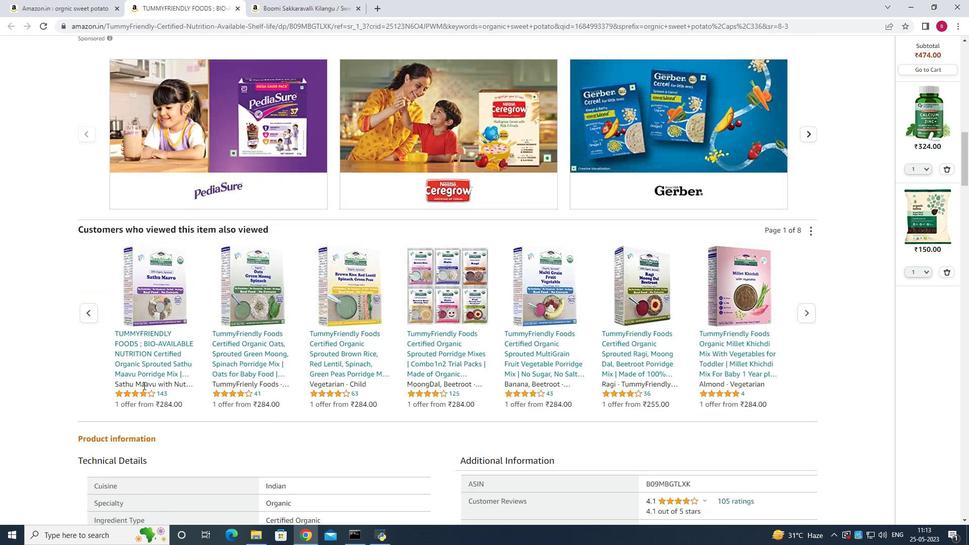 
Action: Mouse scrolled (145, 387) with delta (0, 0)
Screenshot: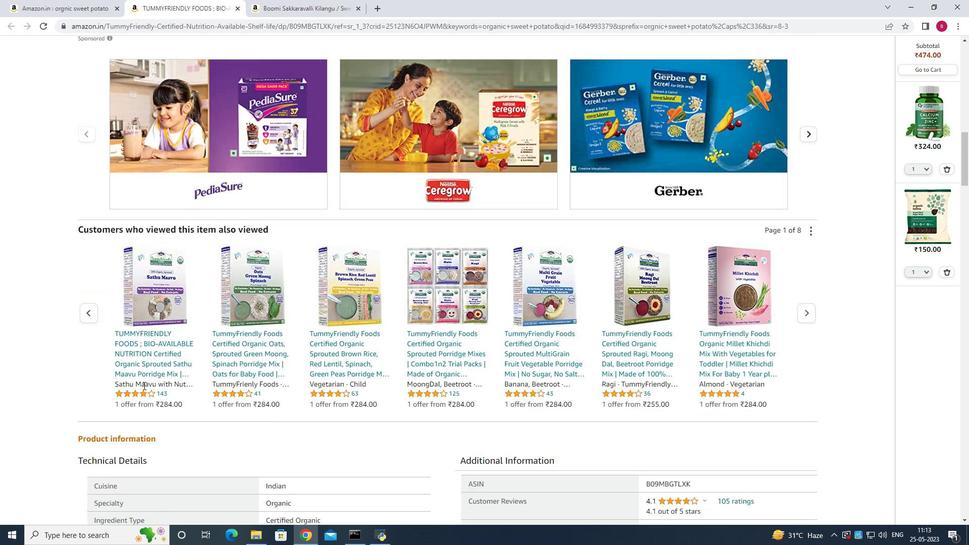 
Action: Mouse scrolled (145, 387) with delta (0, 0)
Screenshot: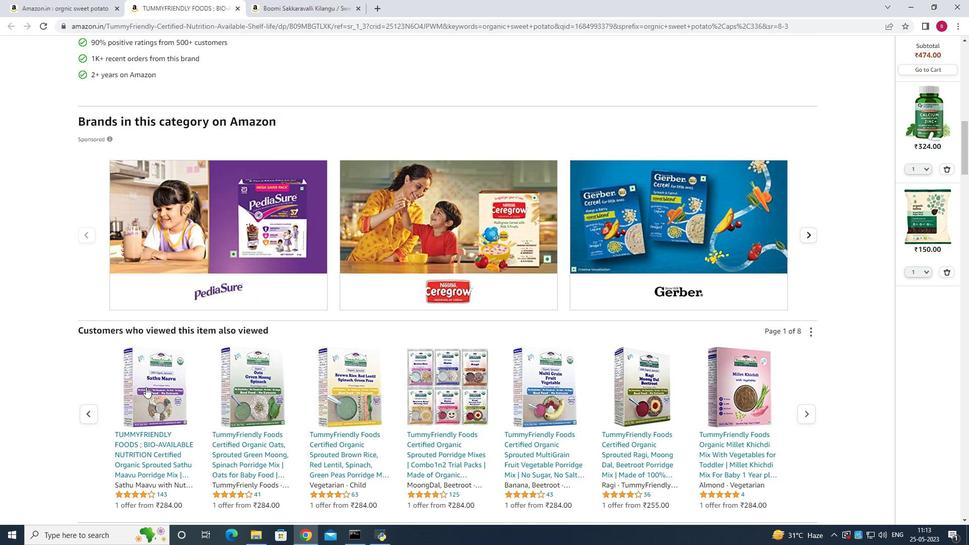 
Action: Mouse scrolled (145, 387) with delta (0, 0)
Screenshot: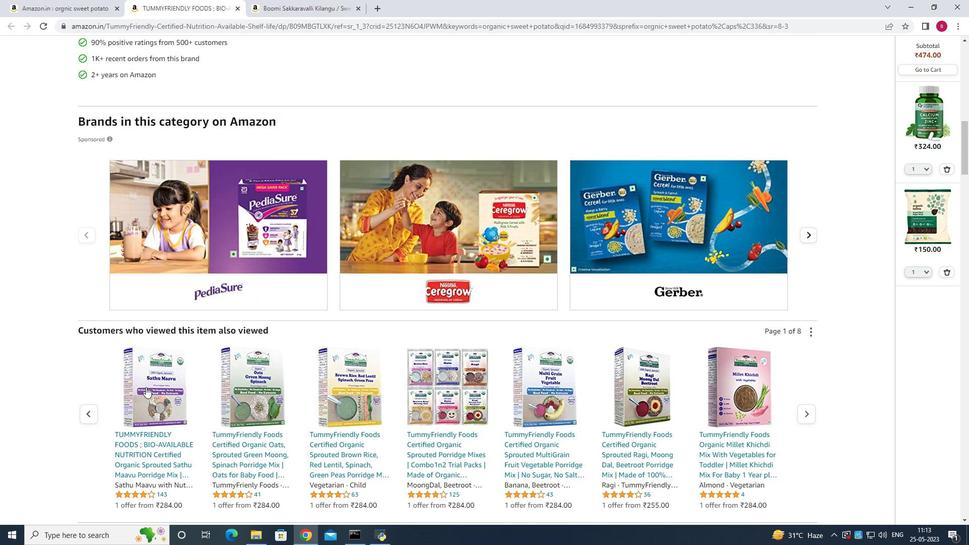 
Action: Mouse scrolled (145, 387) with delta (0, 0)
Screenshot: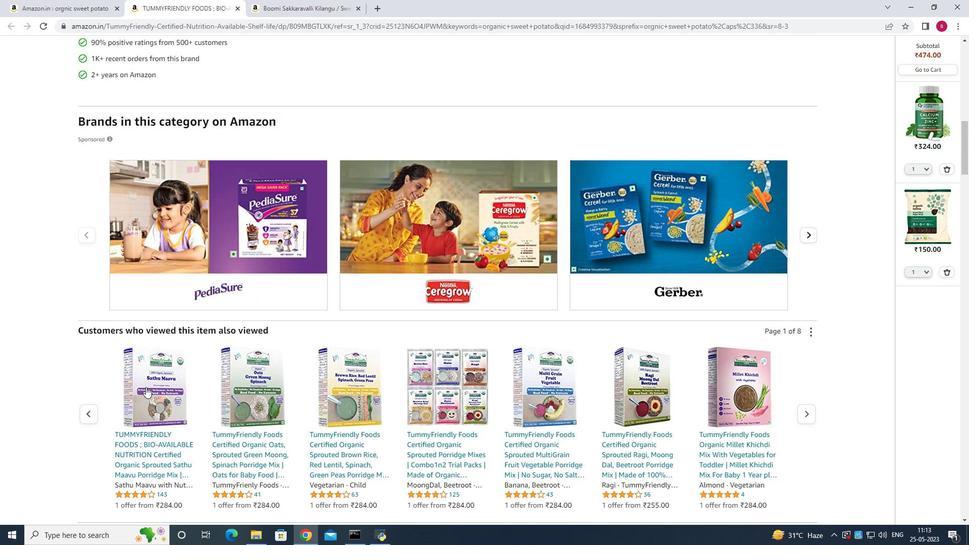 
Action: Mouse scrolled (145, 387) with delta (0, 0)
Screenshot: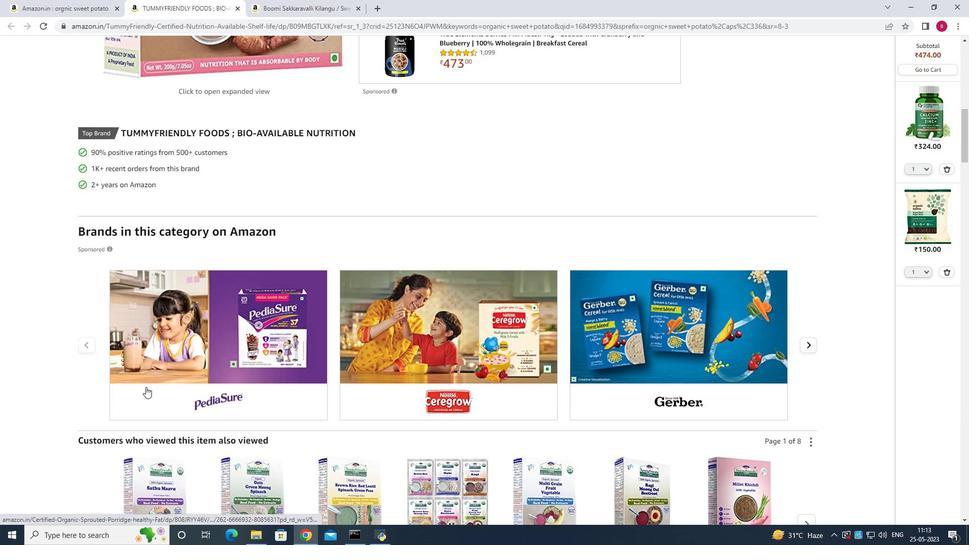 
Action: Mouse scrolled (145, 387) with delta (0, 0)
Screenshot: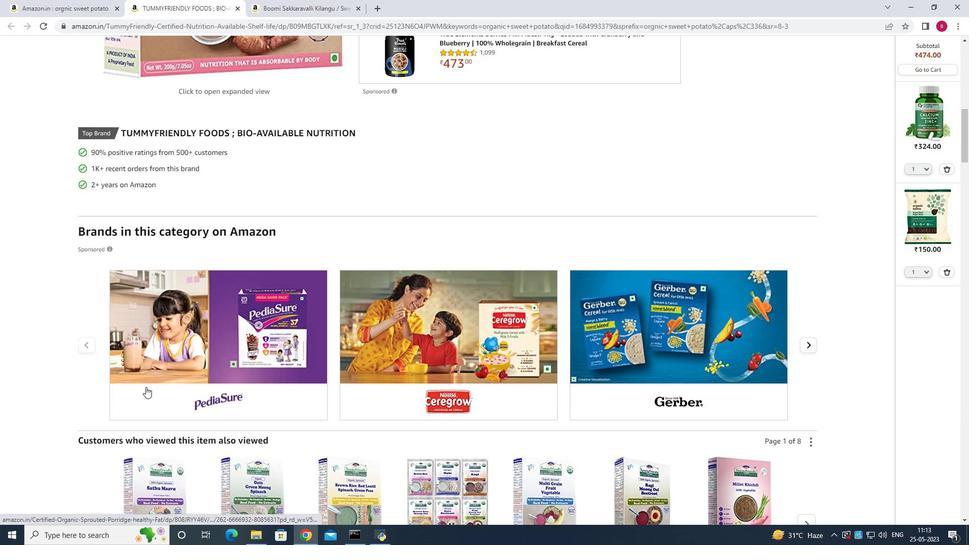 
Action: Mouse scrolled (145, 387) with delta (0, 0)
Screenshot: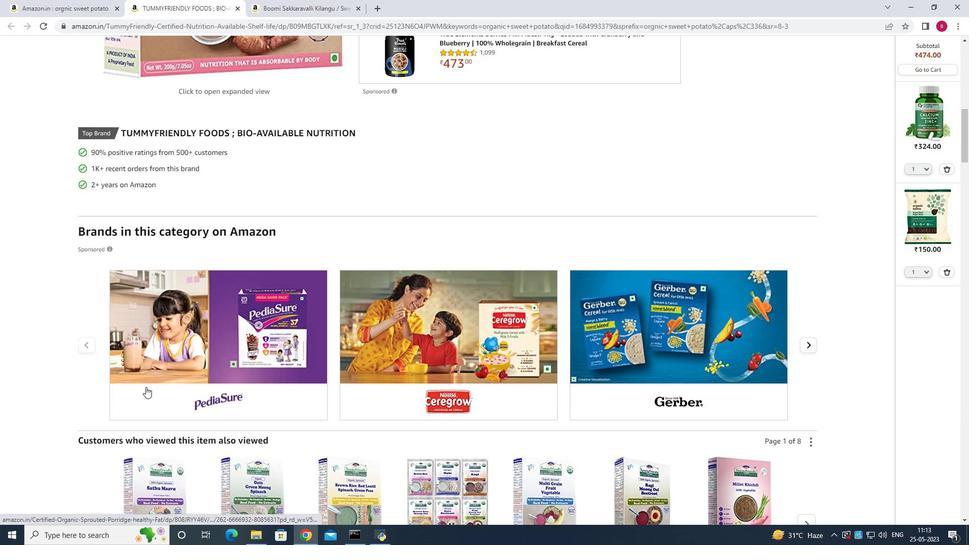 
Action: Mouse scrolled (145, 387) with delta (0, 0)
Screenshot: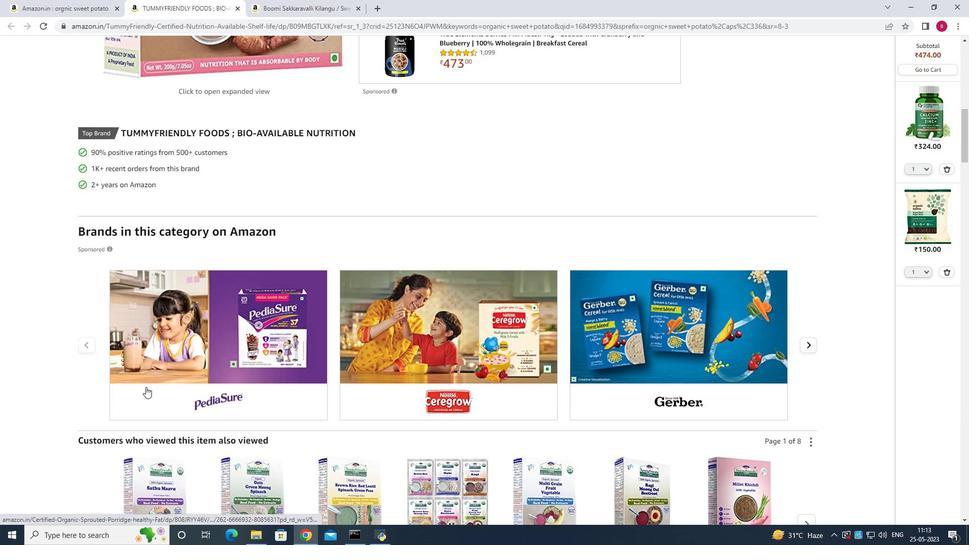 
Action: Mouse scrolled (145, 387) with delta (0, 0)
Screenshot: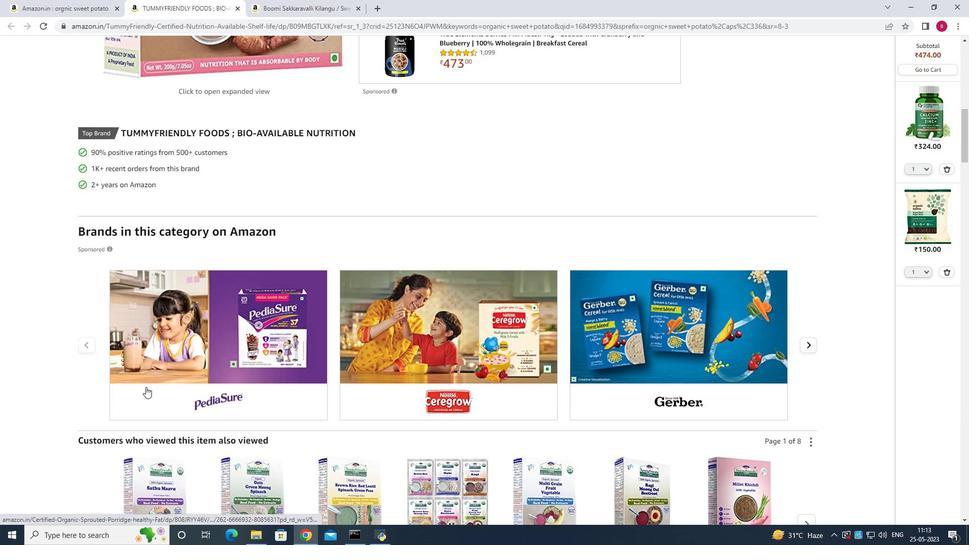 
Action: Mouse scrolled (145, 387) with delta (0, 0)
Screenshot: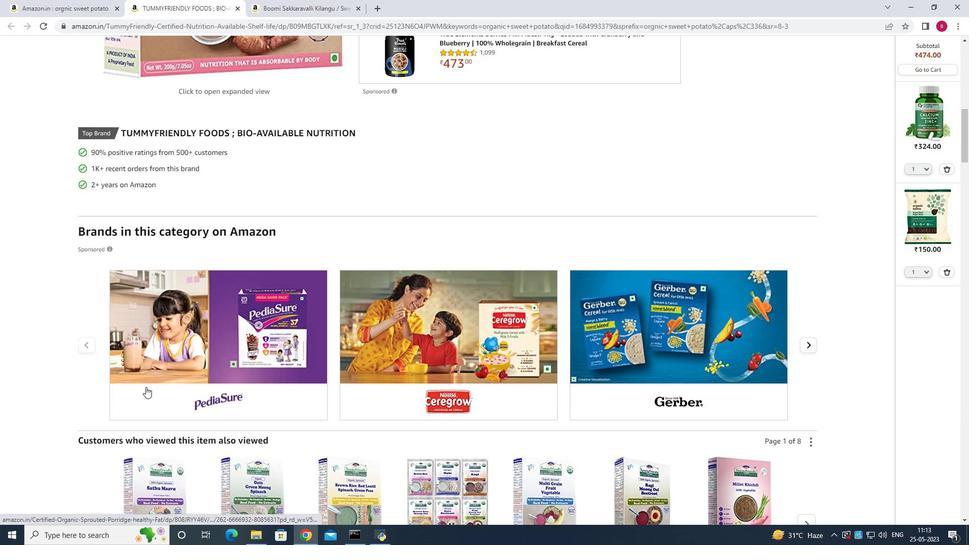 
Action: Mouse scrolled (145, 387) with delta (0, 0)
Screenshot: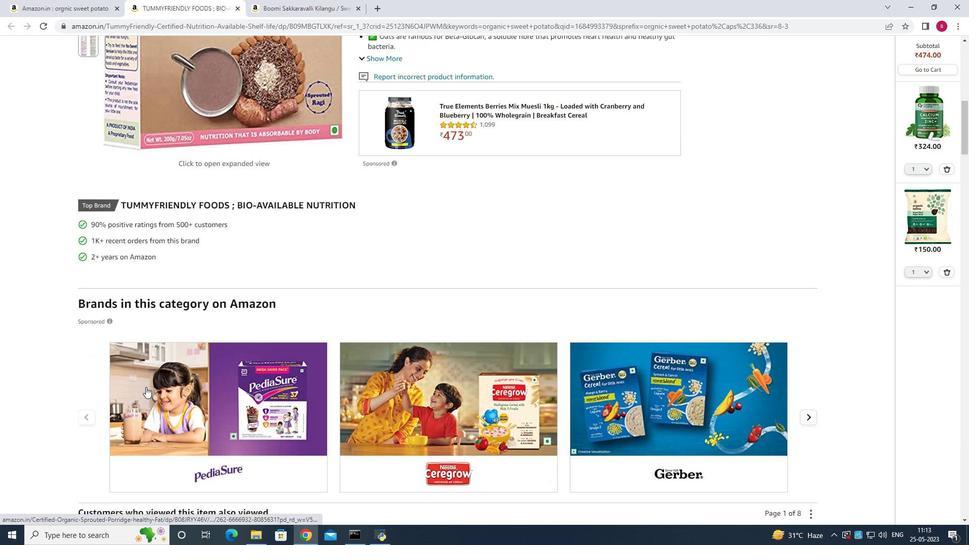 
Action: Mouse scrolled (145, 387) with delta (0, 0)
Screenshot: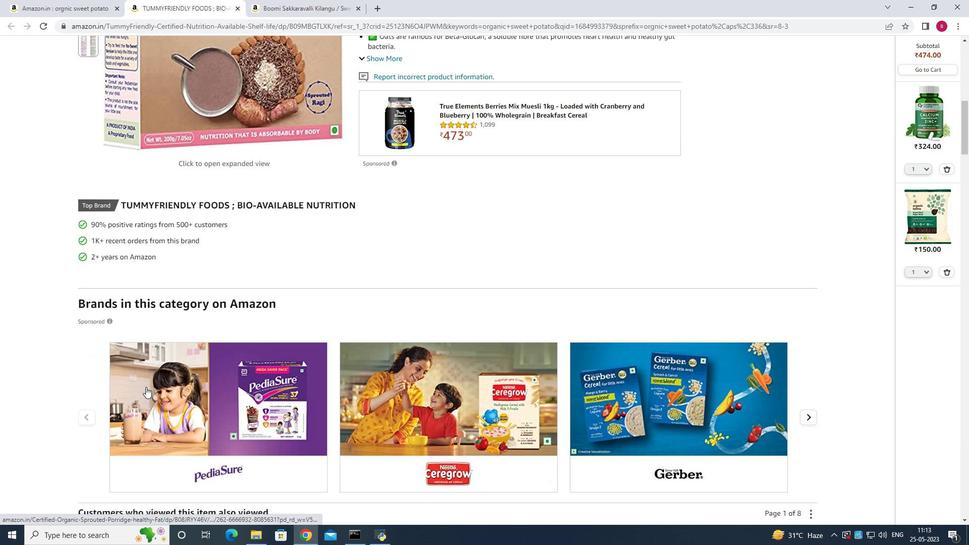 
Action: Mouse scrolled (145, 387) with delta (0, 0)
Screenshot: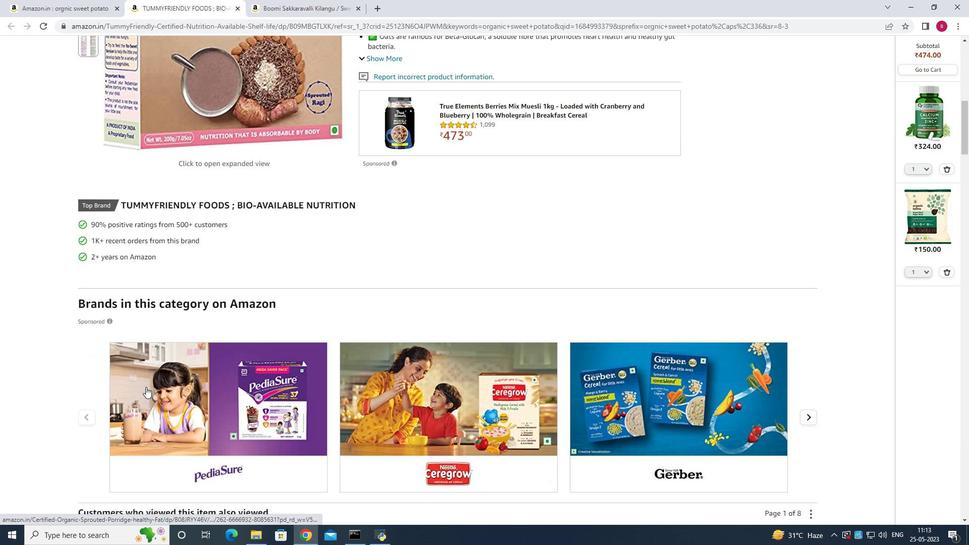 
Action: Mouse scrolled (145, 387) with delta (0, 0)
Screenshot: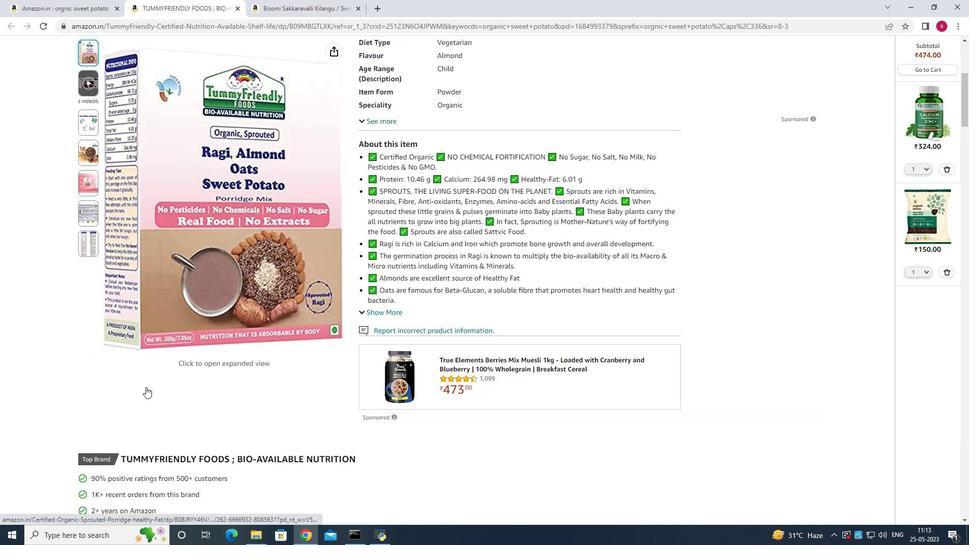 
Action: Mouse moved to (233, 312)
Screenshot: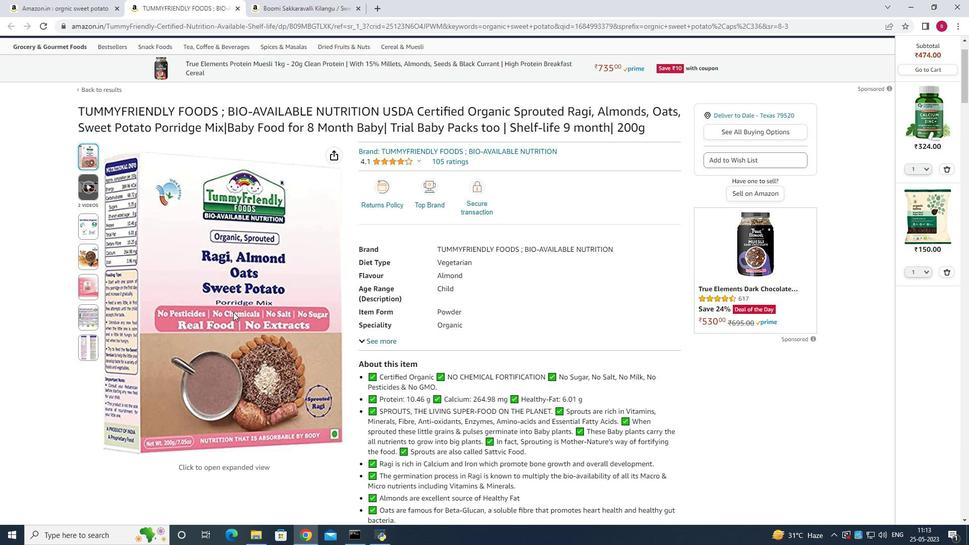 
Action: Mouse scrolled (233, 312) with delta (0, 0)
Screenshot: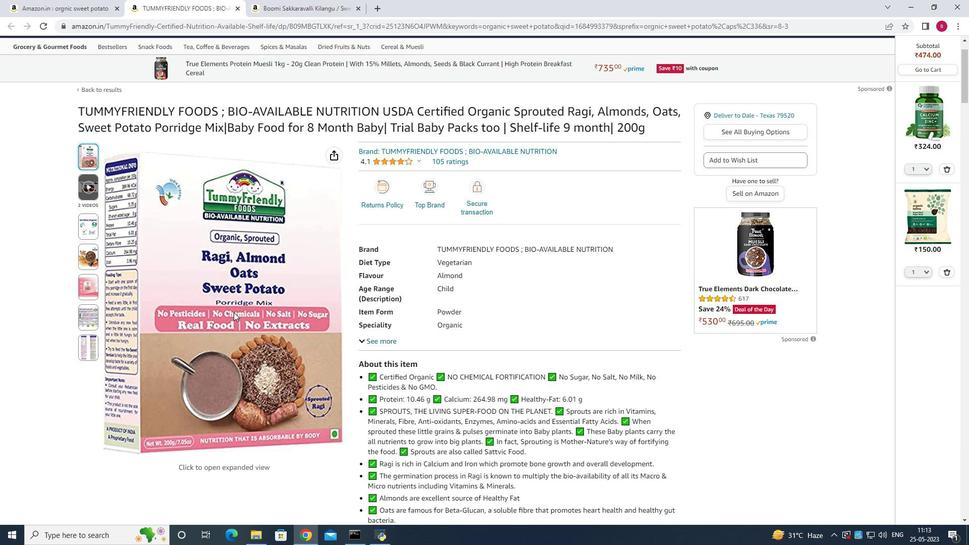 
Action: Mouse moved to (234, 312)
Screenshot: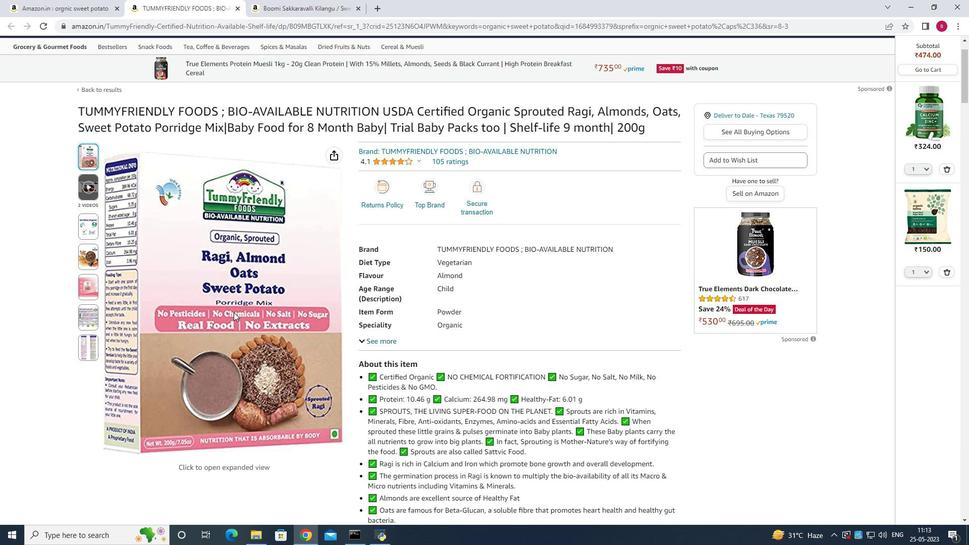 
Action: Mouse scrolled (234, 312) with delta (0, 0)
Screenshot: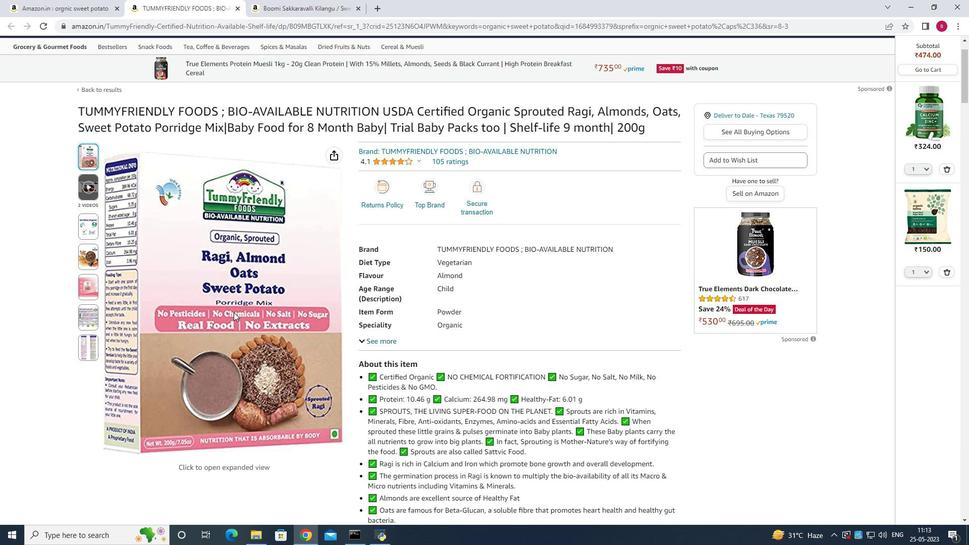 
Action: Mouse scrolled (234, 312) with delta (0, 0)
Screenshot: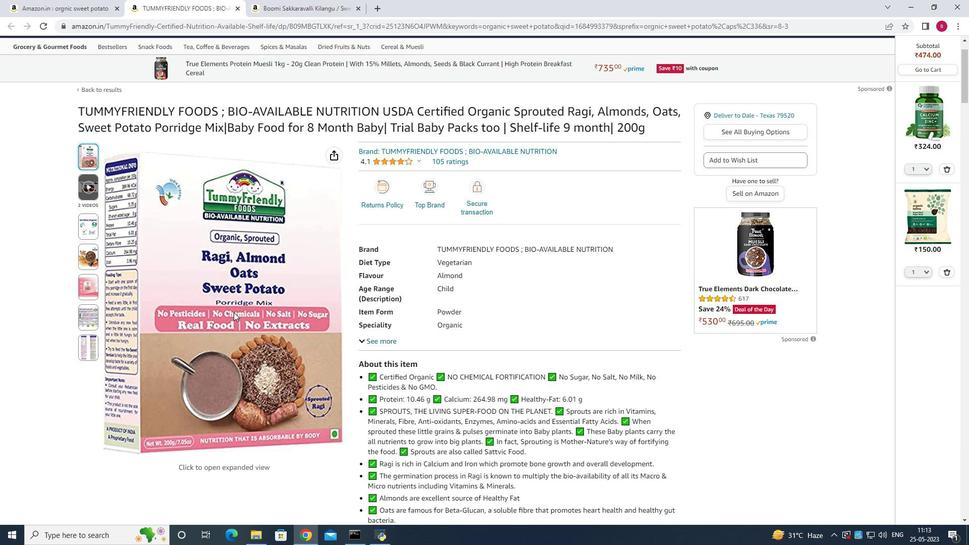 
Action: Mouse scrolled (234, 312) with delta (0, 0)
Screenshot: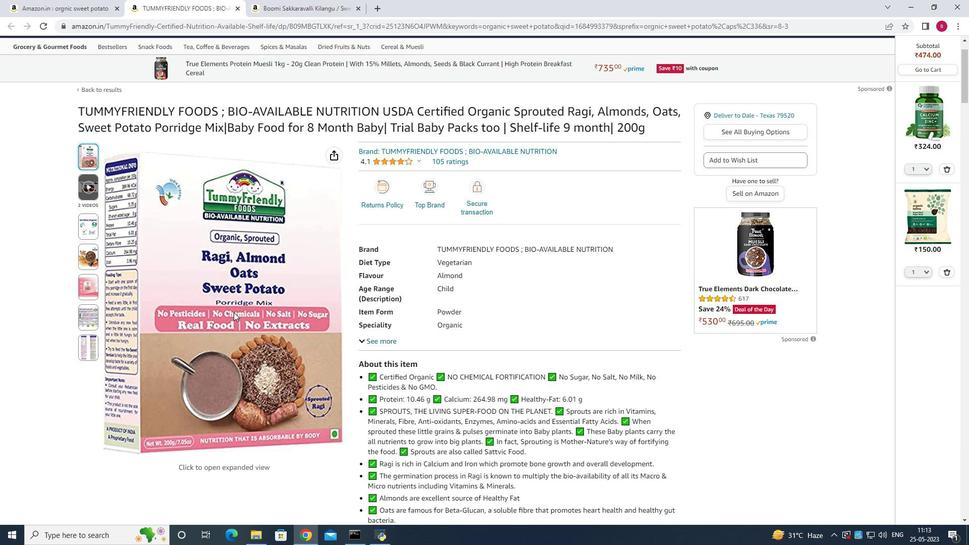 
Action: Mouse scrolled (234, 312) with delta (0, 0)
Screenshot: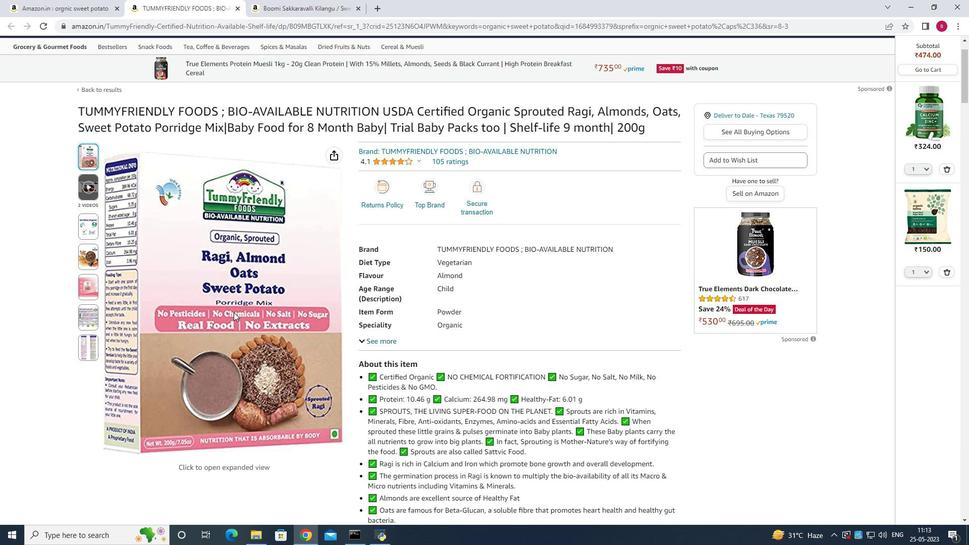 
Action: Mouse moved to (235, 313)
Screenshot: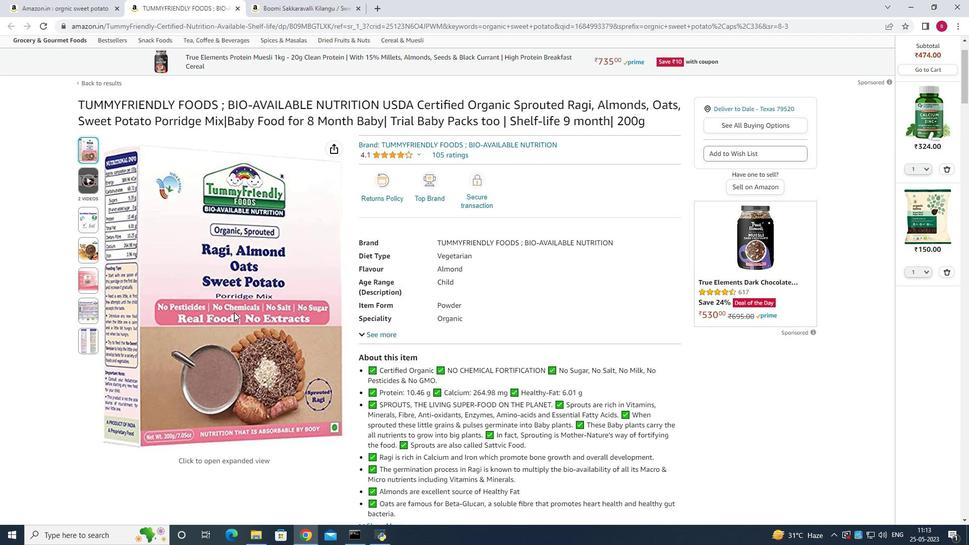 
Action: Mouse scrolled (235, 312) with delta (0, 0)
Screenshot: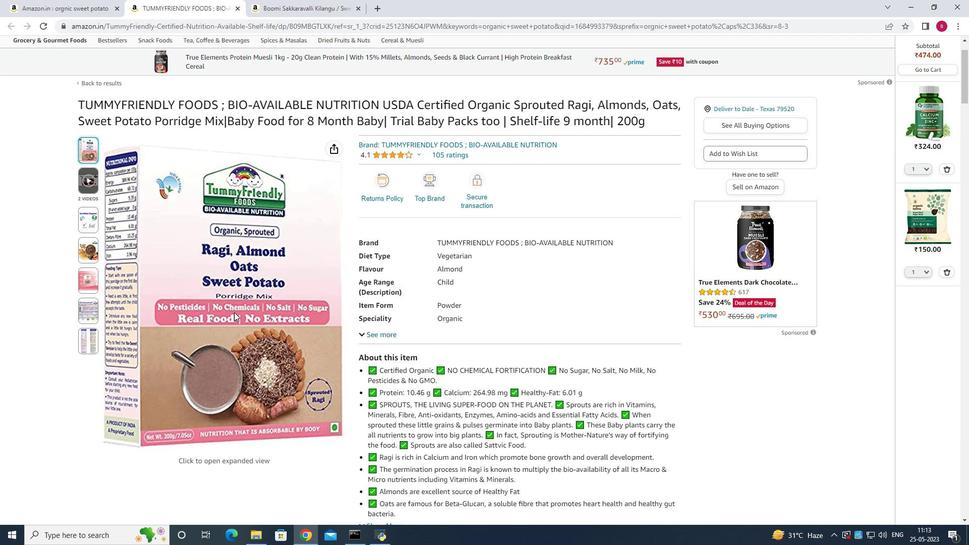 
Action: Mouse scrolled (235, 312) with delta (0, 0)
Screenshot: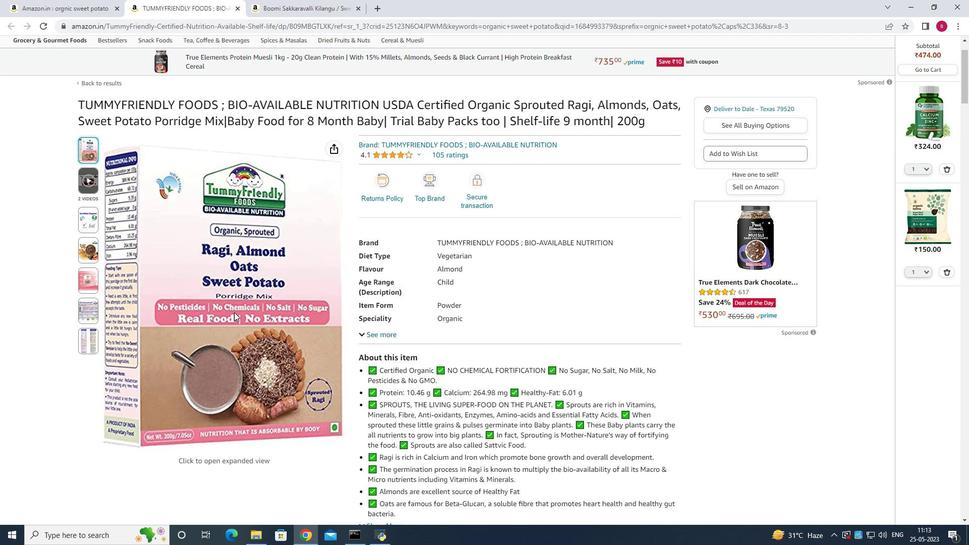 
Action: Mouse scrolled (235, 312) with delta (0, 0)
Screenshot: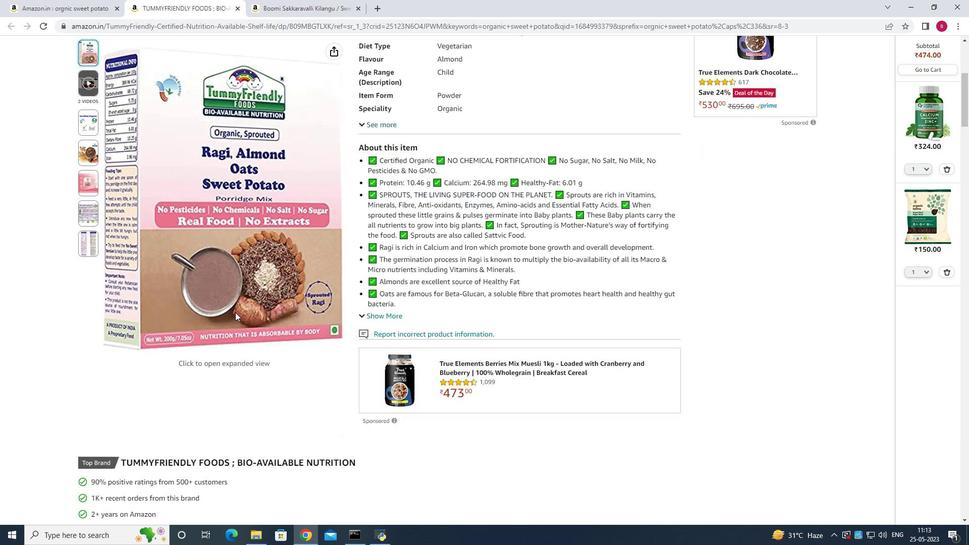 
Action: Mouse moved to (235, 313)
Screenshot: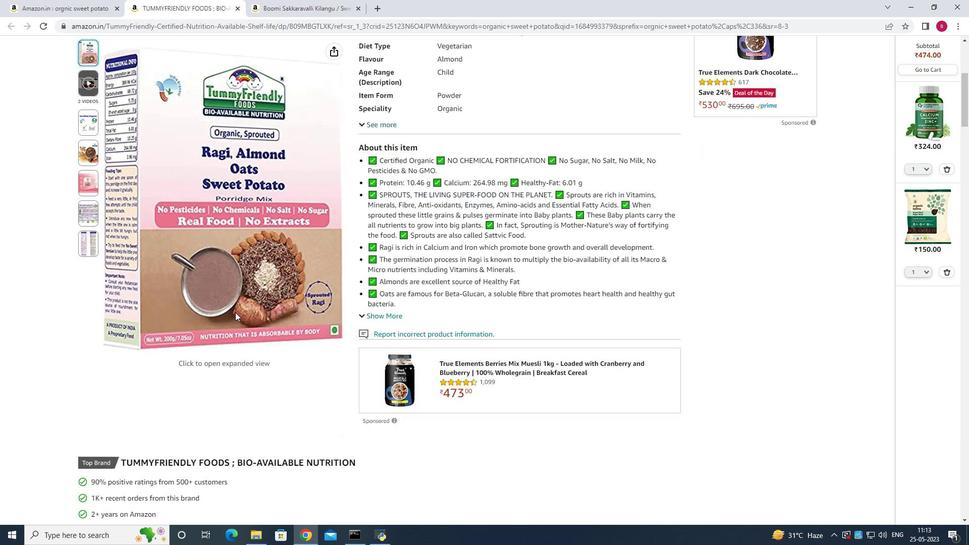 
Action: Mouse scrolled (235, 312) with delta (0, 0)
Screenshot: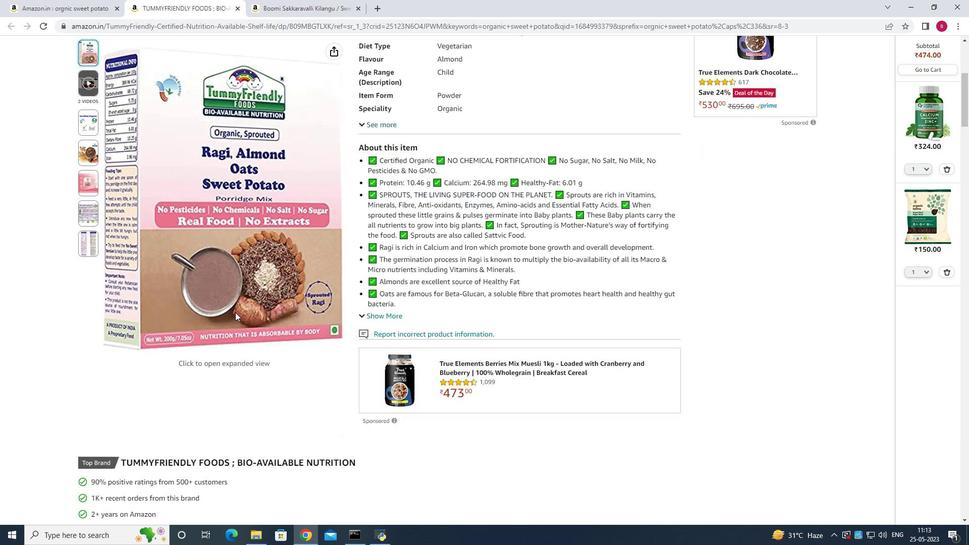
Action: Mouse moved to (238, 314)
Screenshot: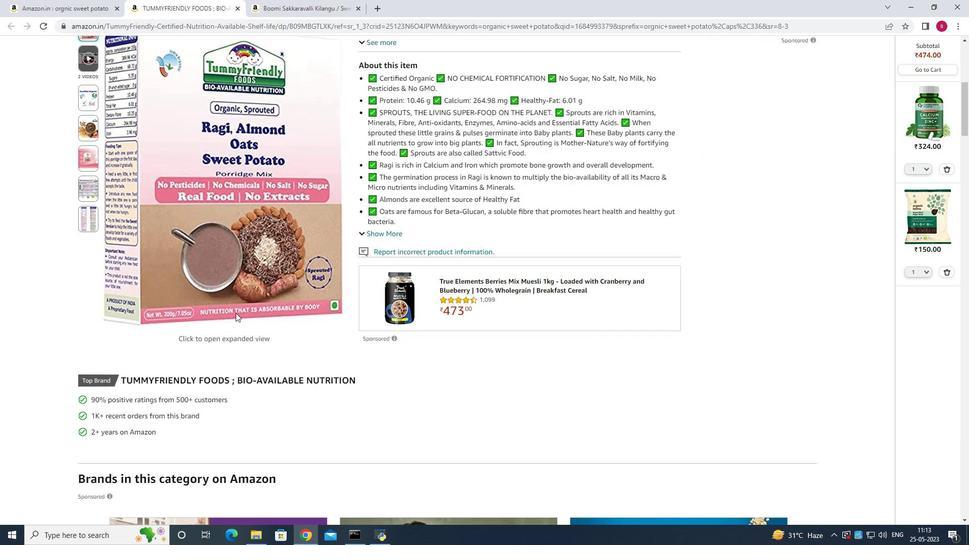
Action: Mouse scrolled (238, 313) with delta (0, 0)
Screenshot: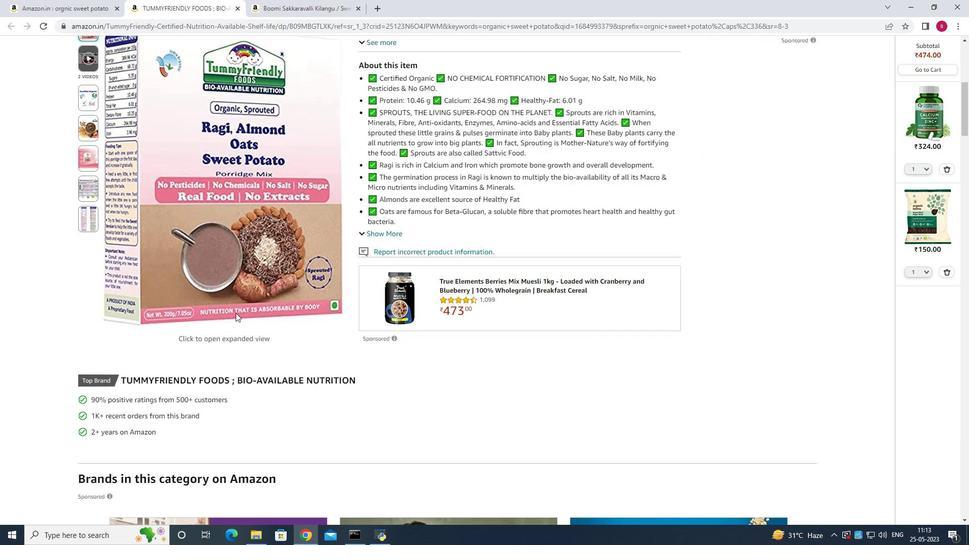 
Action: Mouse moved to (238, 314)
Screenshot: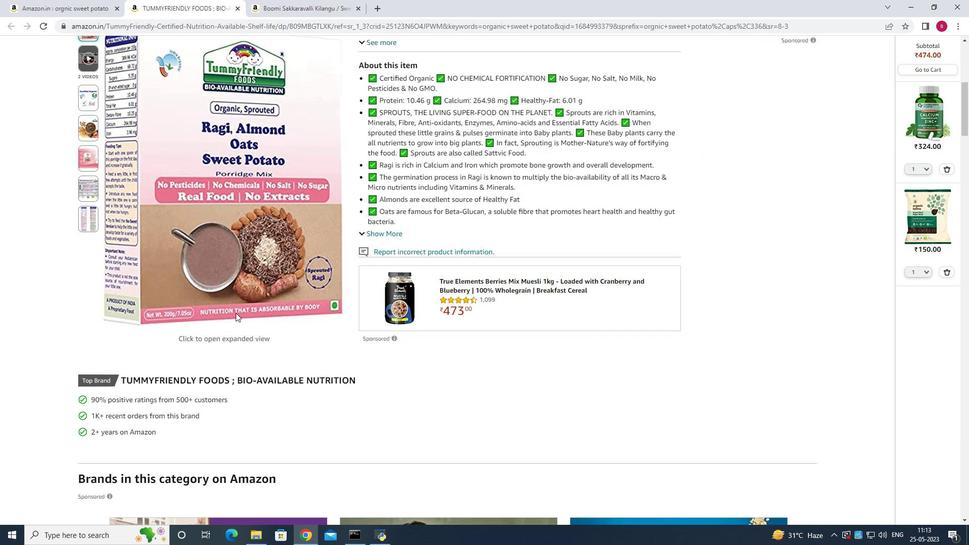 
Action: Mouse scrolled (238, 314) with delta (0, 0)
Screenshot: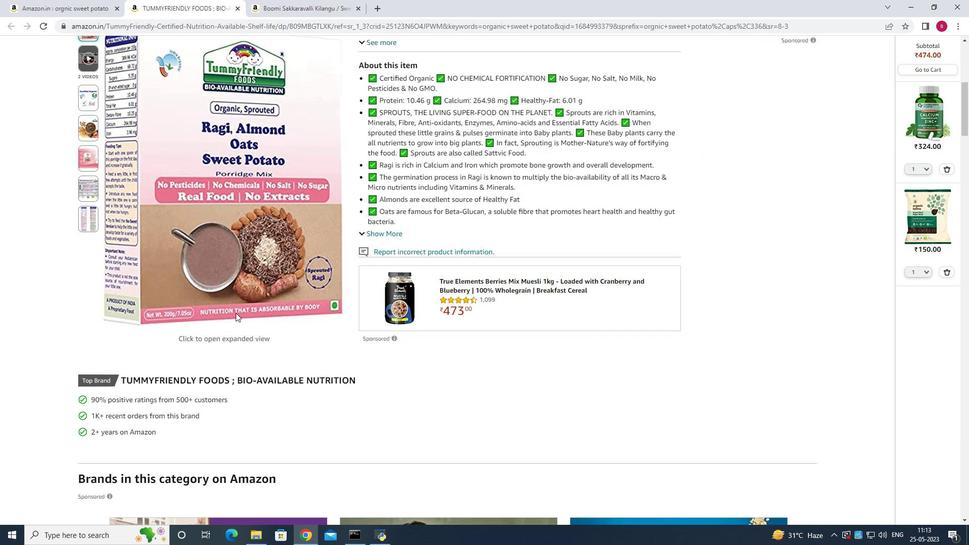 
Action: Mouse scrolled (238, 314) with delta (0, 0)
Screenshot: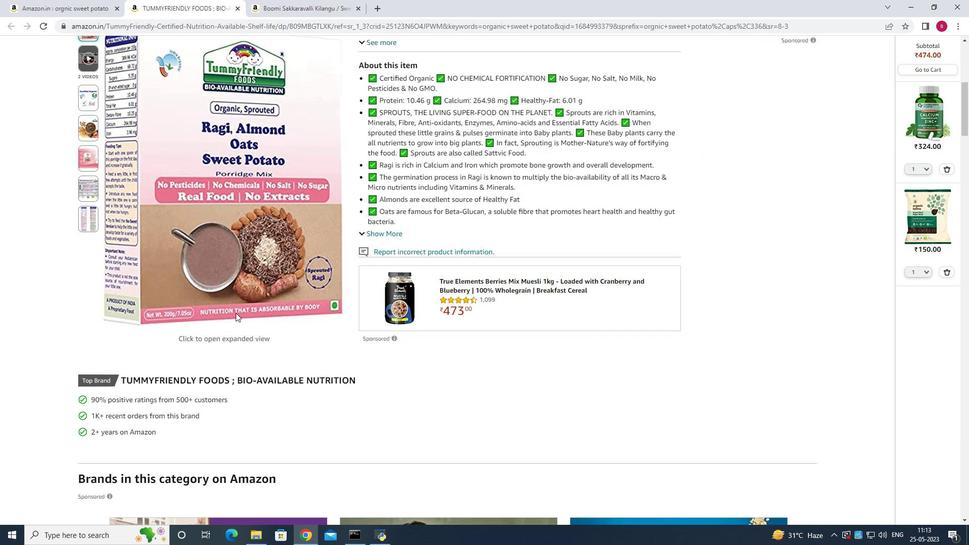 
Action: Mouse scrolled (238, 314) with delta (0, 0)
Screenshot: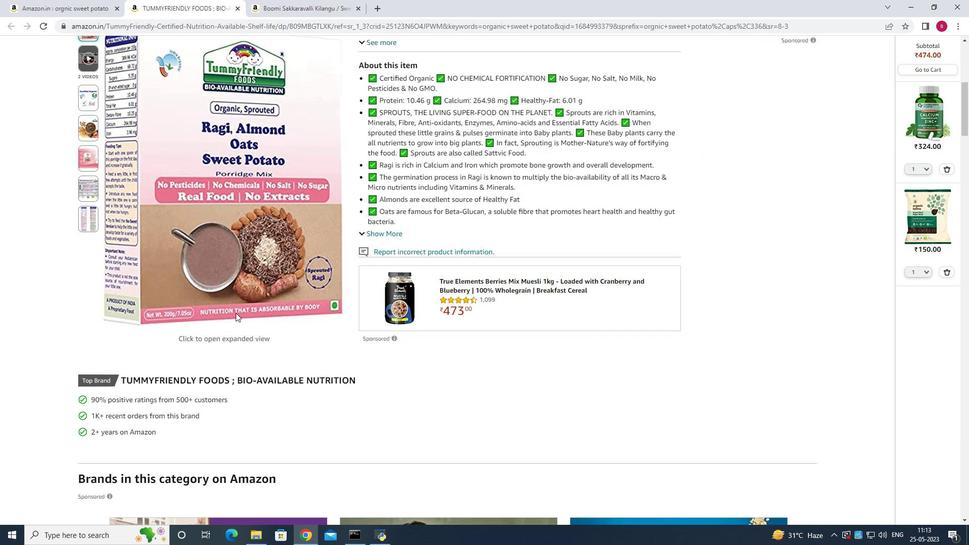 
Action: Mouse scrolled (238, 314) with delta (0, 0)
Screenshot: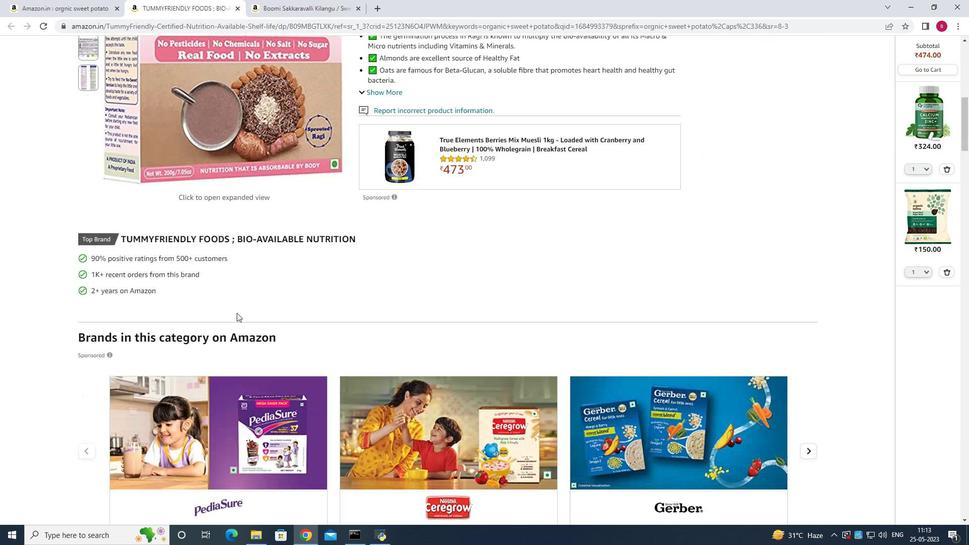 
Action: Mouse moved to (242, 317)
Screenshot: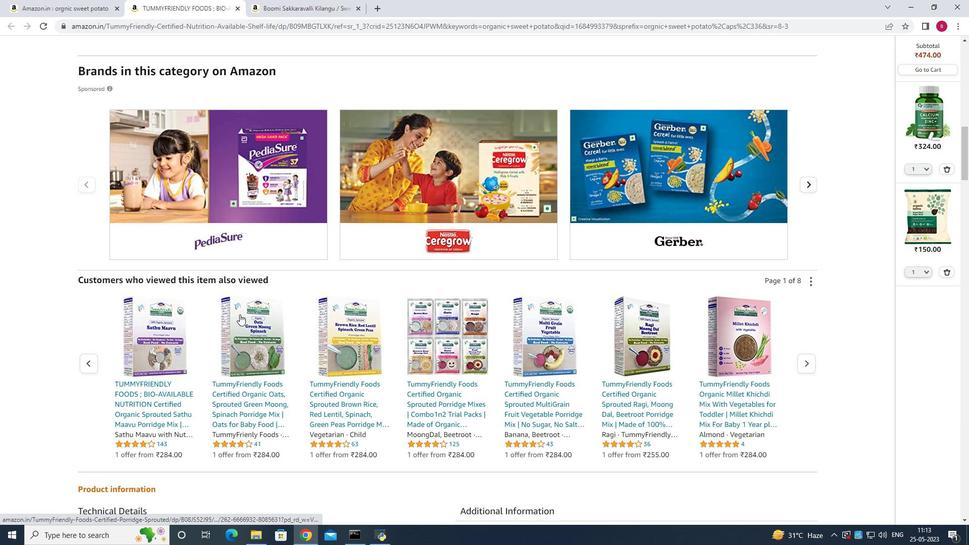 
Action: Mouse scrolled (240, 315) with delta (0, 0)
Screenshot: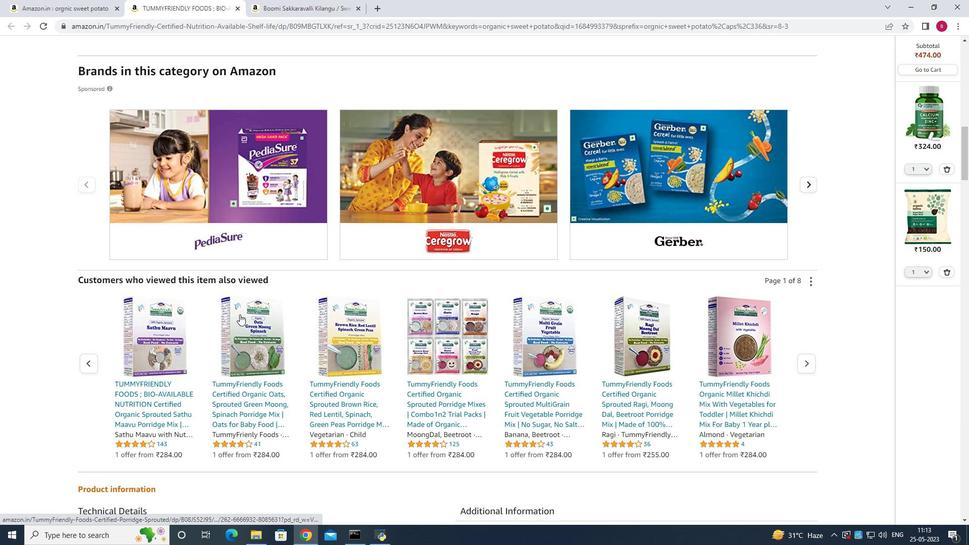 
Action: Mouse moved to (243, 317)
Screenshot: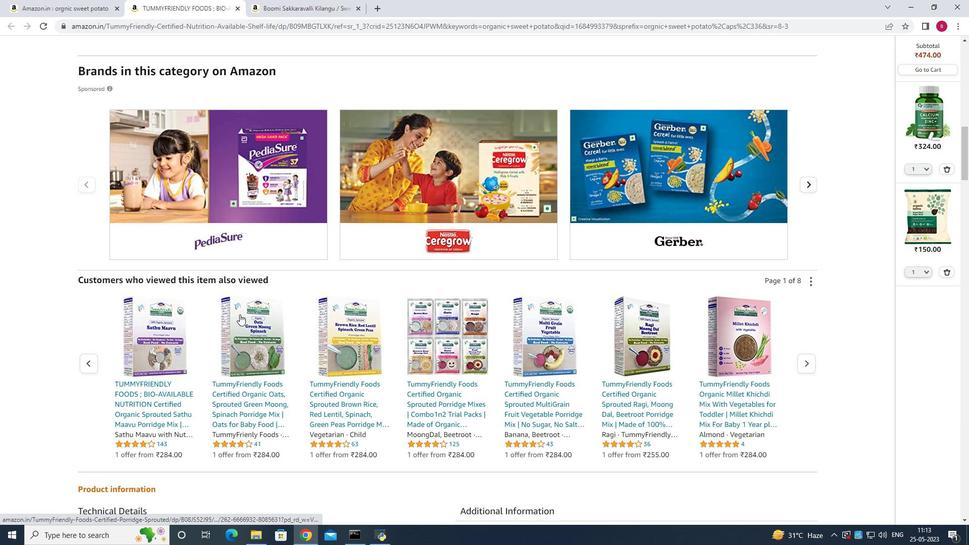 
Action: Mouse scrolled (241, 315) with delta (0, 0)
Screenshot: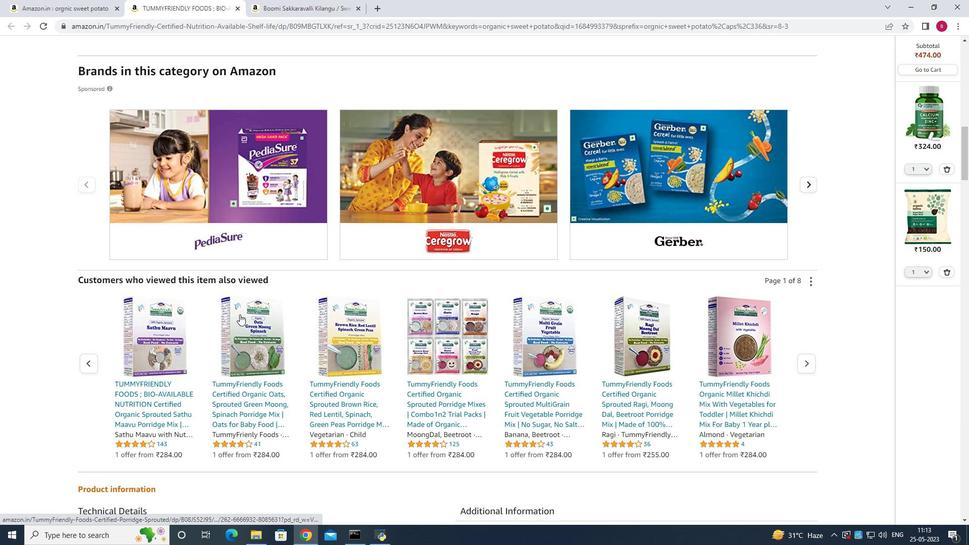 
Action: Mouse scrolled (242, 316) with delta (0, 0)
Screenshot: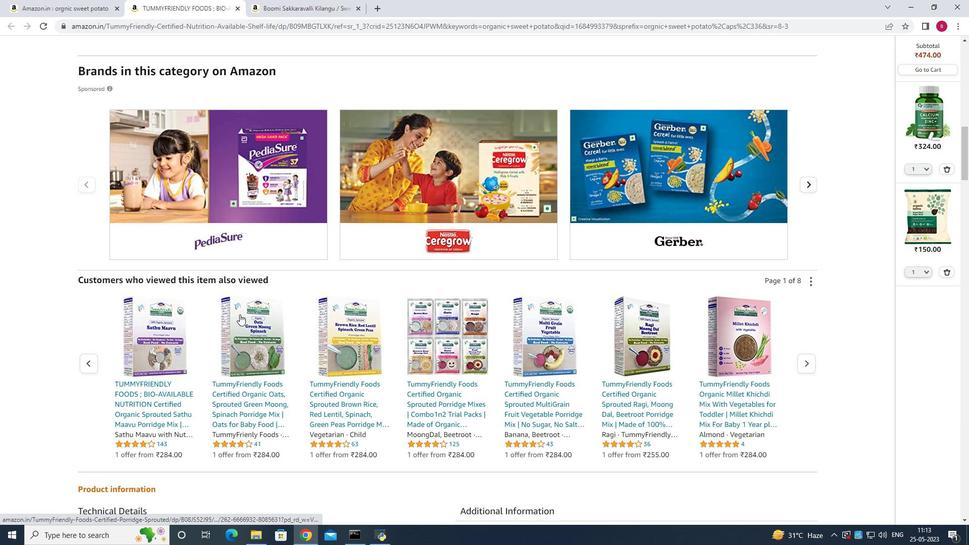 
Action: Mouse scrolled (243, 317) with delta (0, 0)
Screenshot: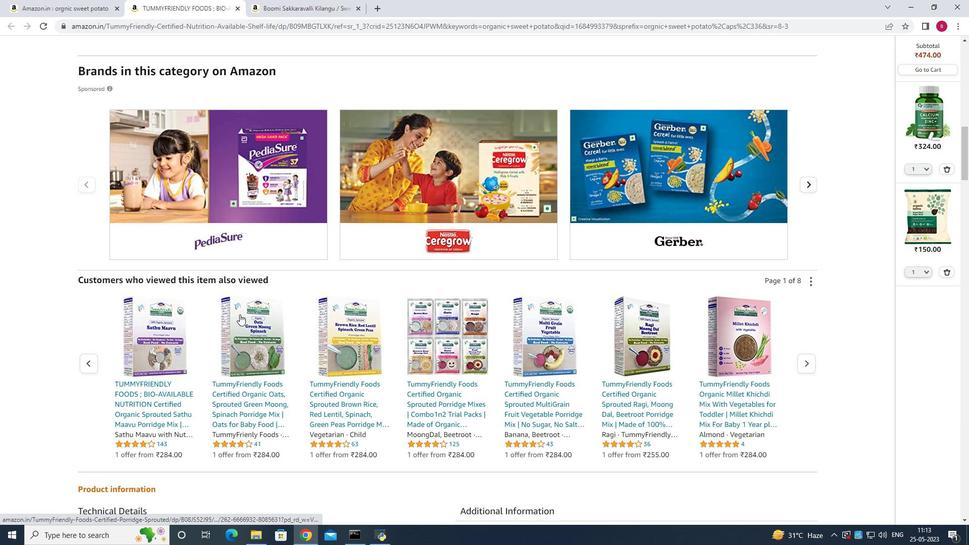 
Action: Mouse scrolled (243, 317) with delta (0, 0)
Screenshot: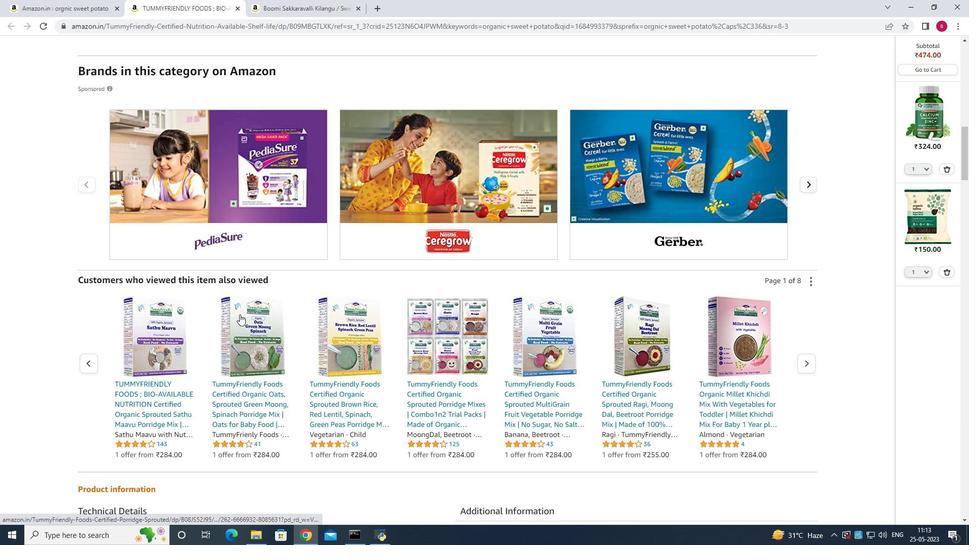 
Action: Mouse scrolled (243, 317) with delta (0, 0)
Screenshot: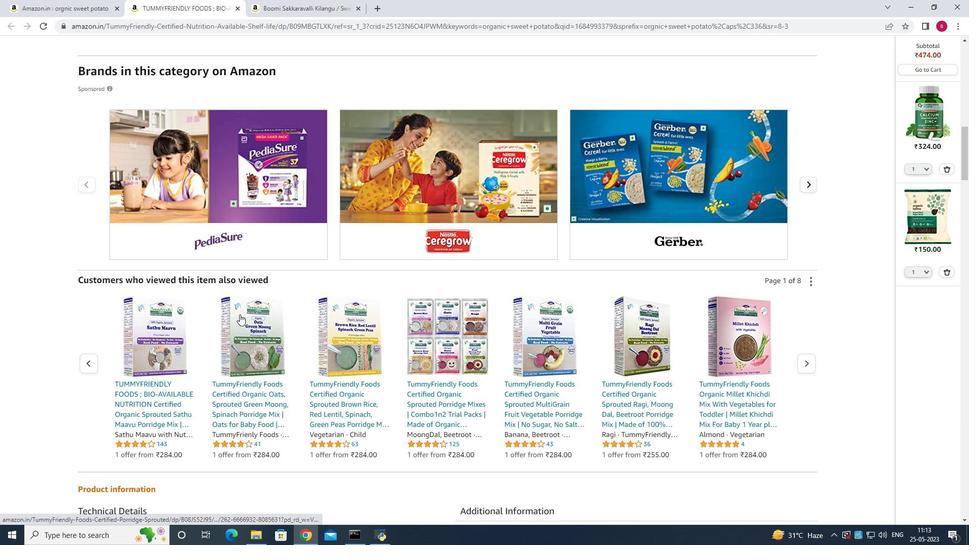 
Action: Mouse scrolled (243, 317) with delta (0, 0)
Screenshot: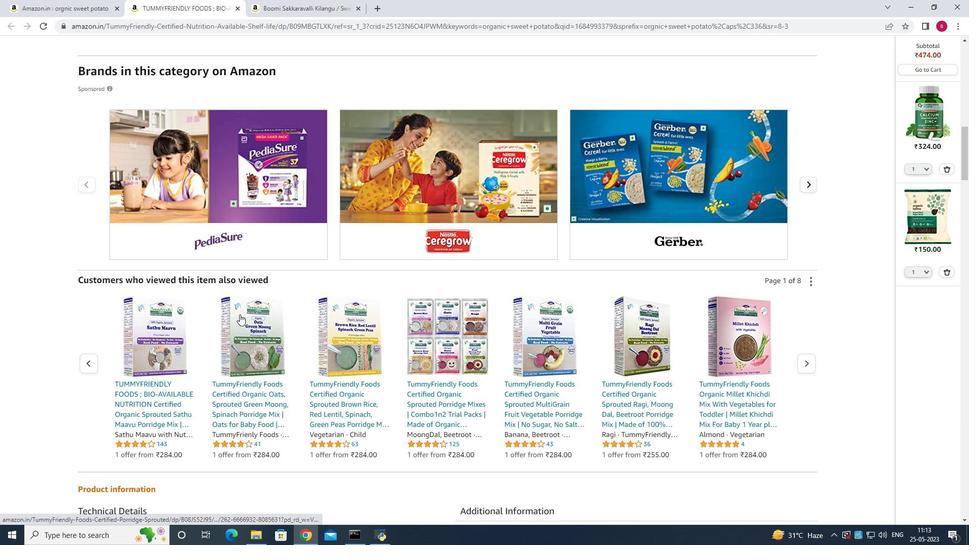 
Action: Mouse moved to (243, 317)
Screenshot: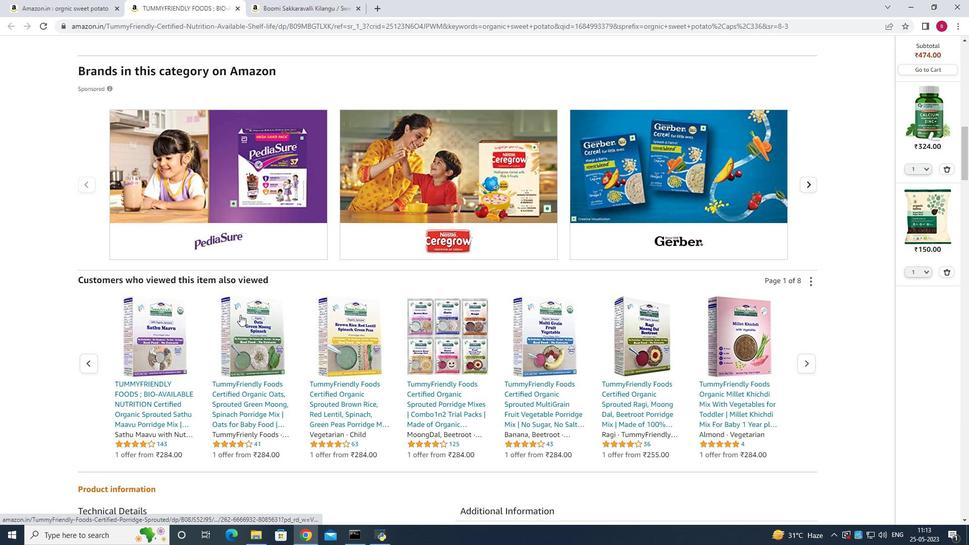 
Action: Mouse scrolled (243, 317) with delta (0, 0)
Screenshot: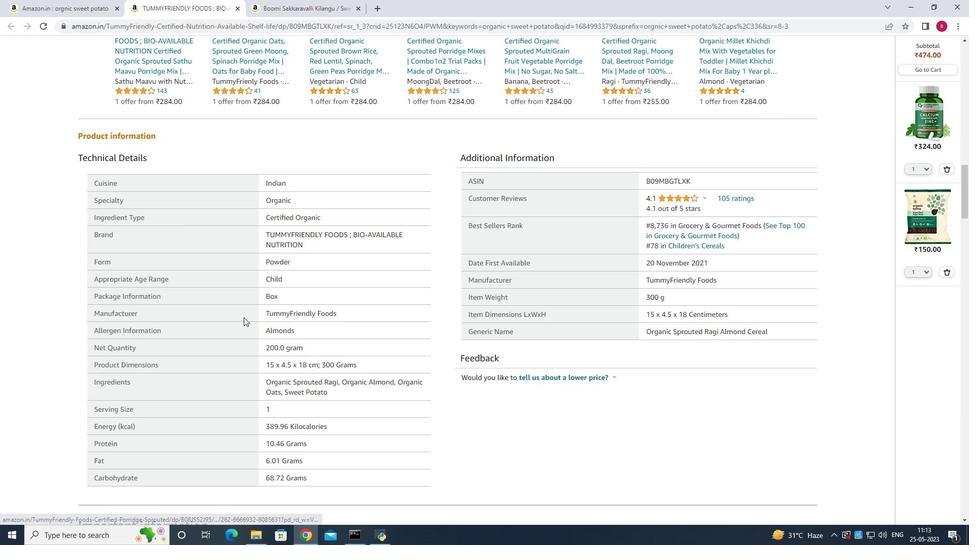 
Action: Mouse scrolled (243, 317) with delta (0, 0)
Screenshot: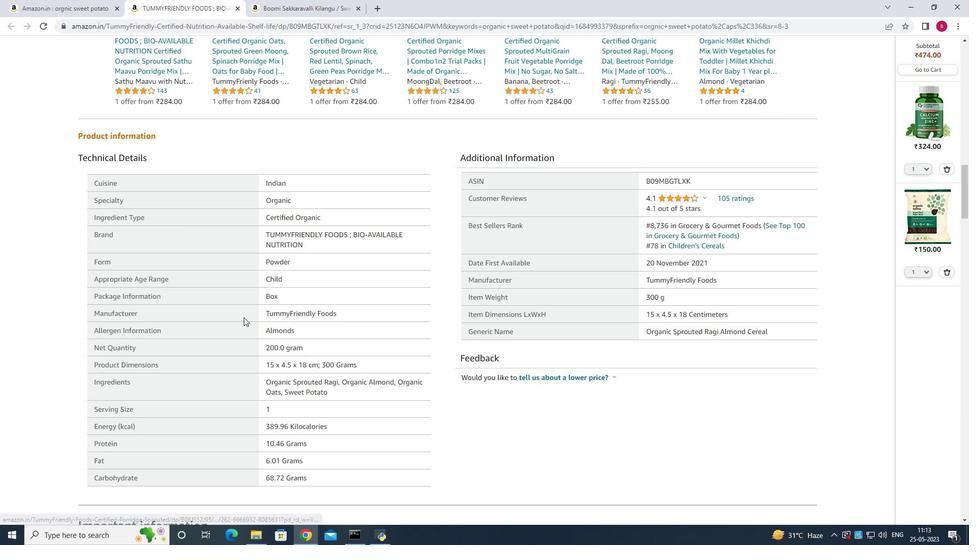 
Action: Mouse scrolled (243, 317) with delta (0, 0)
Screenshot: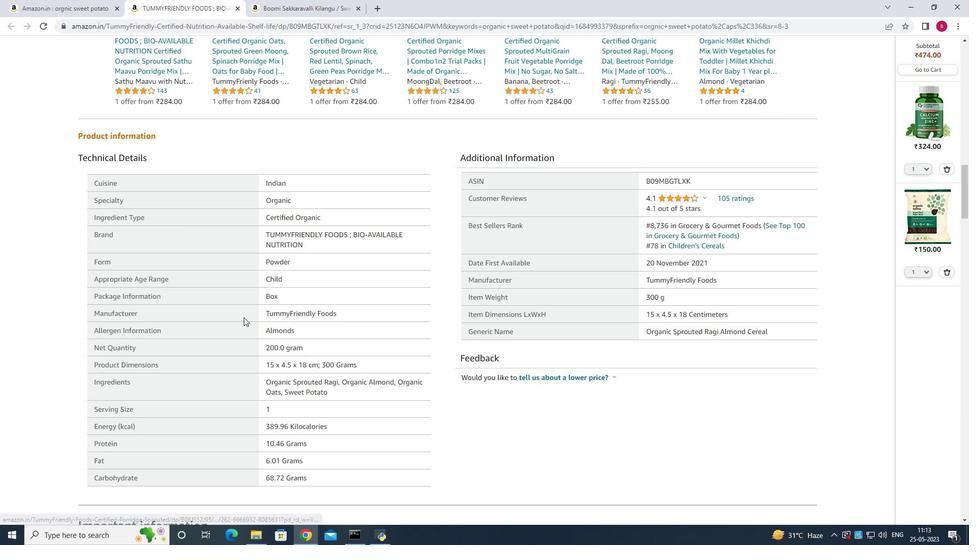 
Action: Mouse scrolled (243, 317) with delta (0, 0)
Screenshot: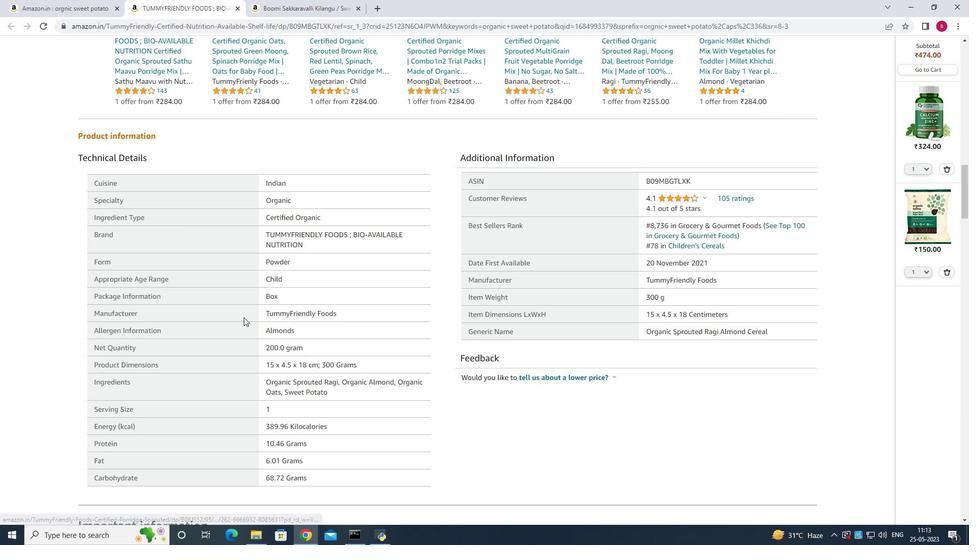 
Action: Mouse scrolled (243, 317) with delta (0, 0)
Screenshot: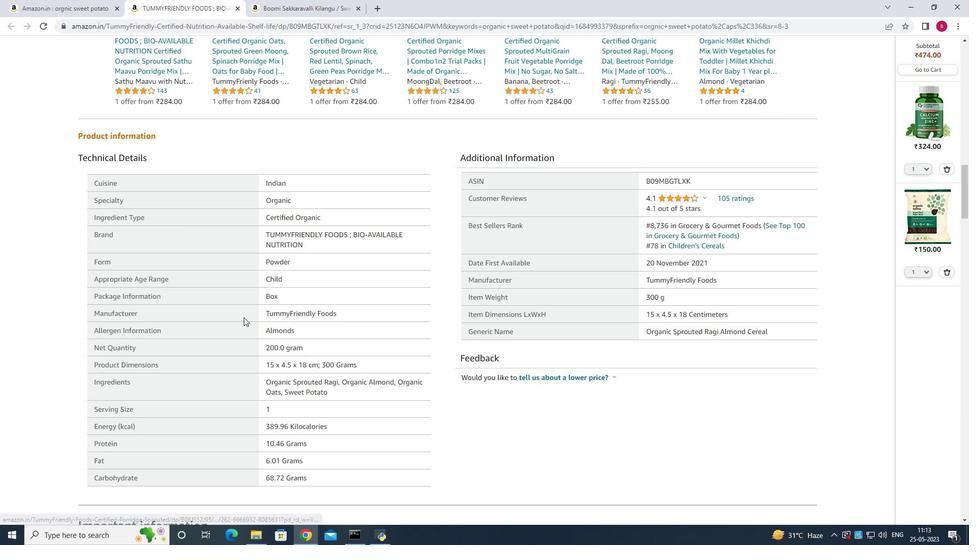 
Action: Mouse scrolled (243, 317) with delta (0, 0)
Screenshot: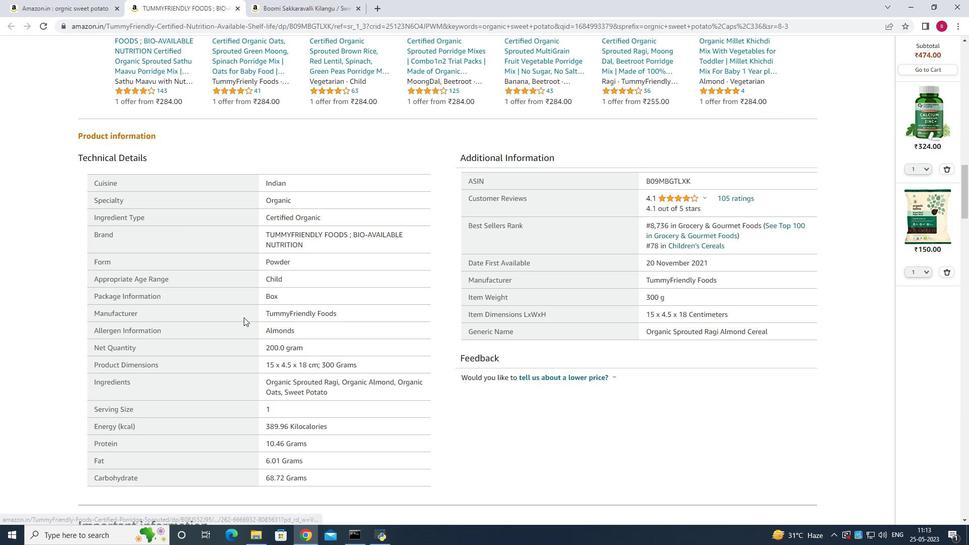 
Action: Mouse scrolled (243, 317) with delta (0, 0)
Screenshot: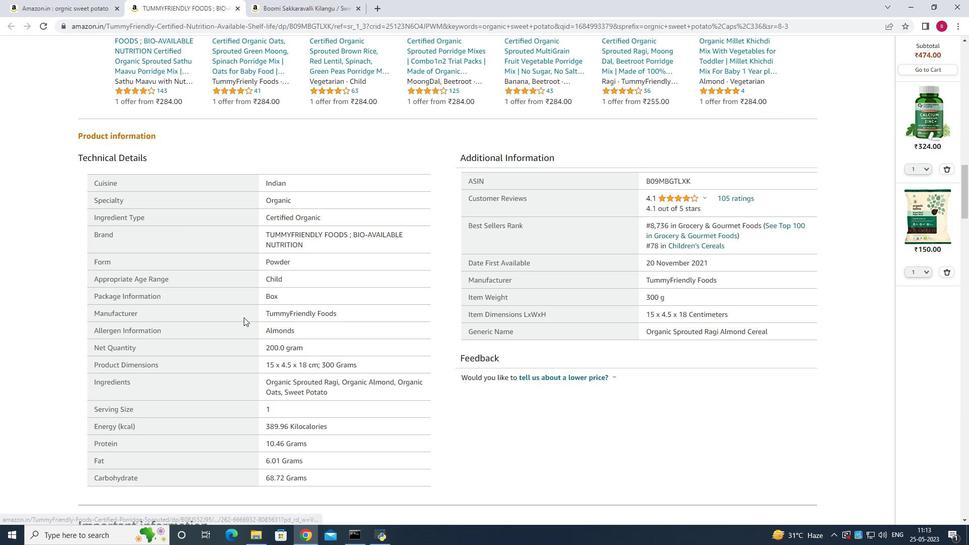 
Action: Mouse moved to (244, 318)
Screenshot: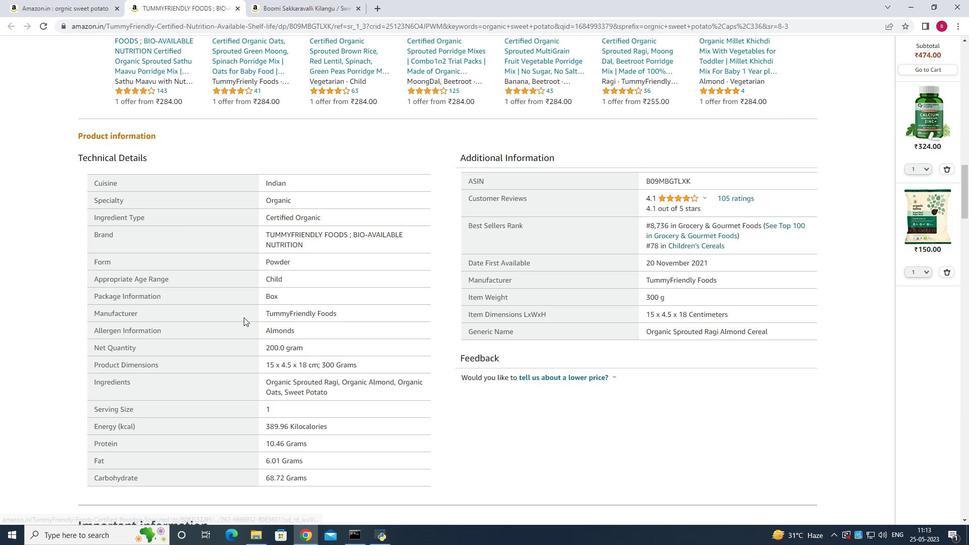
Action: Mouse scrolled (244, 317) with delta (0, 0)
Screenshot: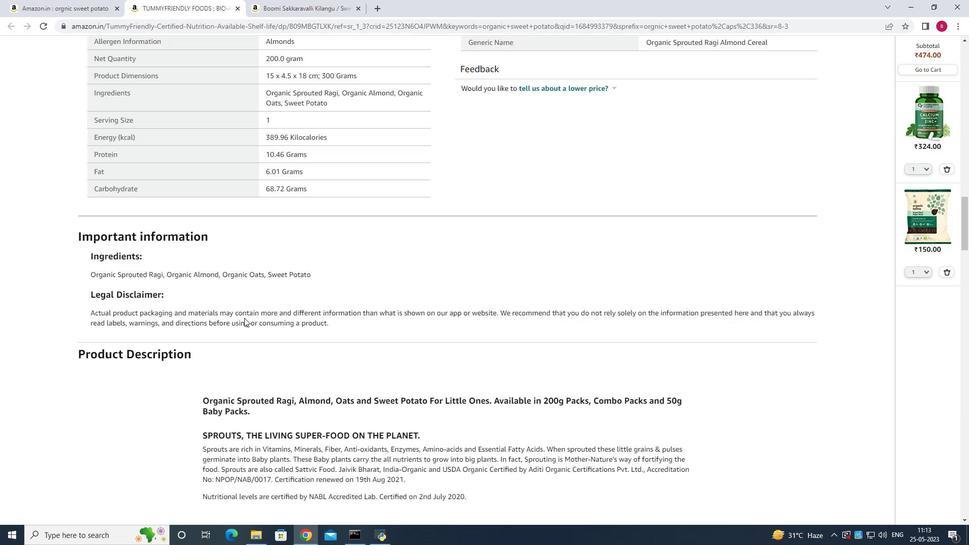 
Action: Mouse scrolled (244, 317) with delta (0, 0)
Screenshot: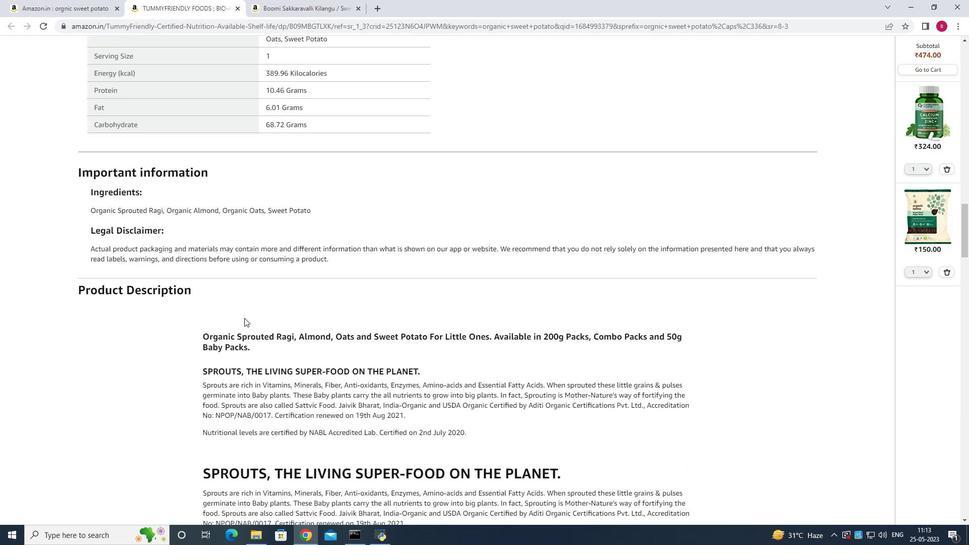 
Action: Mouse scrolled (244, 317) with delta (0, 0)
Screenshot: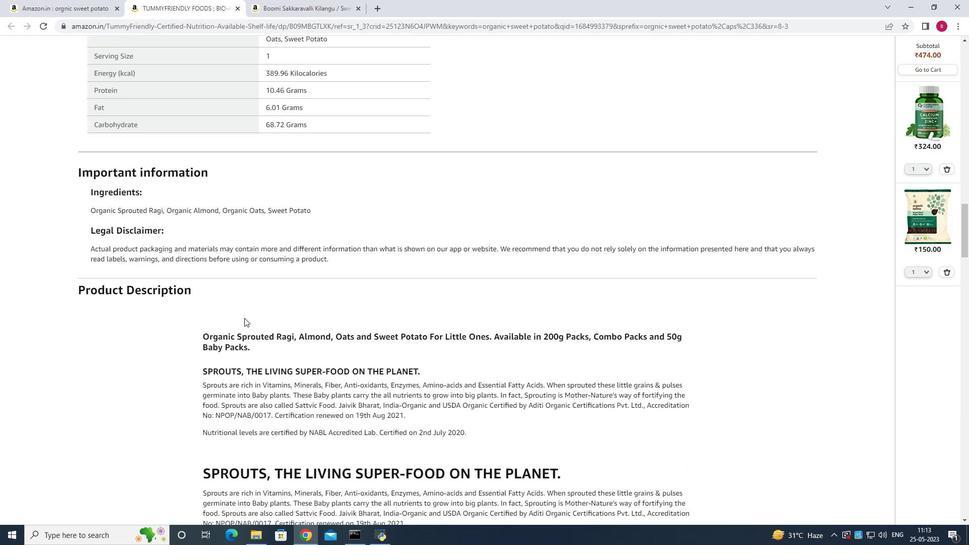 
Action: Mouse scrolled (244, 317) with delta (0, 0)
Screenshot: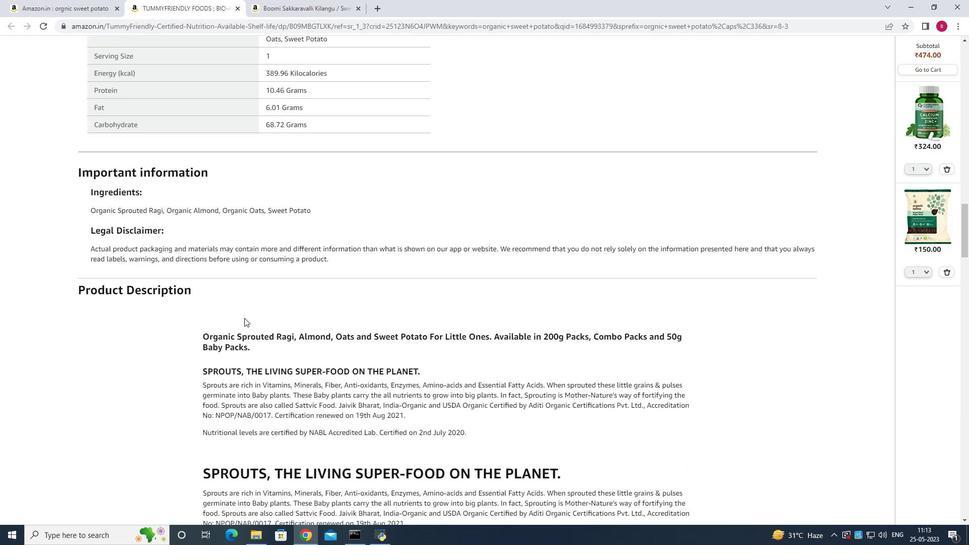 
Action: Mouse scrolled (244, 317) with delta (0, 0)
Screenshot: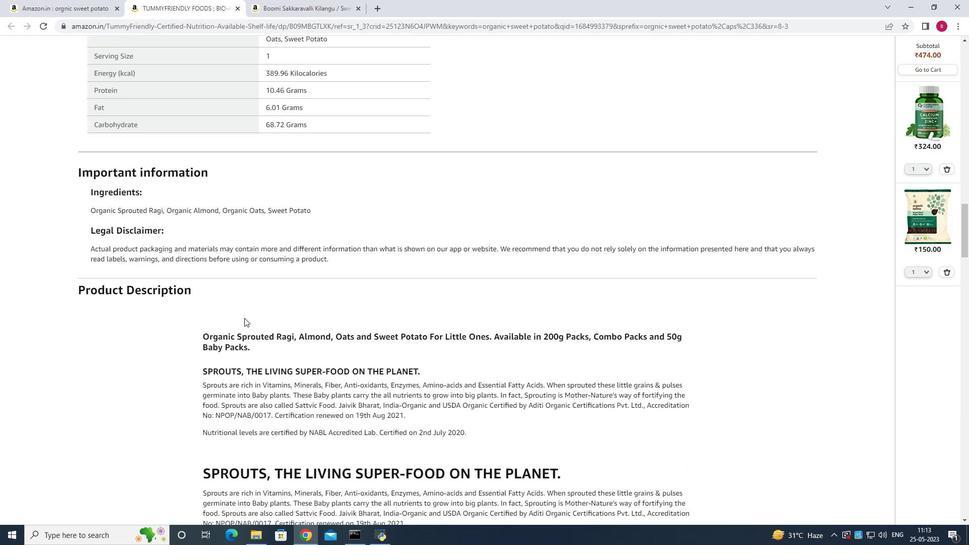 
Action: Mouse scrolled (244, 317) with delta (0, 0)
Screenshot: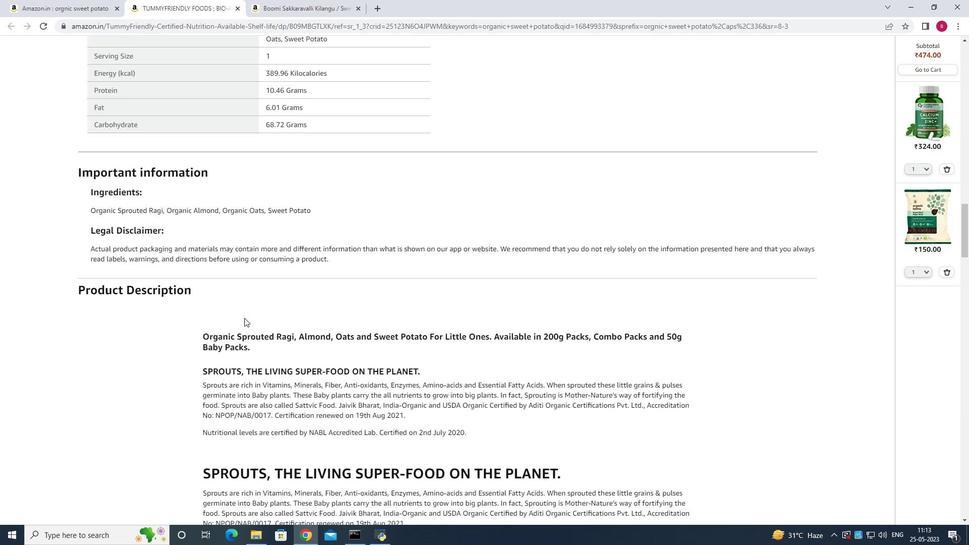 
Action: Mouse scrolled (244, 317) with delta (0, 0)
Screenshot: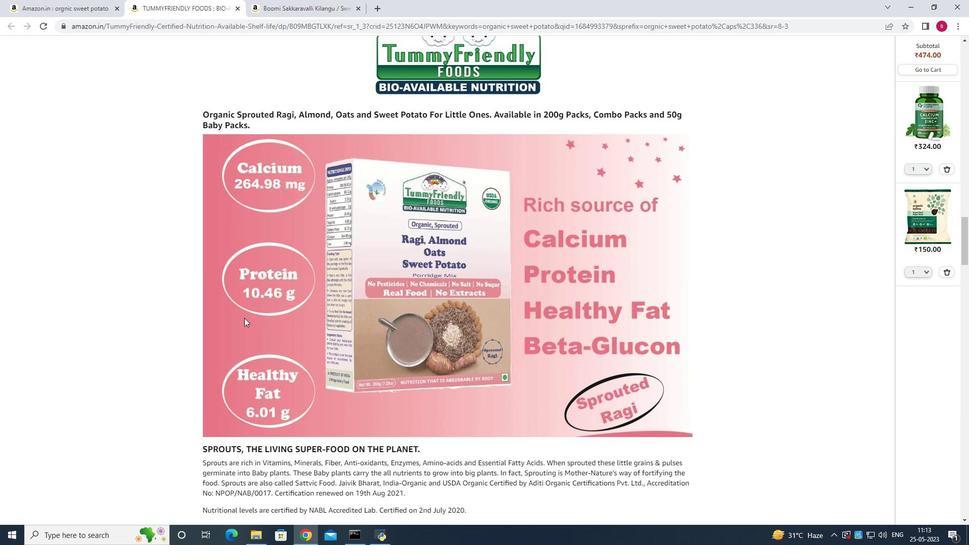 
Action: Mouse scrolled (244, 317) with delta (0, 0)
Screenshot: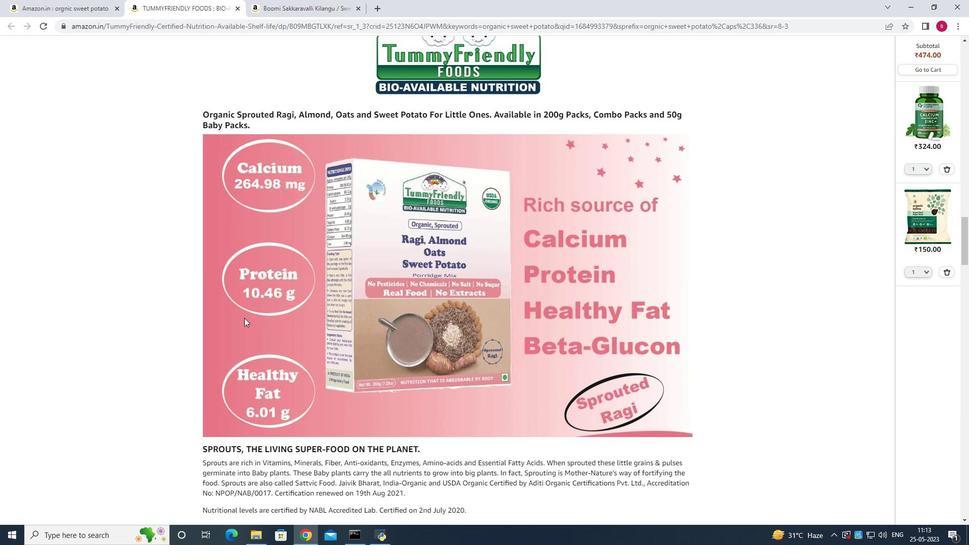 
Action: Mouse scrolled (244, 317) with delta (0, 0)
Screenshot: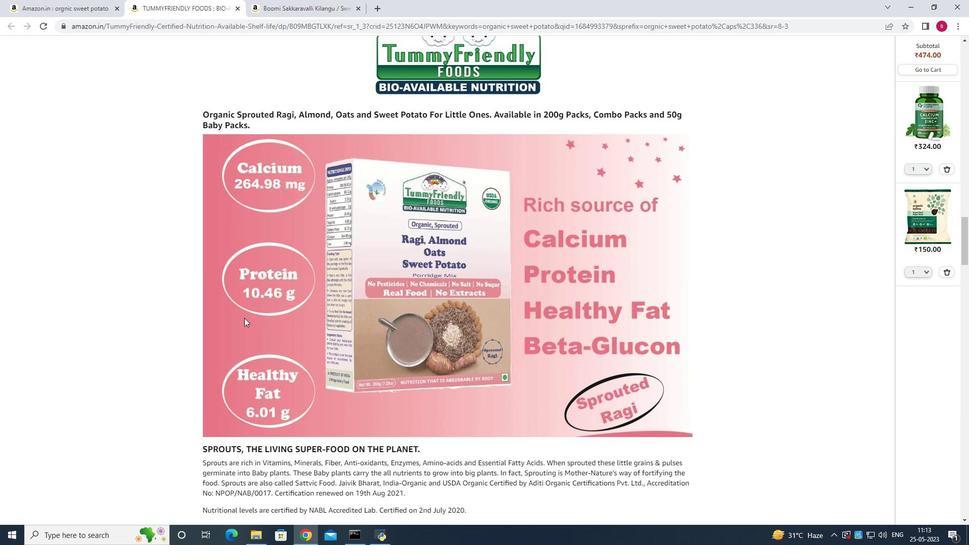 
Action: Mouse scrolled (244, 317) with delta (0, 0)
Screenshot: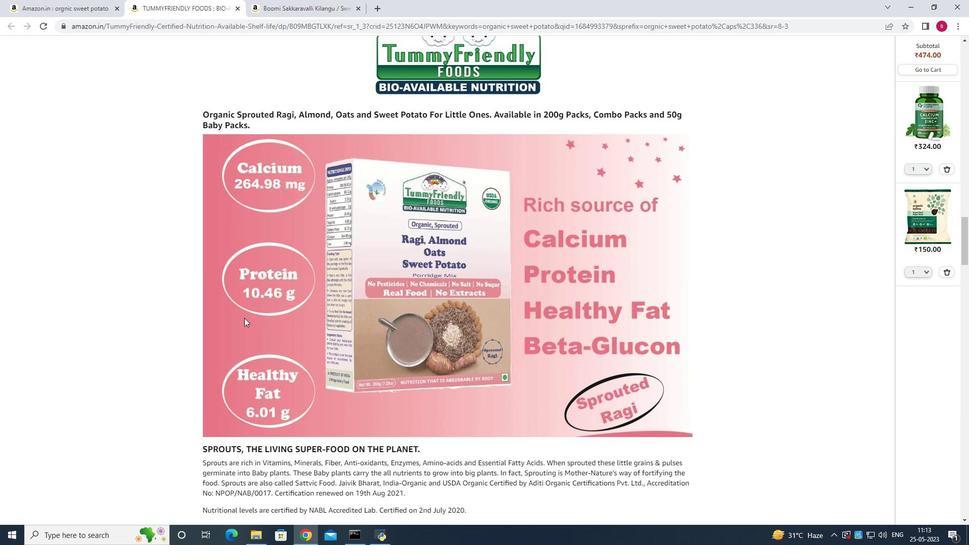 
Action: Mouse scrolled (244, 317) with delta (0, 0)
Screenshot: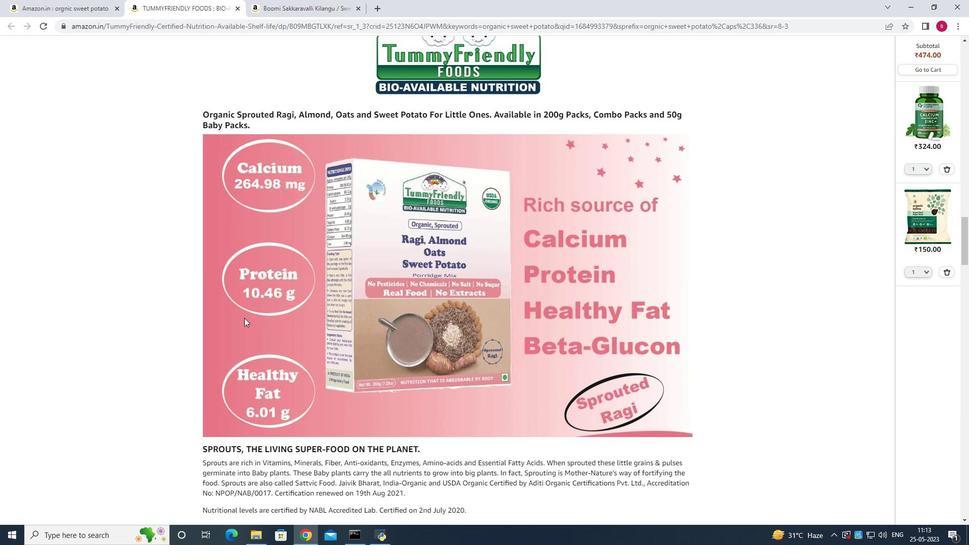 
Action: Mouse scrolled (244, 317) with delta (0, 0)
Screenshot: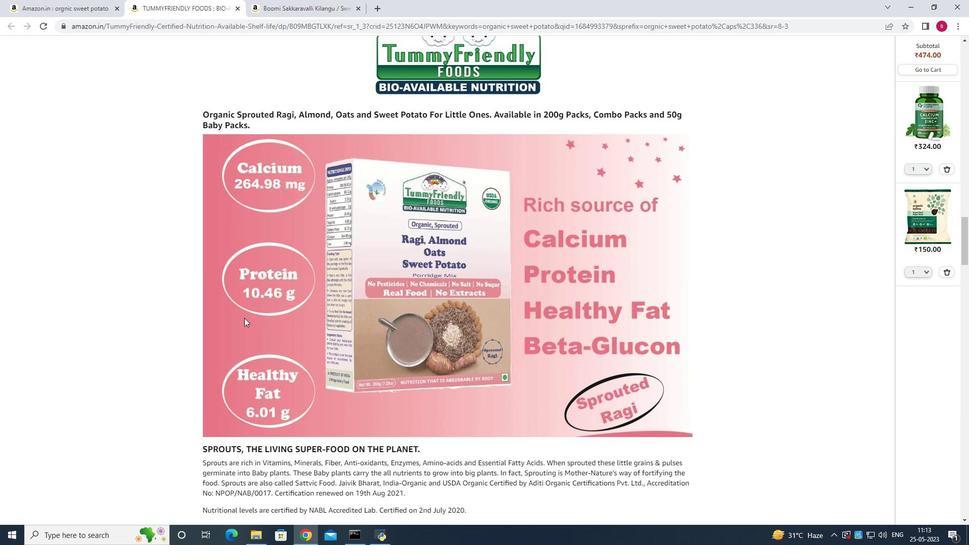 
Action: Mouse scrolled (244, 317) with delta (0, 0)
Screenshot: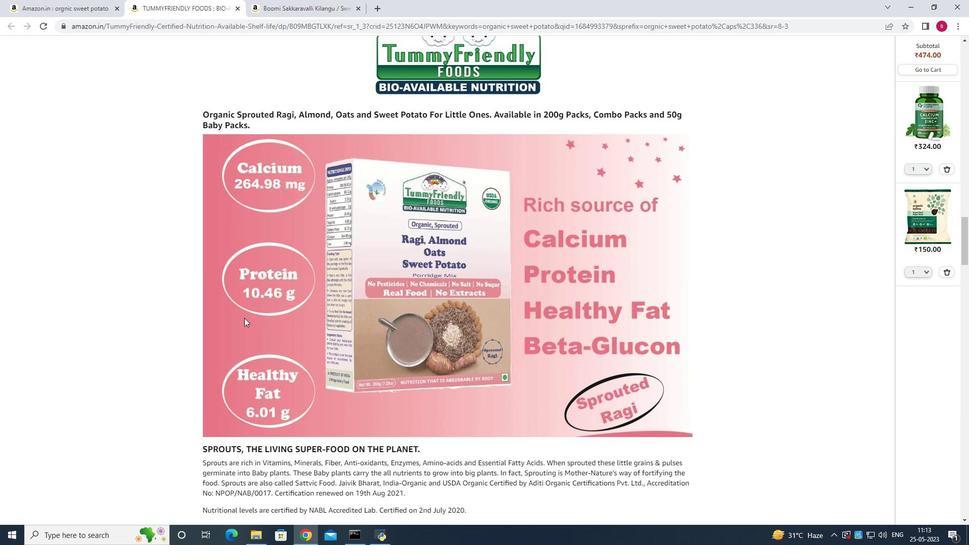 
Action: Mouse moved to (631, 390)
Screenshot: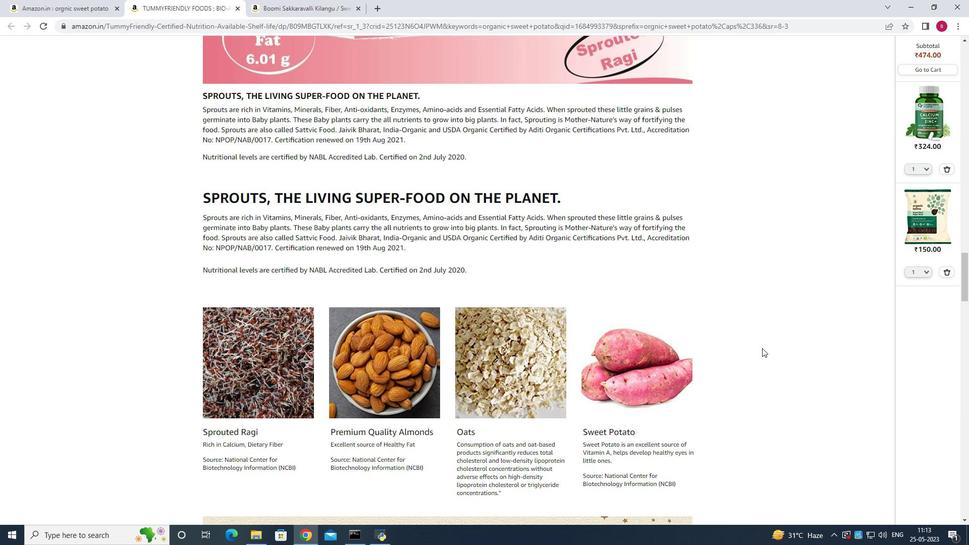 
Action: Mouse pressed left at (631, 390)
Screenshot: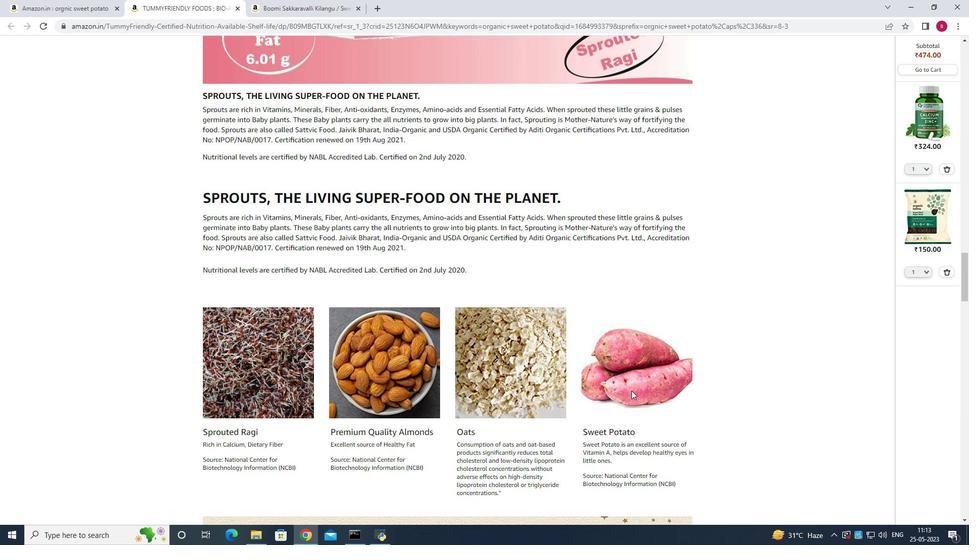 
Action: Mouse pressed left at (631, 390)
Screenshot: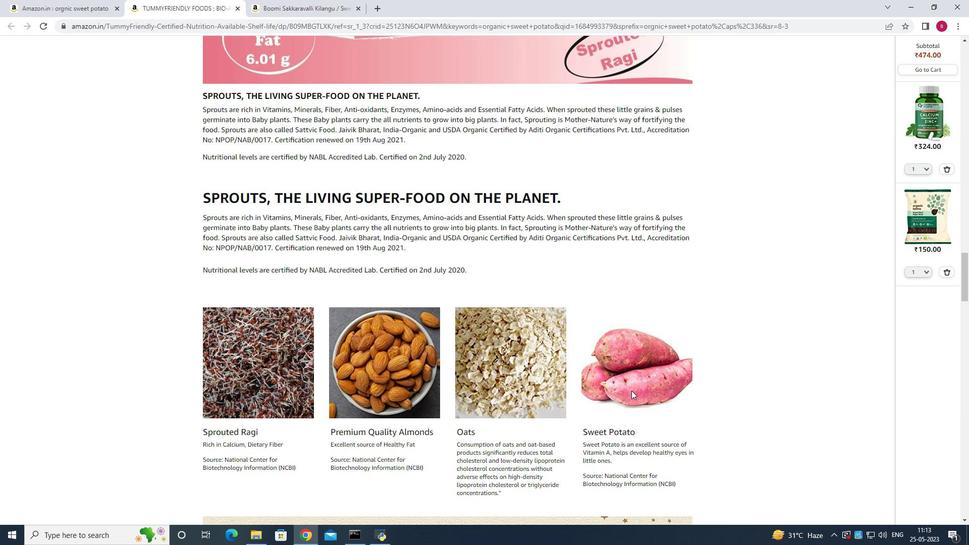 
Action: Mouse pressed left at (631, 390)
Screenshot: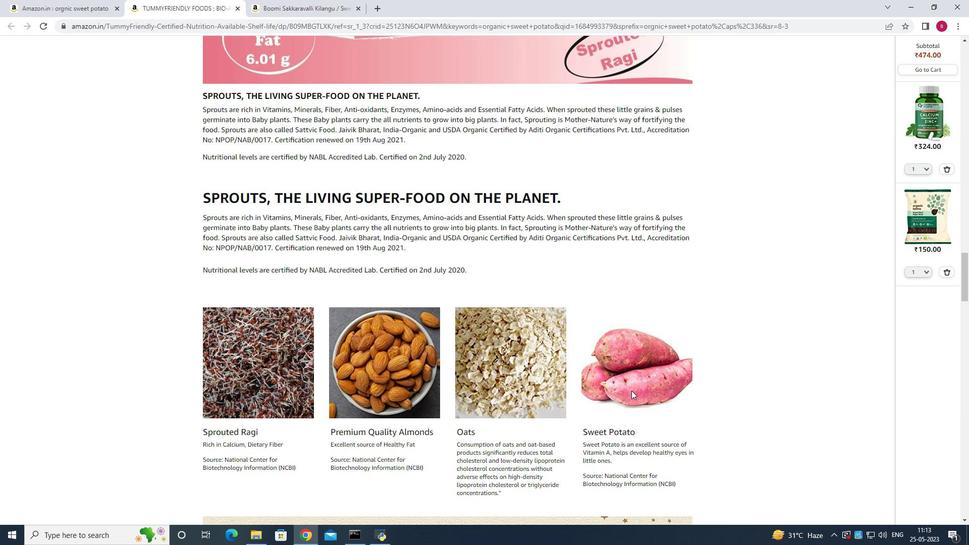 
Action: Mouse pressed left at (631, 390)
Screenshot: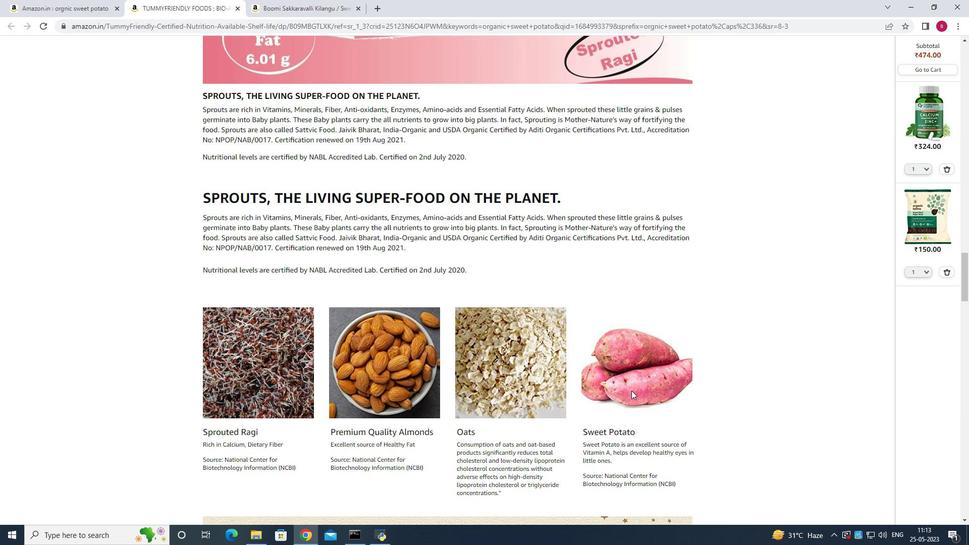
Action: Mouse pressed left at (631, 390)
Screenshot: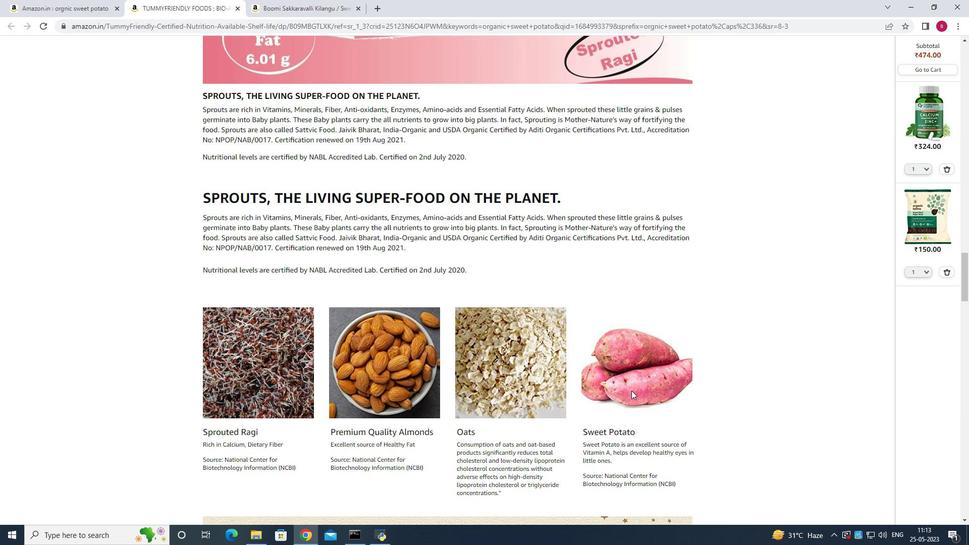 
Action: Mouse scrolled (631, 390) with delta (0, 0)
Screenshot: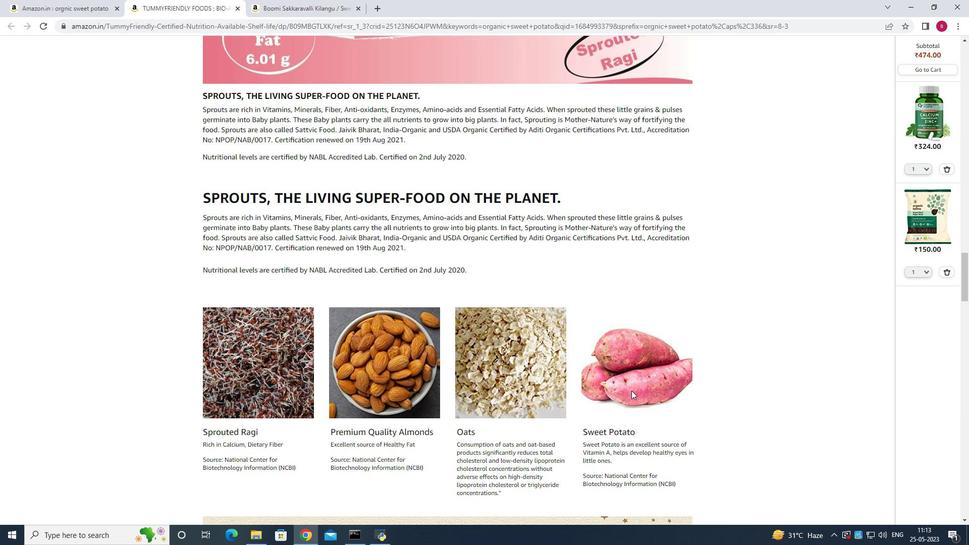 
Action: Mouse scrolled (631, 390) with delta (0, 0)
Screenshot: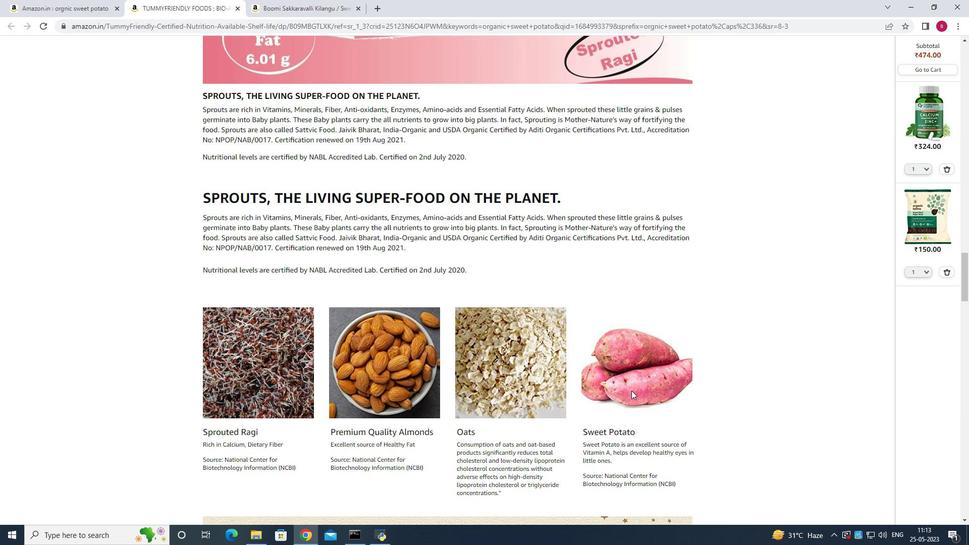 
Action: Mouse scrolled (631, 390) with delta (0, 0)
Screenshot: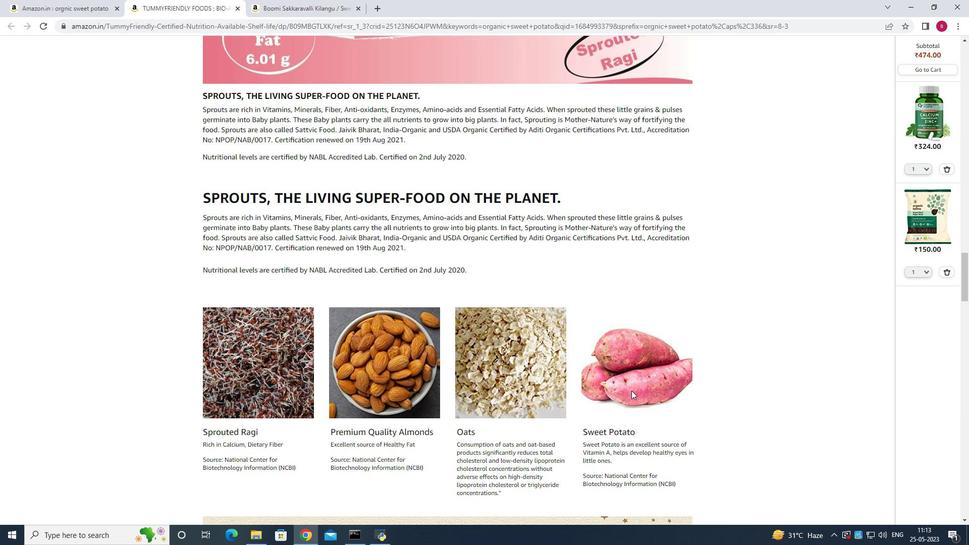 
Action: Mouse scrolled (631, 390) with delta (0, 0)
Screenshot: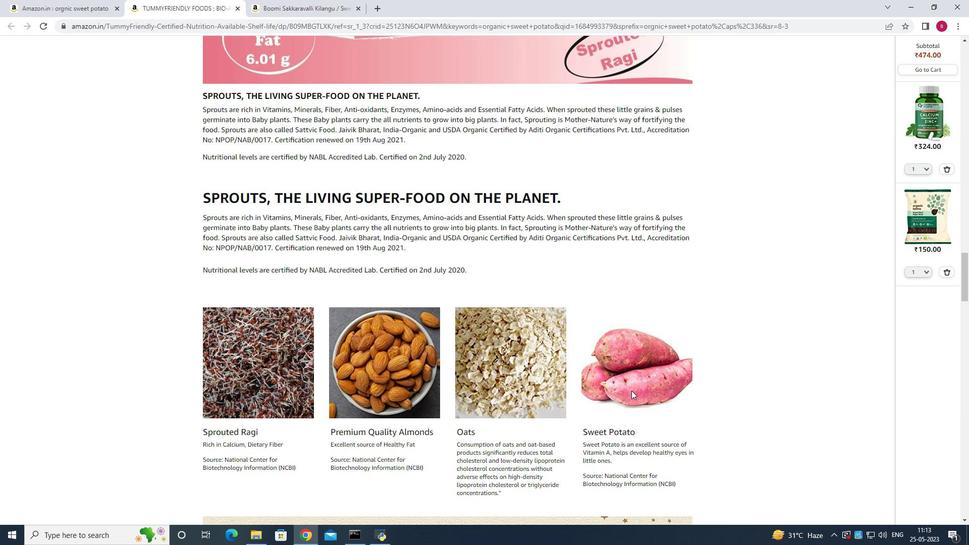 
Action: Mouse scrolled (631, 390) with delta (0, 0)
Screenshot: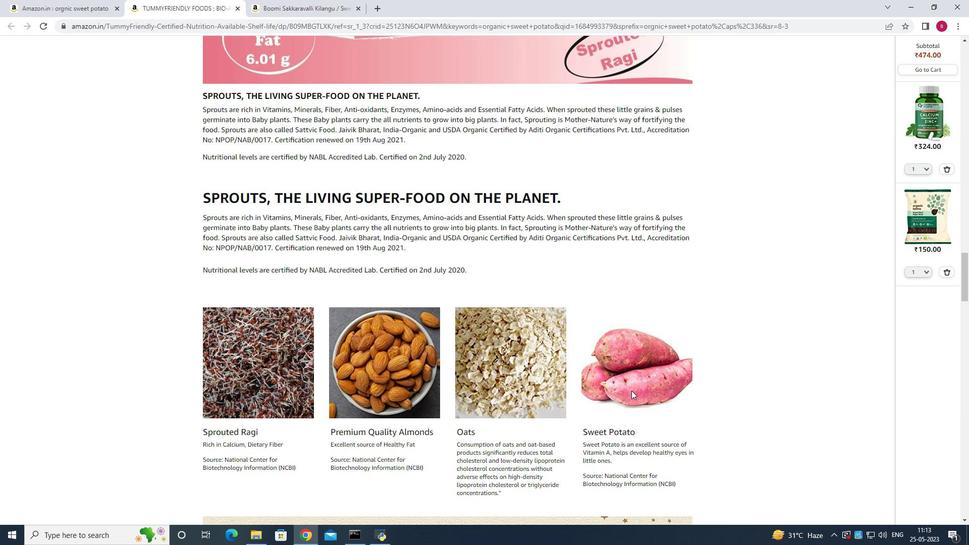 
Action: Mouse scrolled (631, 390) with delta (0, 0)
Screenshot: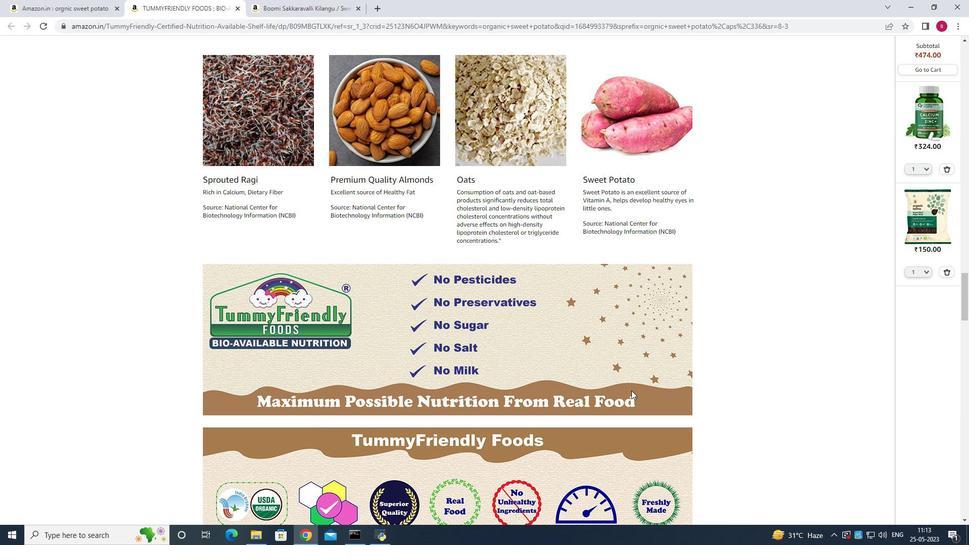 
Action: Mouse scrolled (631, 390) with delta (0, 0)
Screenshot: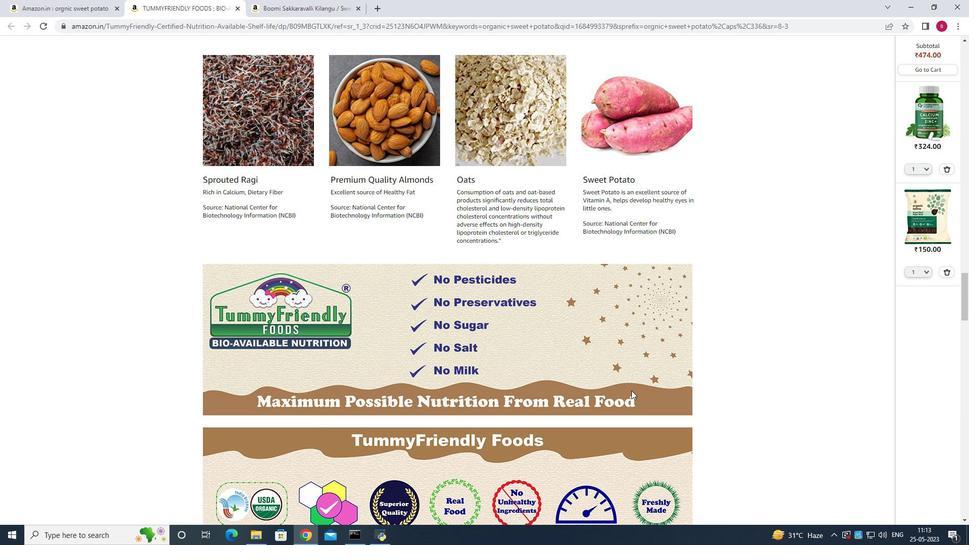 
Action: Mouse scrolled (631, 390) with delta (0, 0)
Screenshot: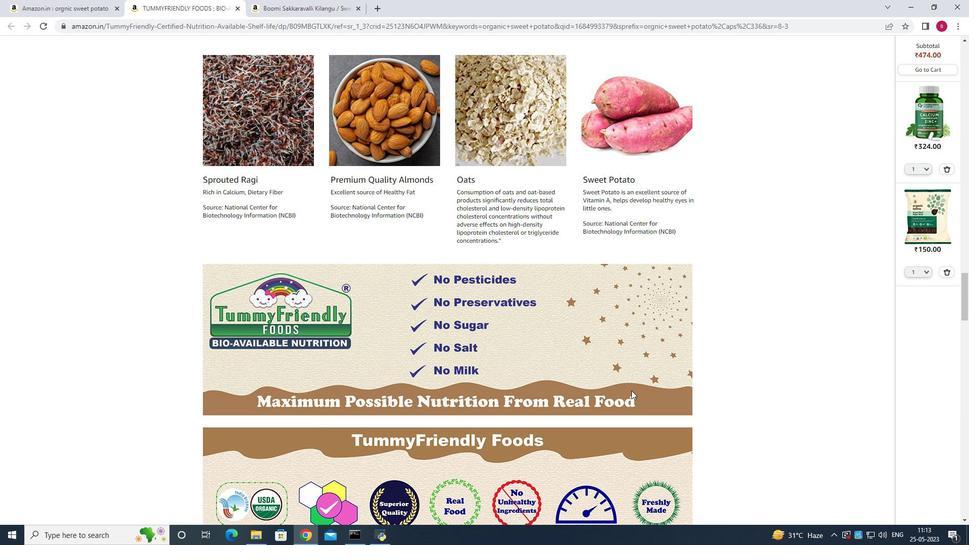 
Action: Mouse scrolled (631, 390) with delta (0, 0)
Screenshot: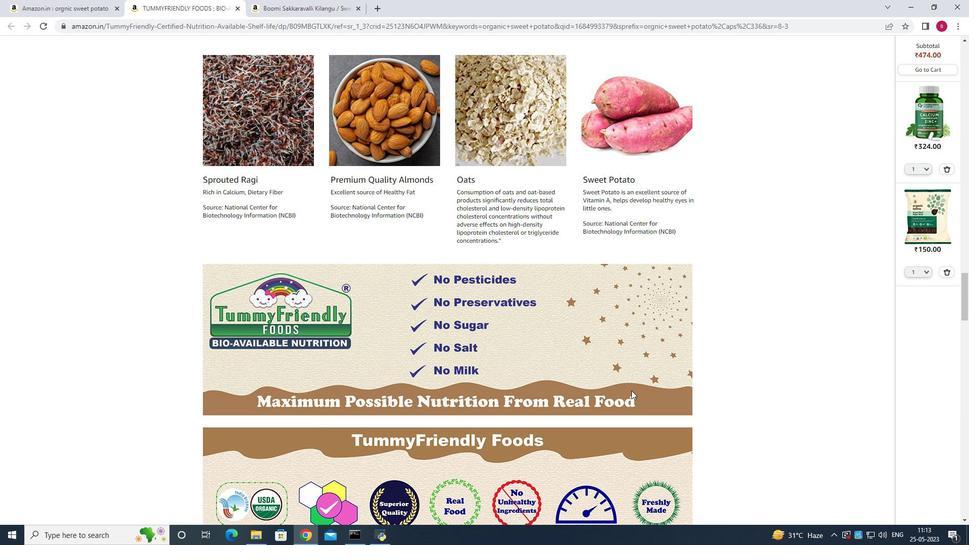 
Action: Mouse scrolled (631, 390) with delta (0, 0)
Screenshot: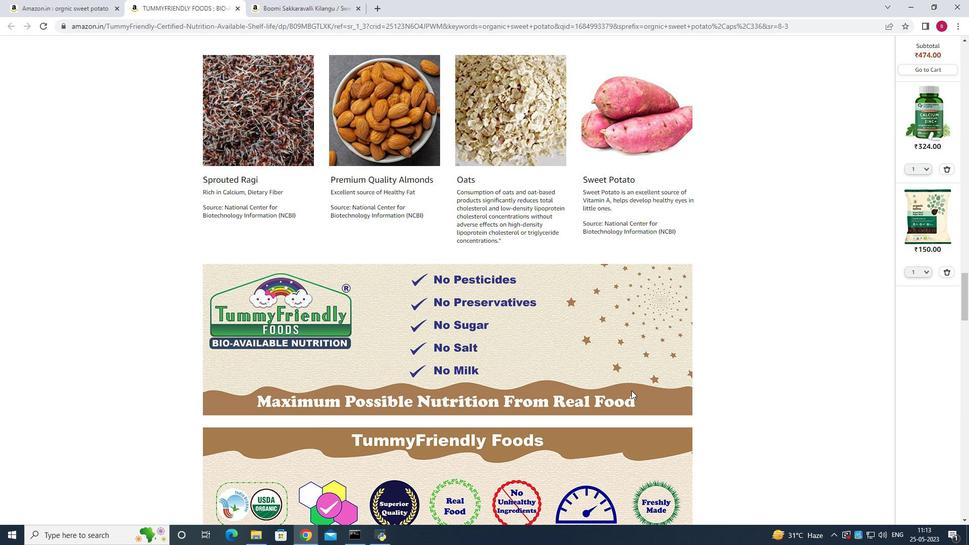 
Action: Mouse scrolled (631, 390) with delta (0, 0)
Screenshot: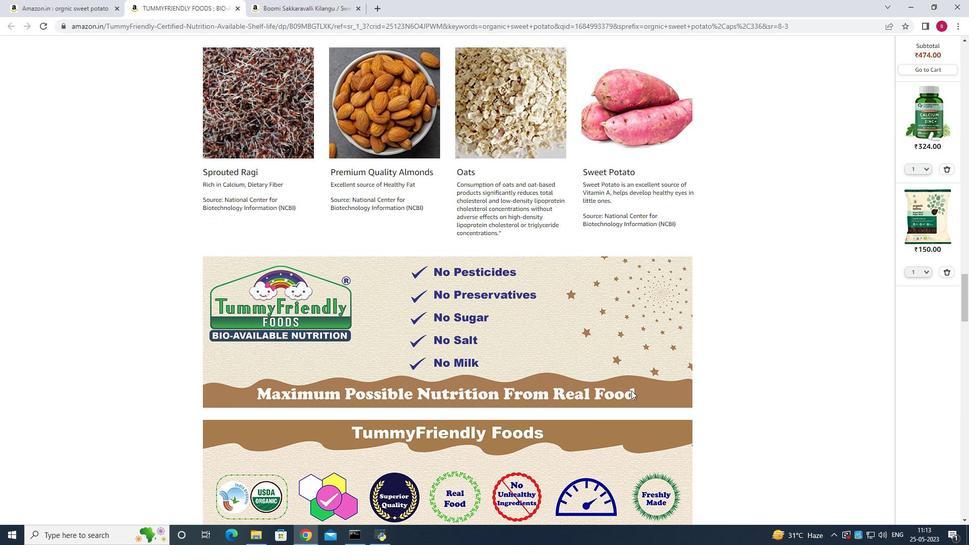 
Action: Mouse scrolled (631, 390) with delta (0, 0)
Screenshot: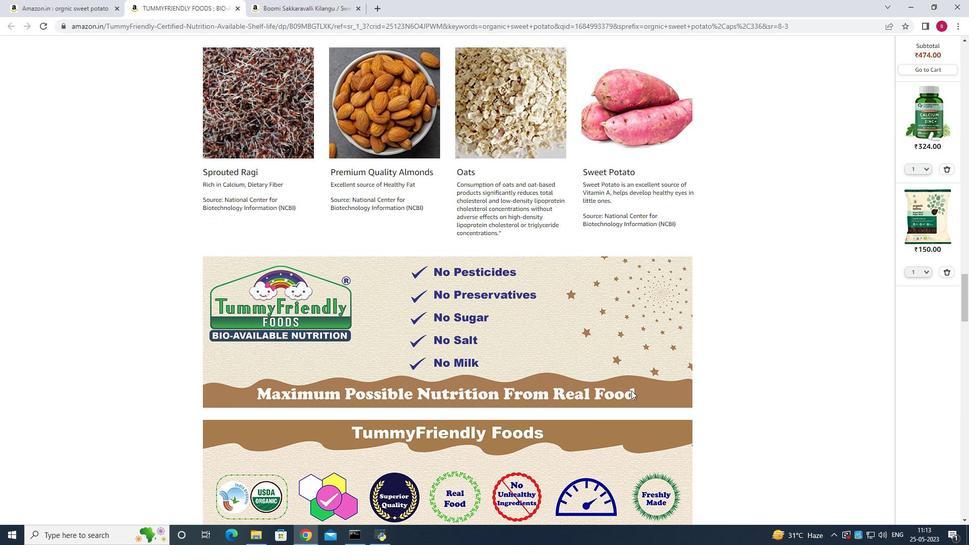 
Action: Mouse scrolled (631, 390) with delta (0, 0)
Screenshot: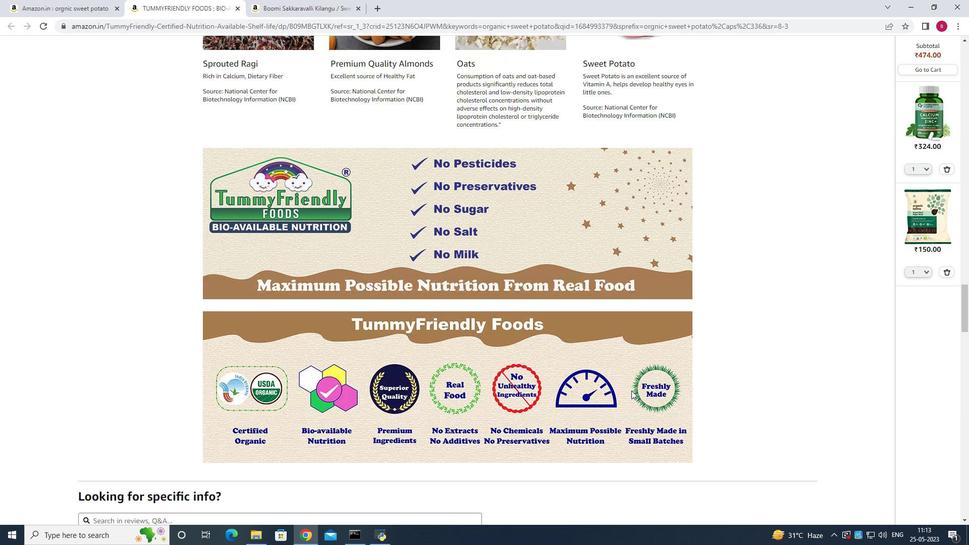 
Action: Mouse scrolled (631, 390) with delta (0, 0)
Screenshot: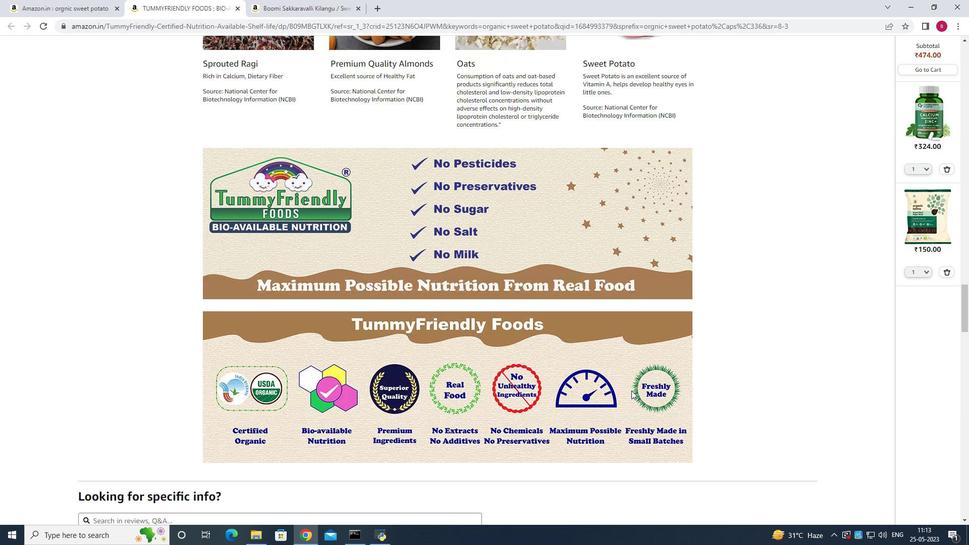 
Action: Mouse scrolled (631, 390) with delta (0, 0)
Screenshot: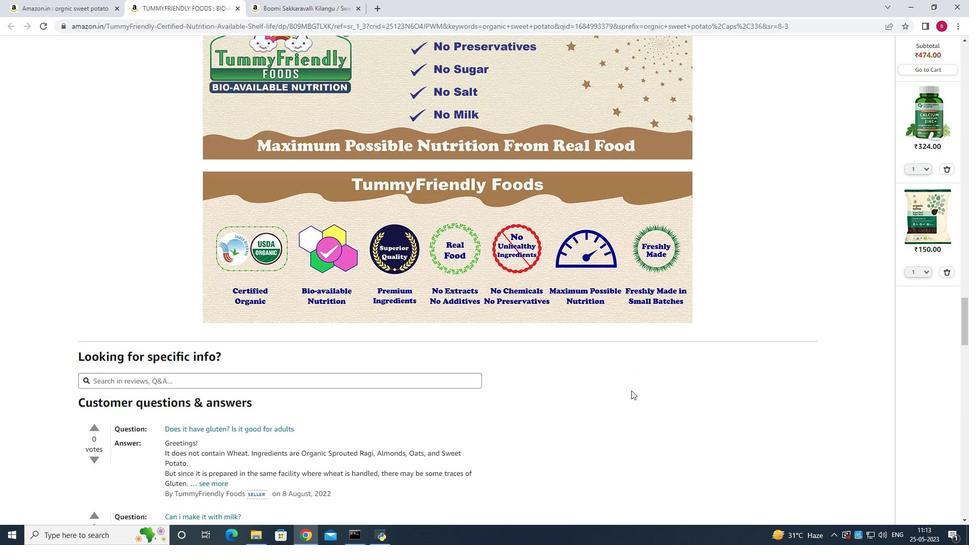 
Action: Mouse scrolled (631, 390) with delta (0, 0)
Screenshot: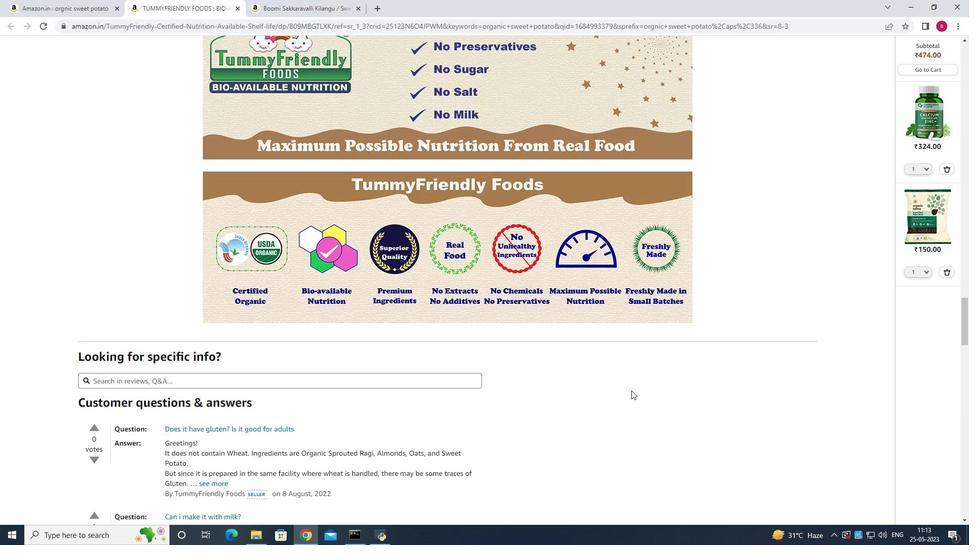 
Action: Mouse scrolled (631, 390) with delta (0, 0)
Screenshot: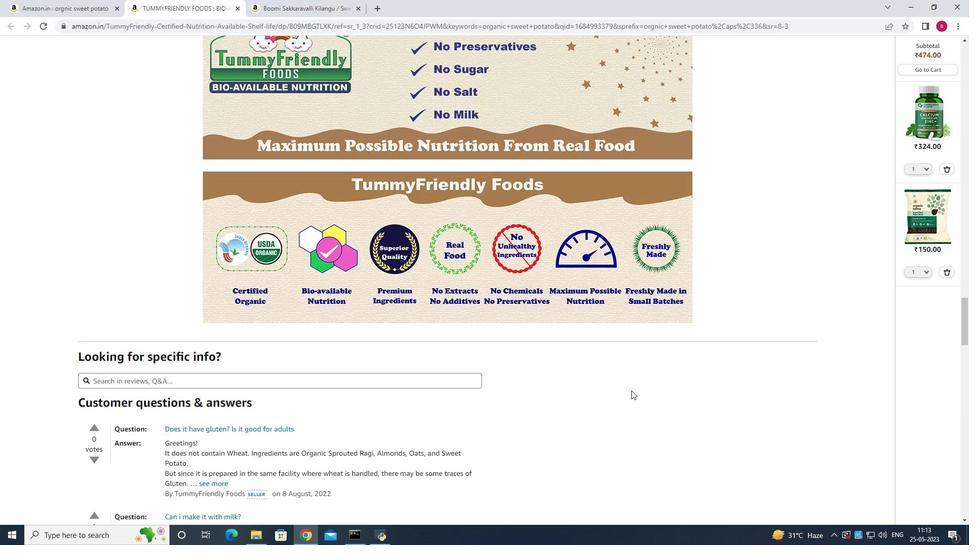 
Action: Mouse scrolled (631, 390) with delta (0, 0)
Screenshot: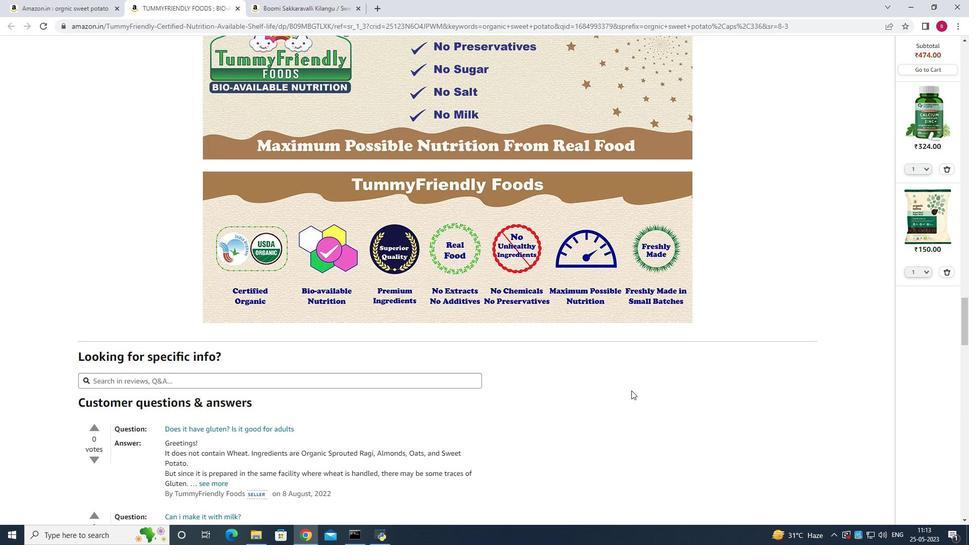 
Action: Mouse scrolled (631, 390) with delta (0, 0)
Screenshot: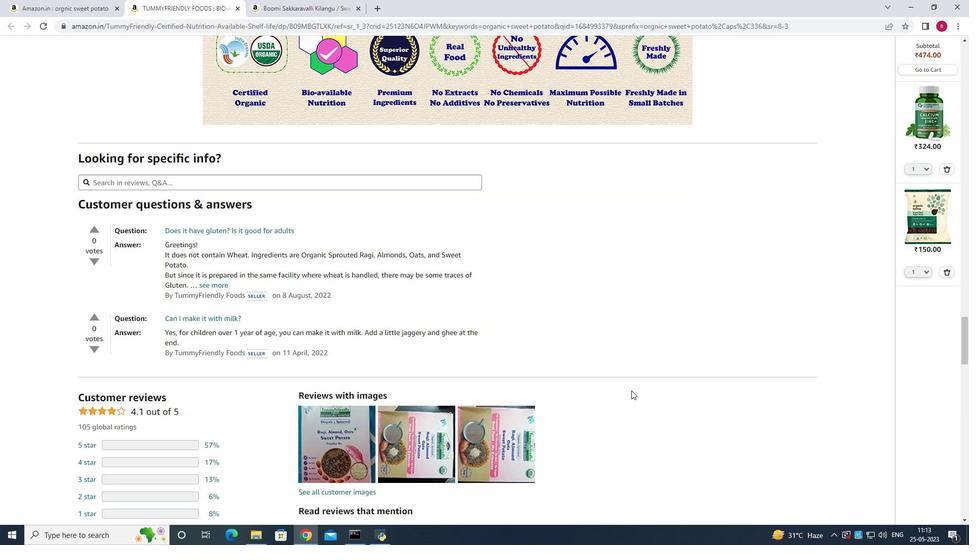 
Action: Mouse scrolled (631, 390) with delta (0, 0)
Screenshot: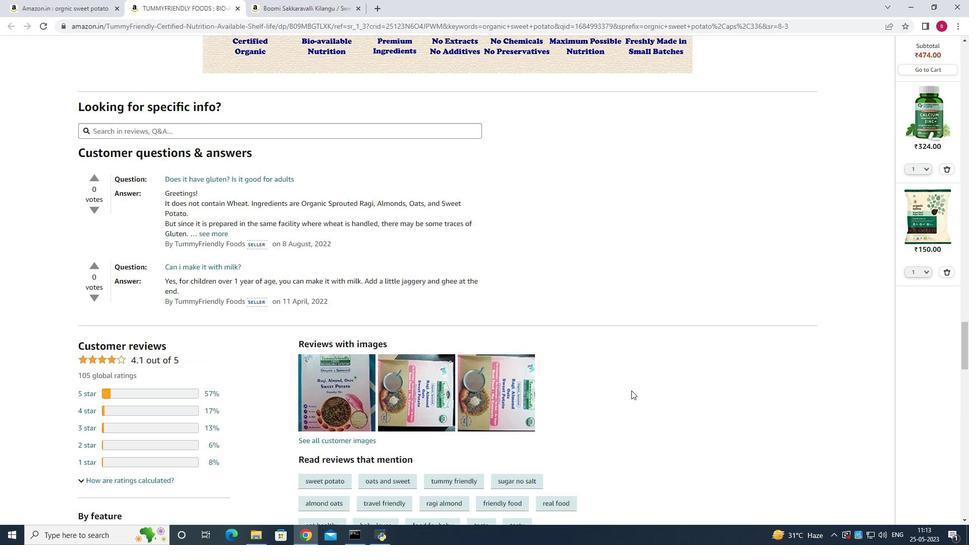 
Action: Mouse scrolled (631, 390) with delta (0, 0)
Screenshot: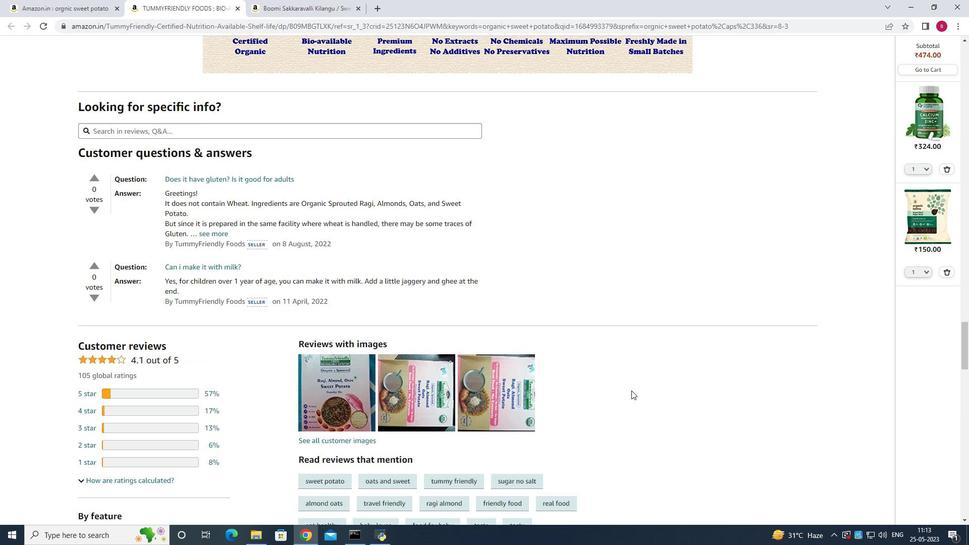 
Action: Mouse scrolled (631, 390) with delta (0, 0)
Screenshot: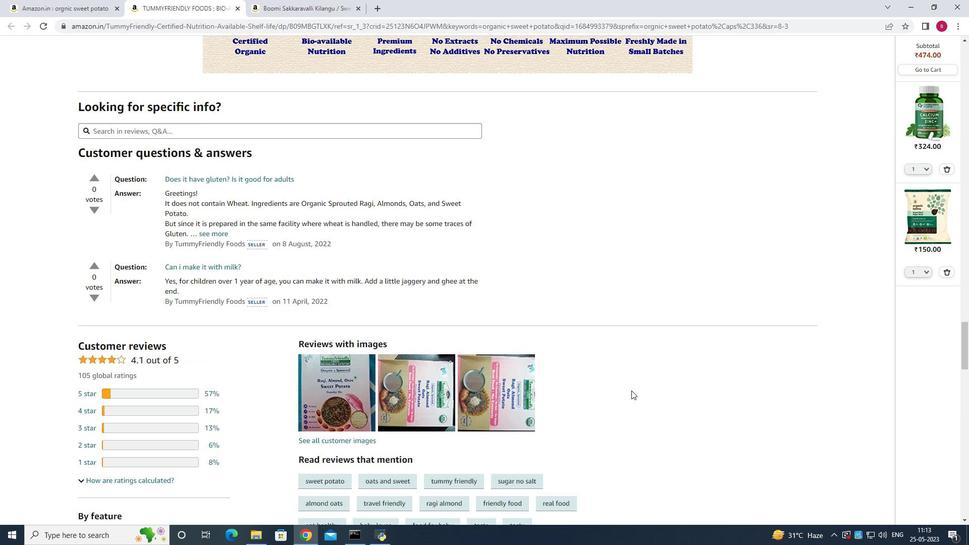 
Action: Mouse scrolled (631, 390) with delta (0, 0)
Screenshot: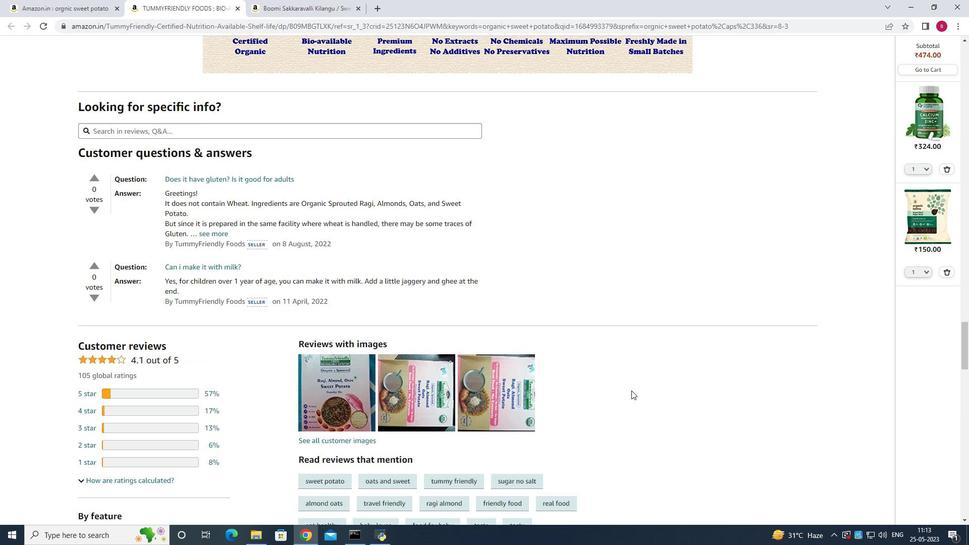 
Action: Mouse scrolled (631, 390) with delta (0, 0)
Screenshot: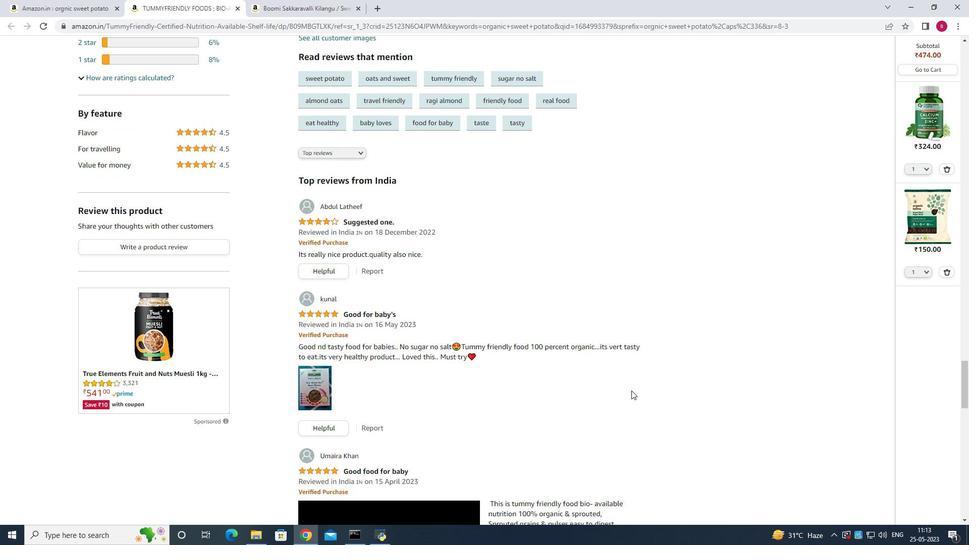 
Action: Mouse scrolled (631, 390) with delta (0, 0)
Screenshot: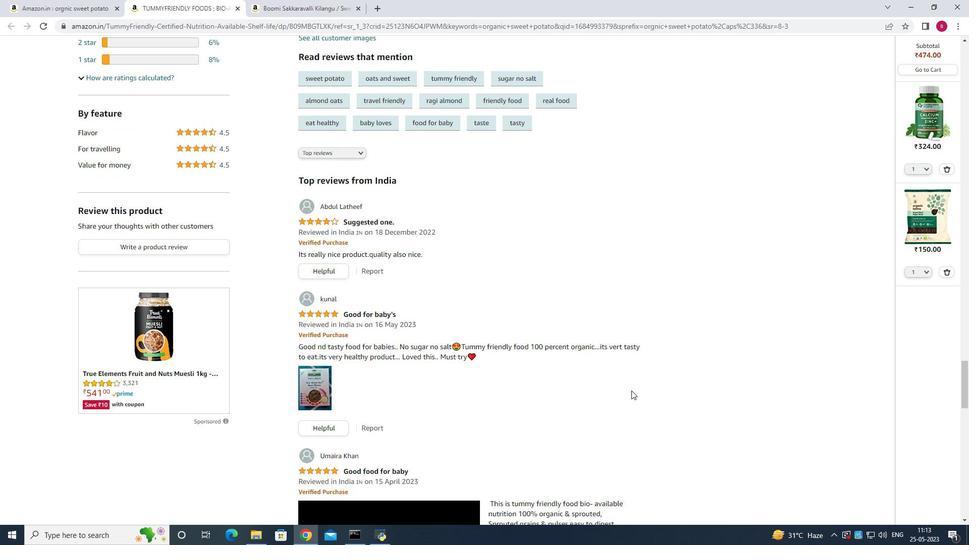 
Action: Mouse scrolled (631, 390) with delta (0, 0)
Screenshot: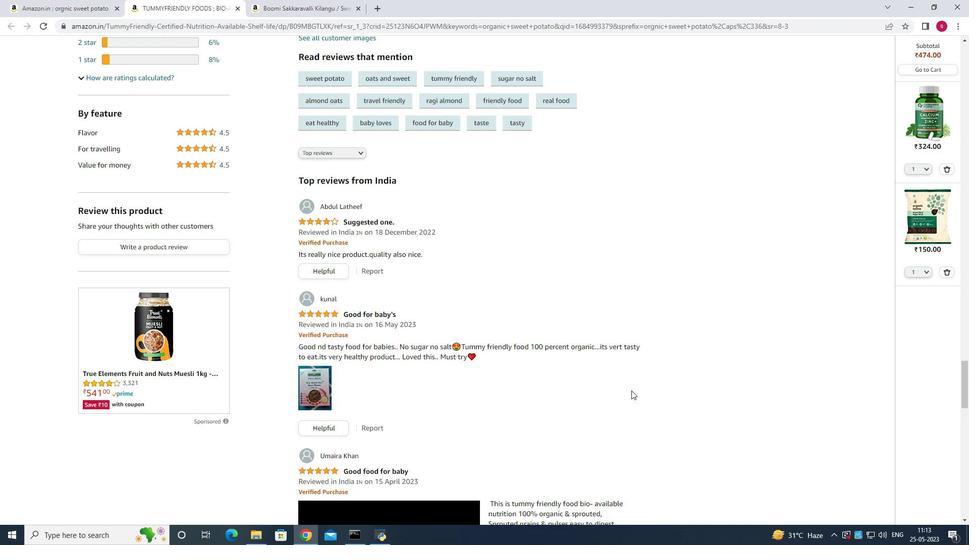 
Action: Mouse scrolled (631, 390) with delta (0, 0)
Screenshot: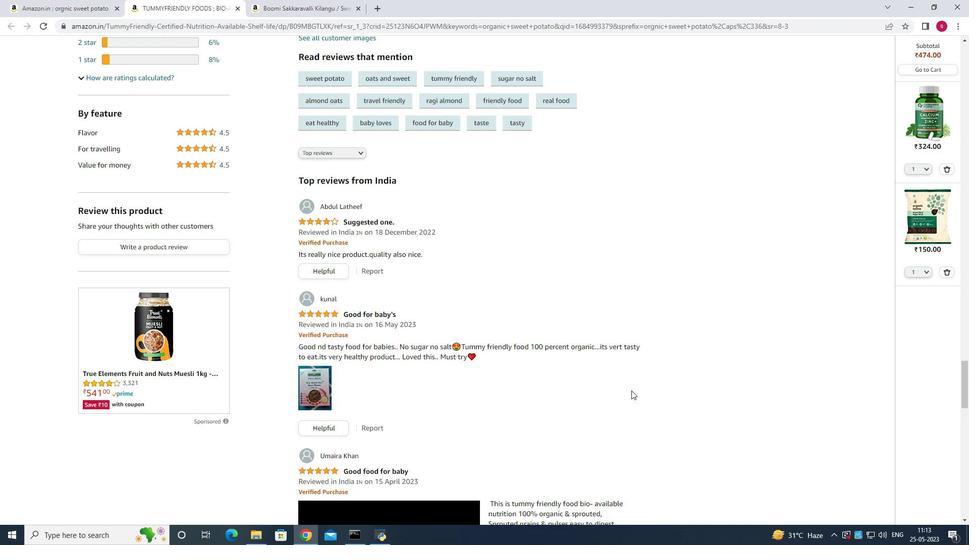 
Action: Mouse scrolled (631, 390) with delta (0, 0)
Screenshot: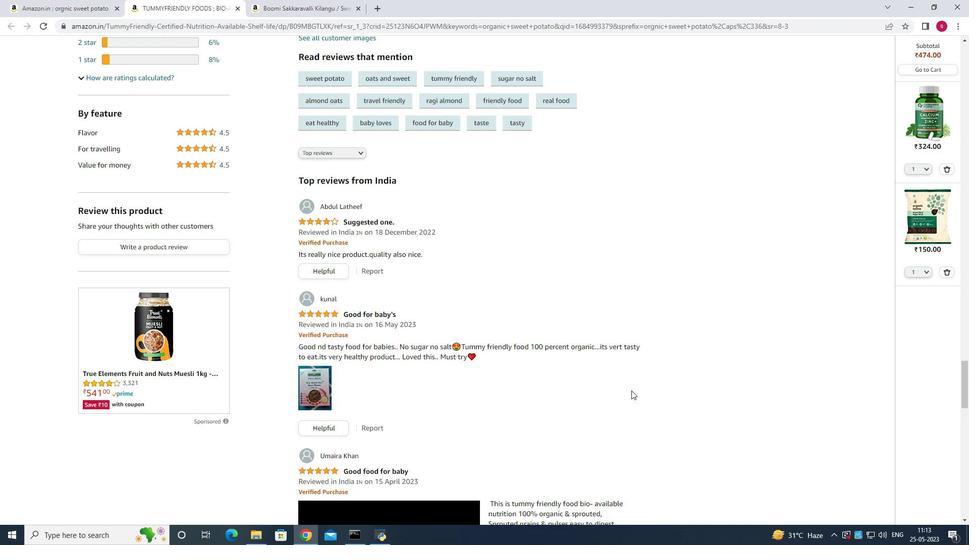 
Action: Mouse scrolled (631, 390) with delta (0, 0)
Screenshot: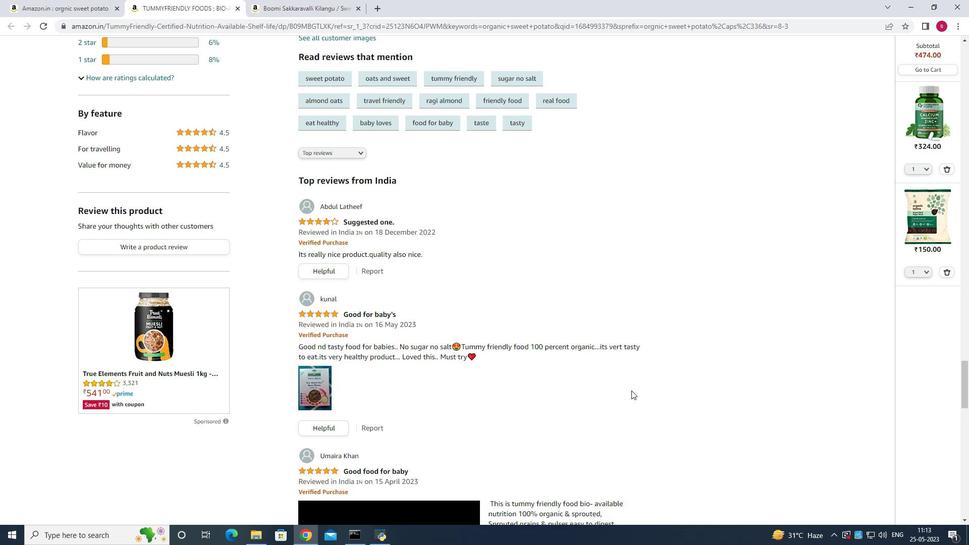 
Action: Mouse scrolled (631, 390) with delta (0, 0)
Screenshot: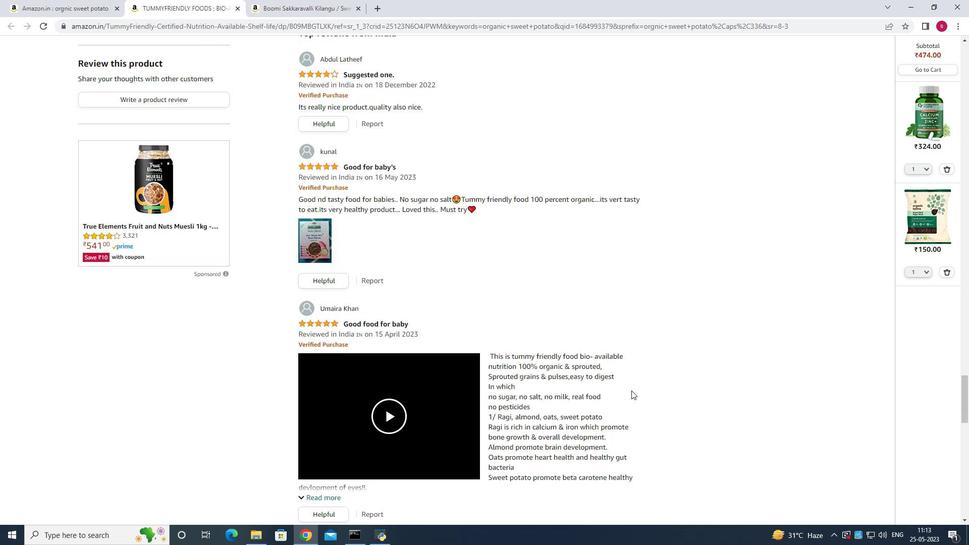 
Action: Mouse scrolled (631, 390) with delta (0, 0)
Screenshot: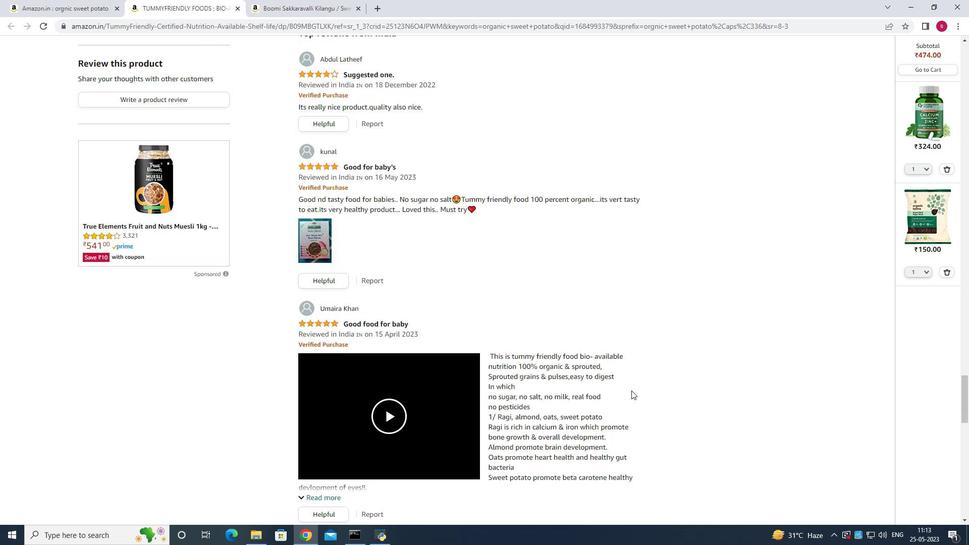 
Action: Mouse scrolled (631, 390) with delta (0, 0)
Screenshot: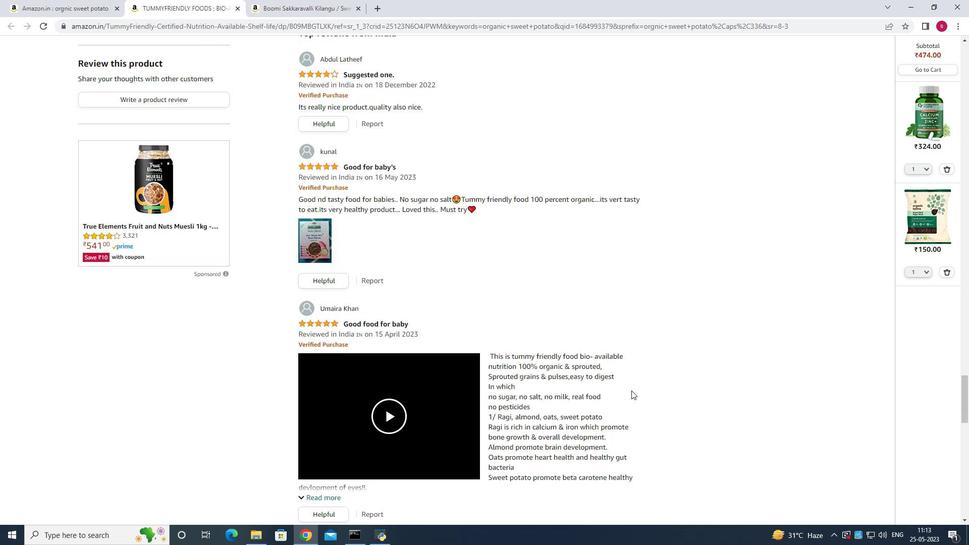
Action: Mouse scrolled (631, 390) with delta (0, 0)
Screenshot: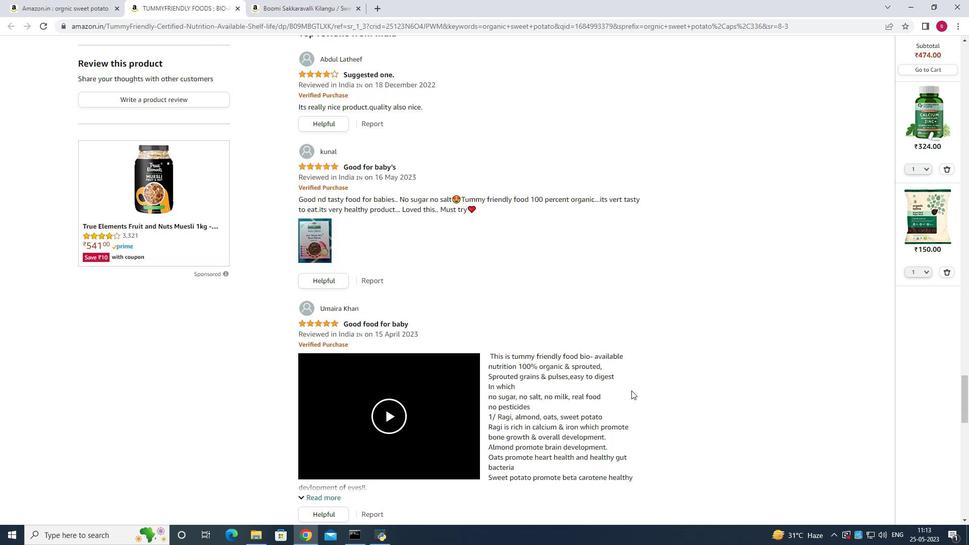 
Action: Mouse scrolled (631, 390) with delta (0, 0)
Screenshot: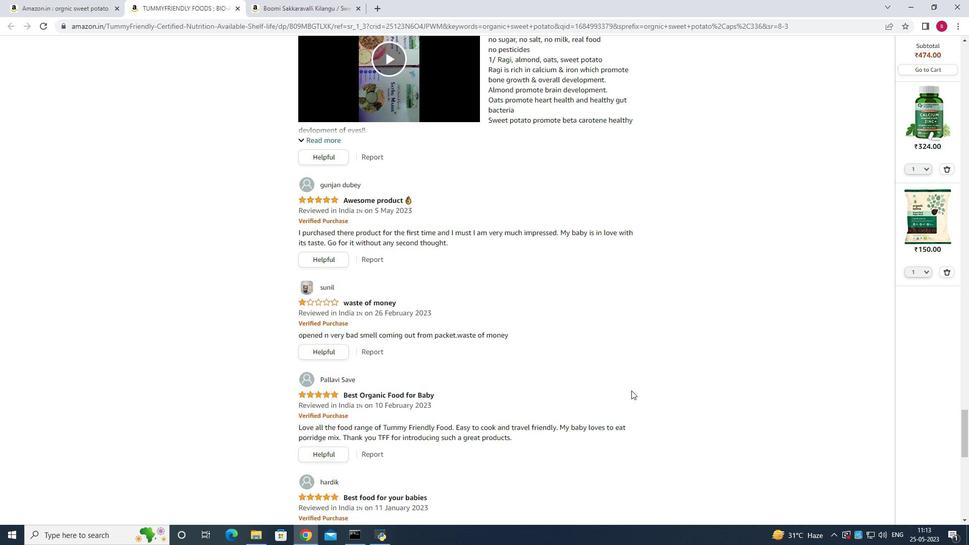 
Action: Mouse scrolled (631, 390) with delta (0, 0)
Screenshot: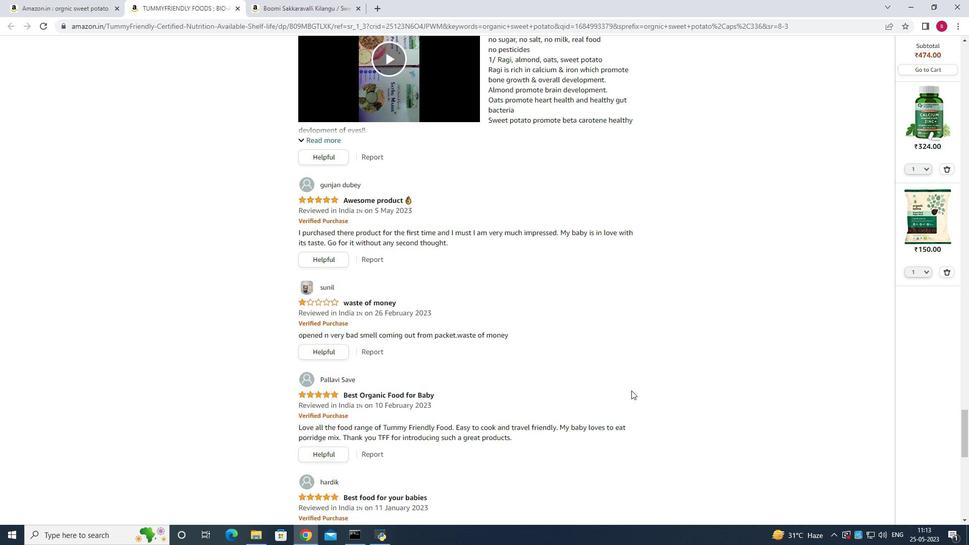 
Action: Mouse scrolled (631, 390) with delta (0, 0)
Screenshot: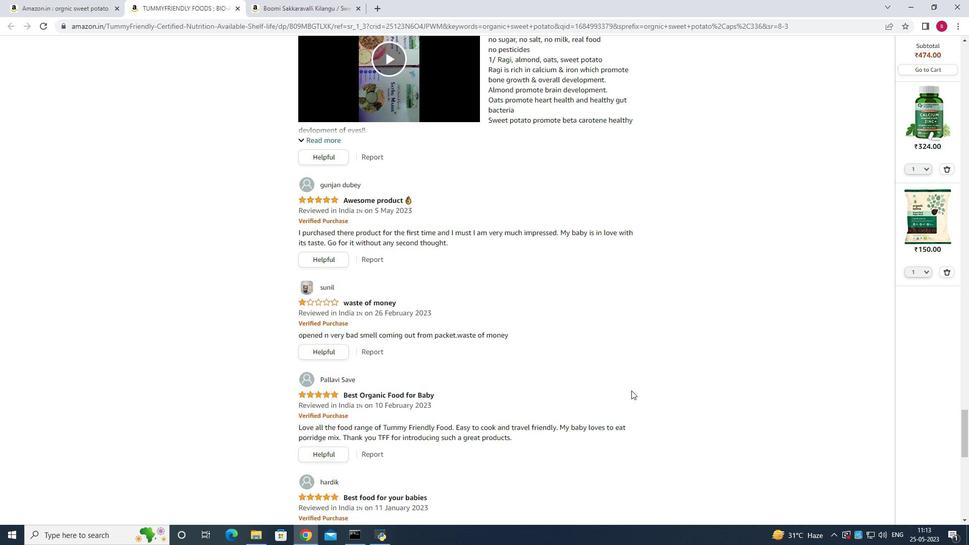 
Action: Mouse scrolled (631, 390) with delta (0, 0)
Screenshot: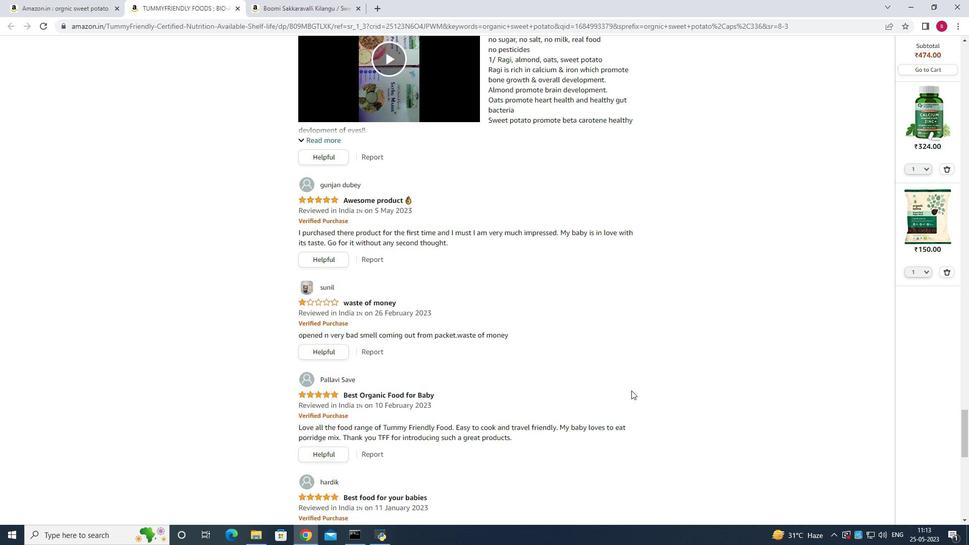 
Action: Mouse scrolled (631, 390) with delta (0, 0)
Screenshot: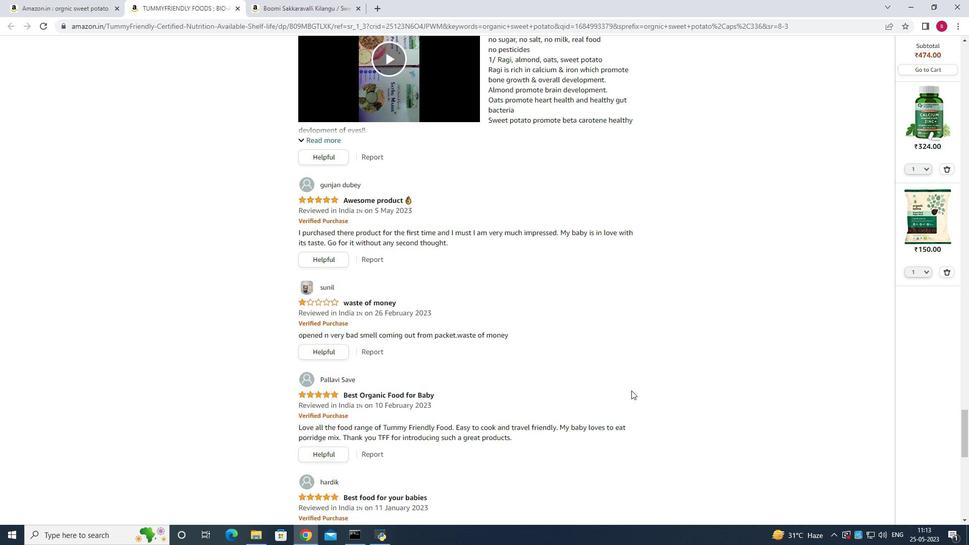 
Action: Mouse scrolled (631, 390) with delta (0, 0)
Screenshot: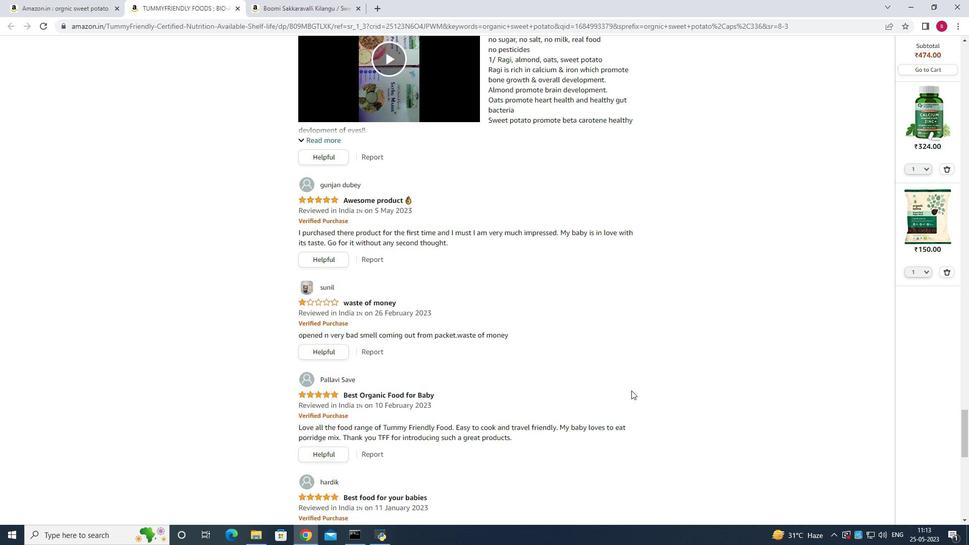 
Action: Mouse scrolled (631, 390) with delta (0, 0)
Screenshot: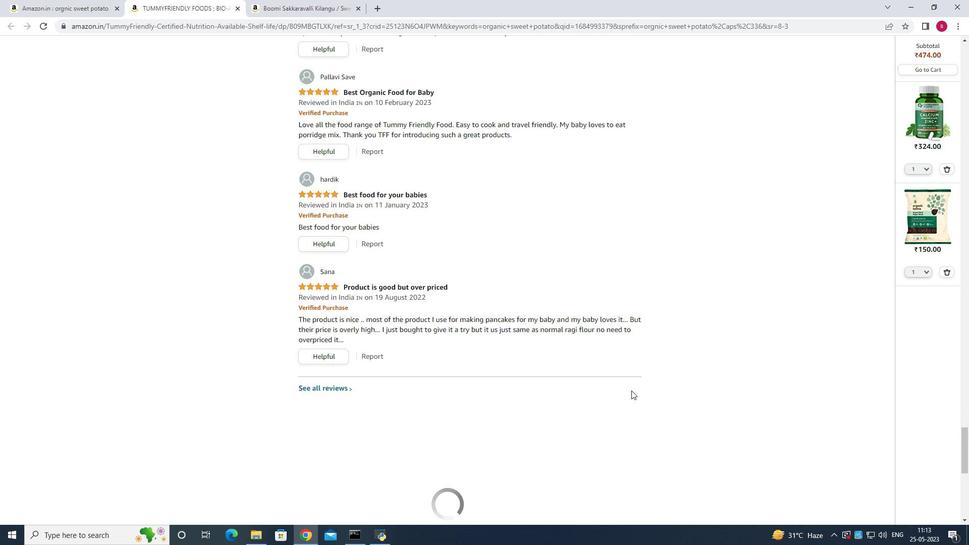 
Action: Mouse scrolled (631, 391) with delta (0, 0)
Screenshot: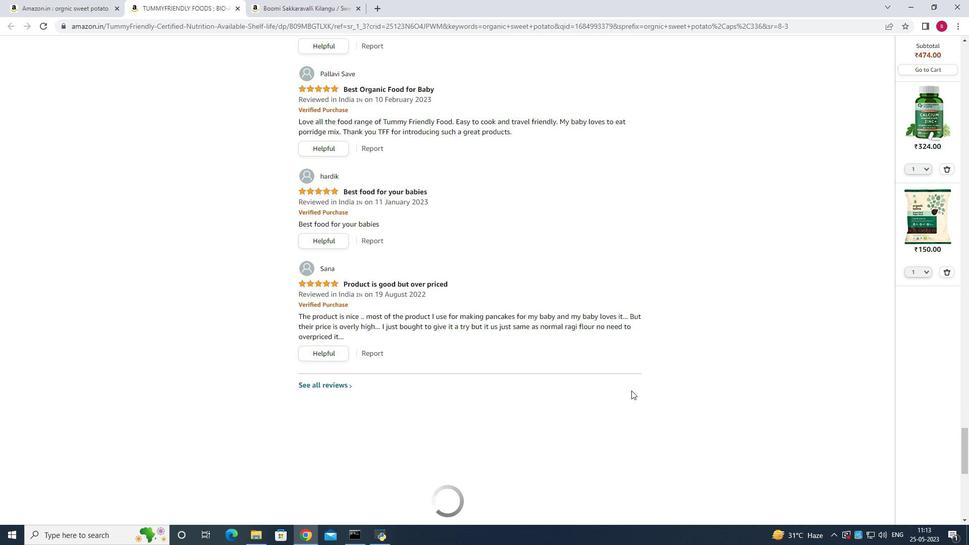 
Action: Mouse scrolled (631, 391) with delta (0, 0)
Screenshot: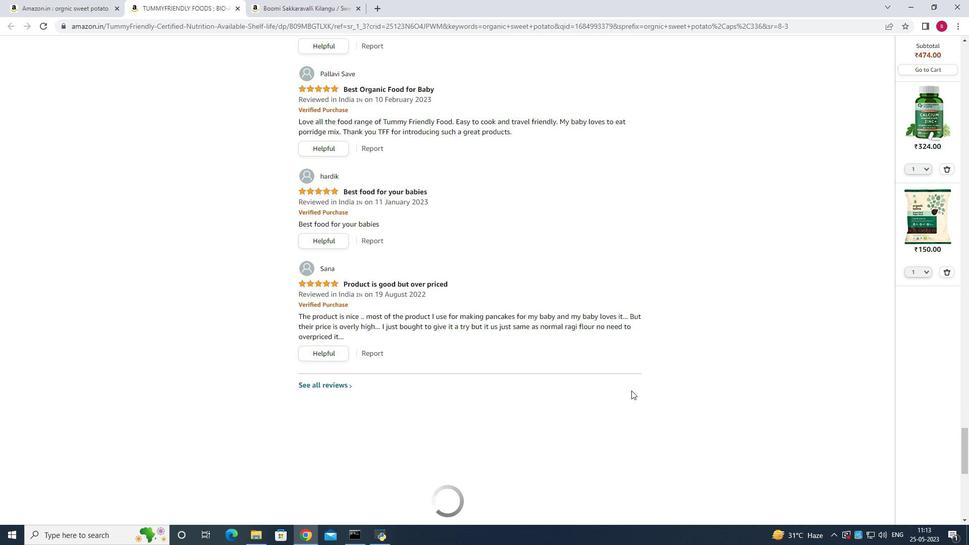 
Action: Mouse scrolled (631, 391) with delta (0, 0)
Screenshot: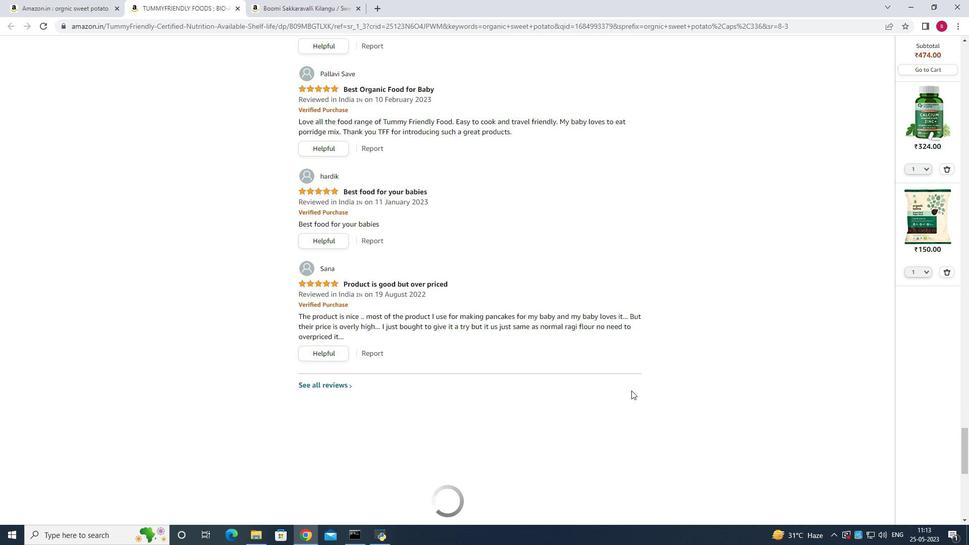 
Action: Mouse scrolled (631, 391) with delta (0, 0)
Screenshot: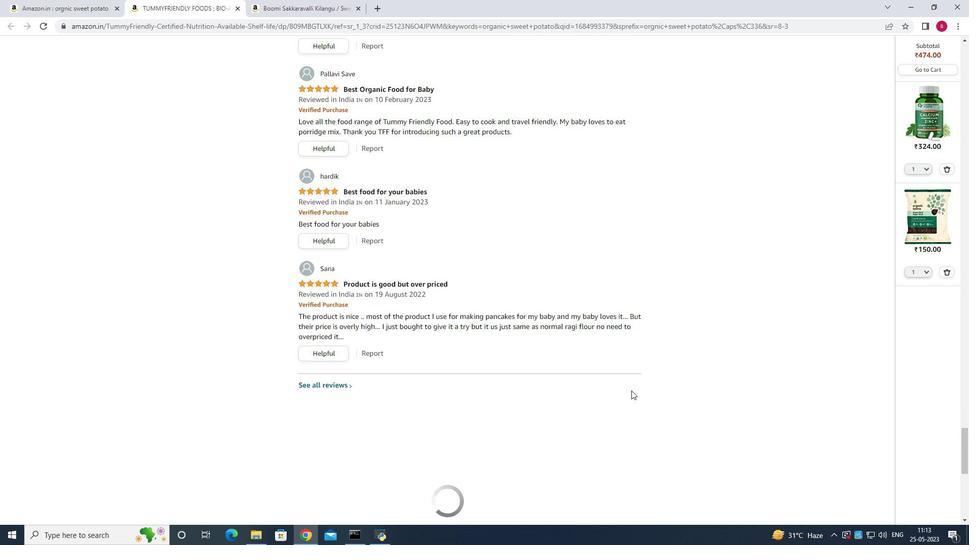 
Action: Mouse scrolled (631, 391) with delta (0, 0)
Screenshot: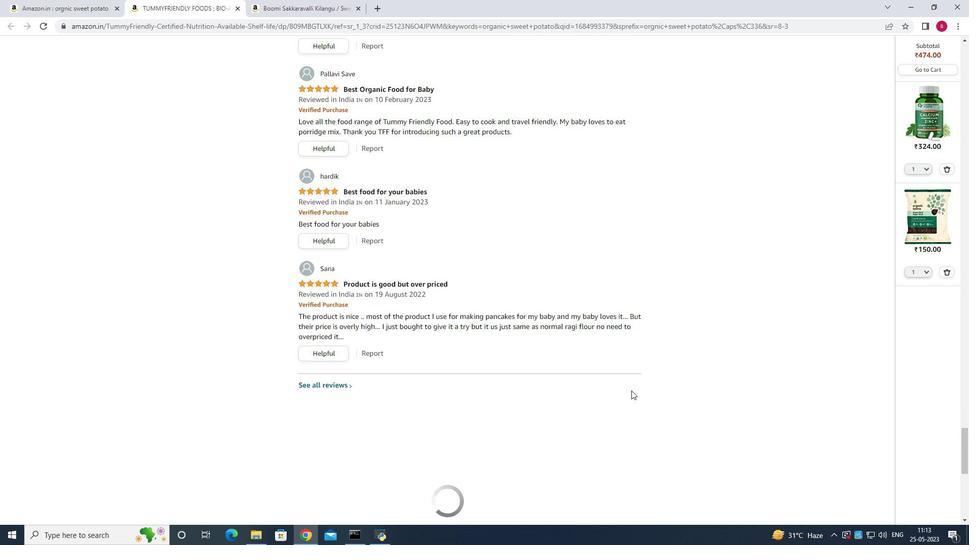 
Action: Mouse scrolled (631, 391) with delta (0, 0)
Screenshot: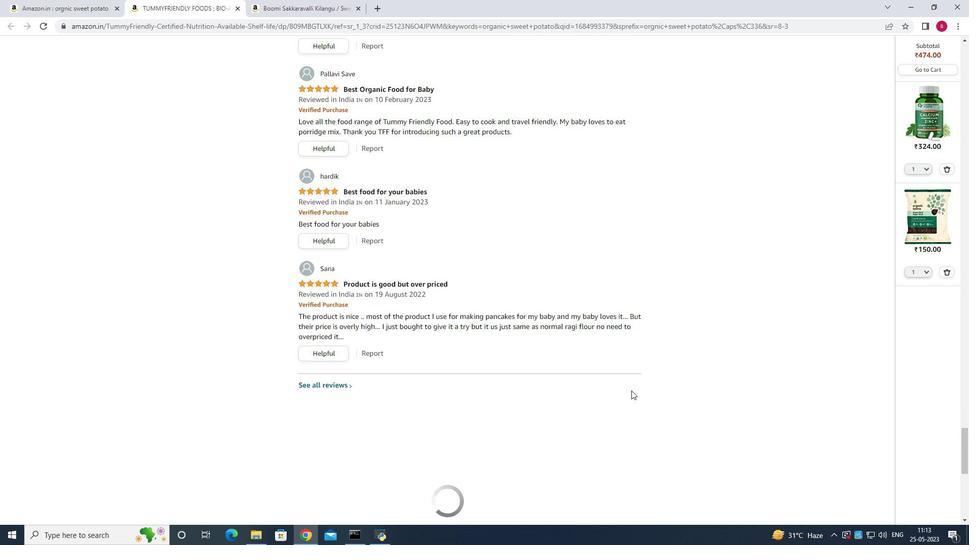 
Action: Mouse scrolled (631, 391) with delta (0, 0)
Screenshot: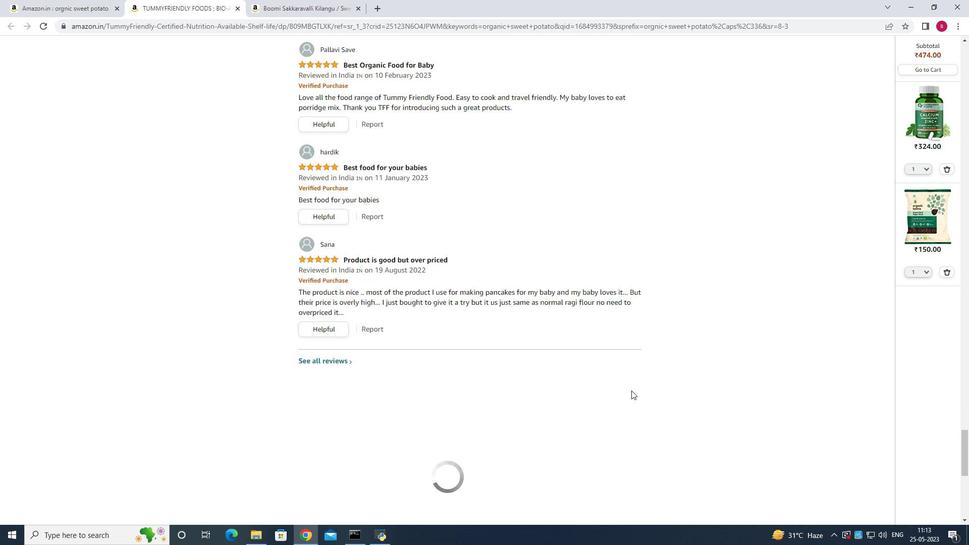 
Action: Mouse scrolled (631, 391) with delta (0, 0)
Screenshot: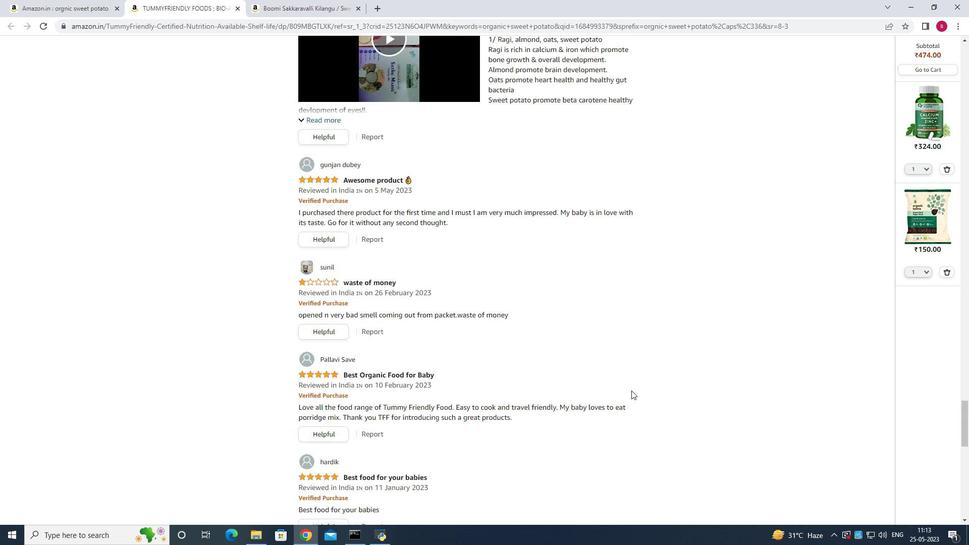 
Action: Mouse scrolled (631, 391) with delta (0, 0)
Screenshot: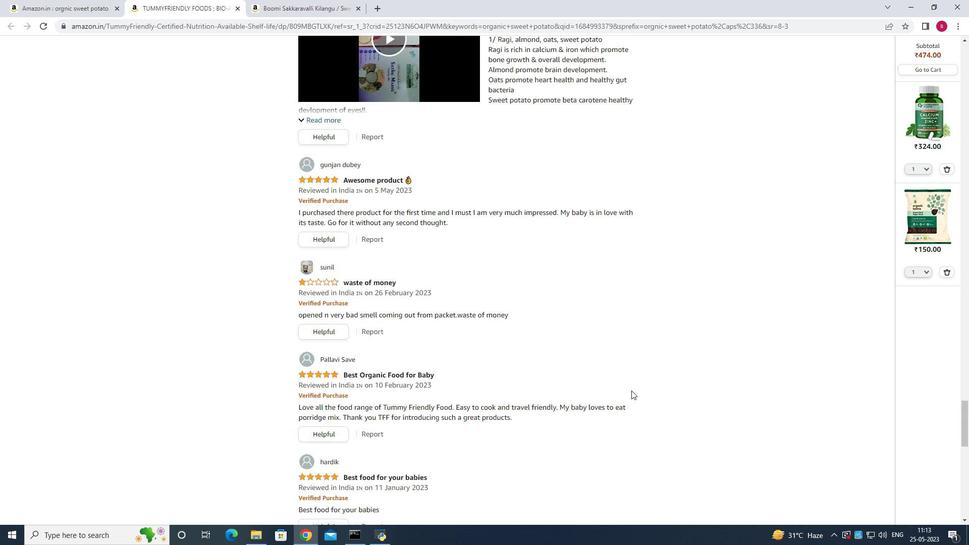 
Action: Mouse scrolled (631, 391) with delta (0, 0)
Screenshot: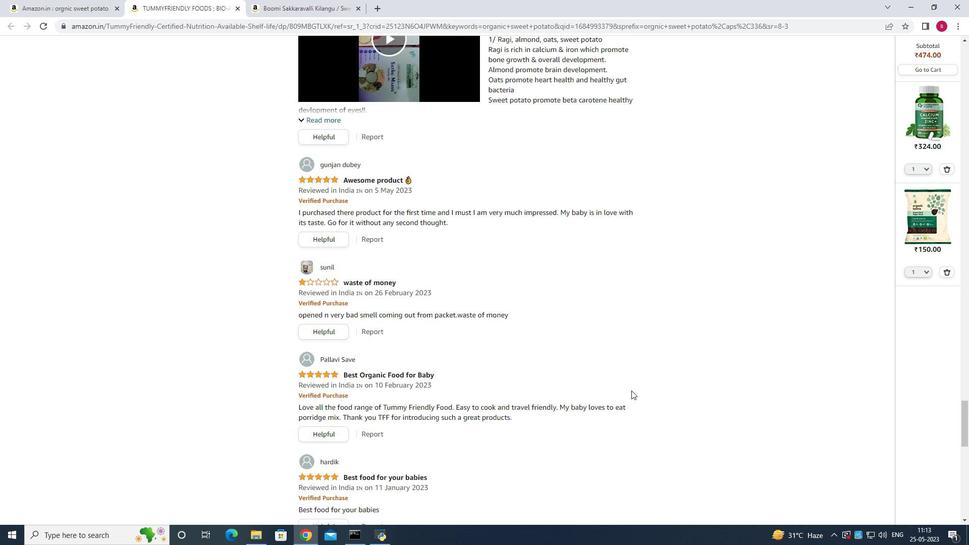 
Action: Mouse scrolled (631, 391) with delta (0, 0)
Screenshot: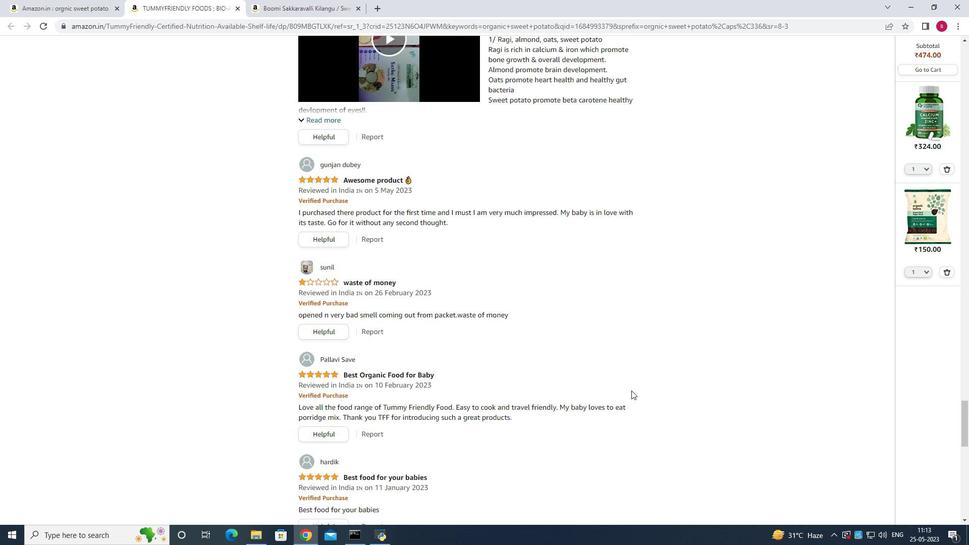 
Action: Mouse scrolled (631, 391) with delta (0, 0)
Screenshot: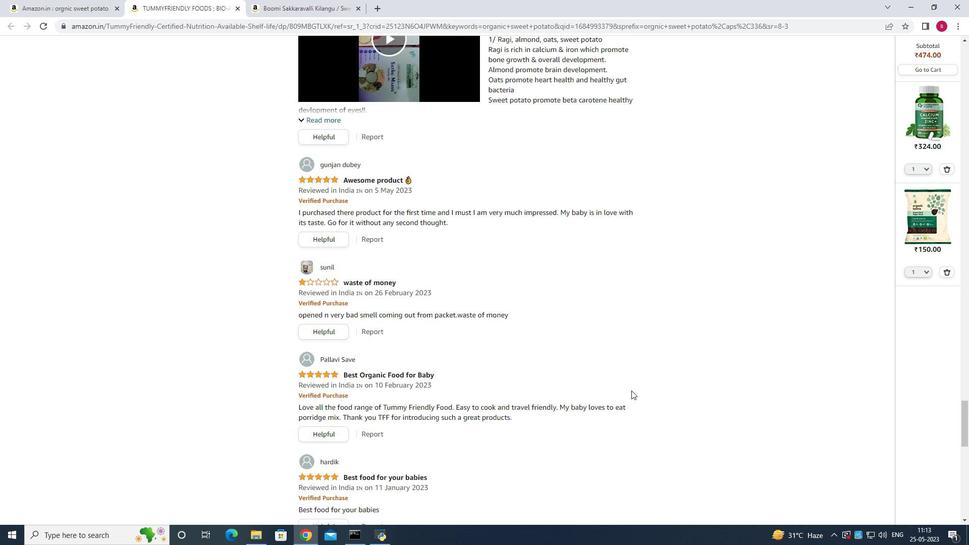 
Action: Mouse scrolled (631, 391) with delta (0, 0)
Screenshot: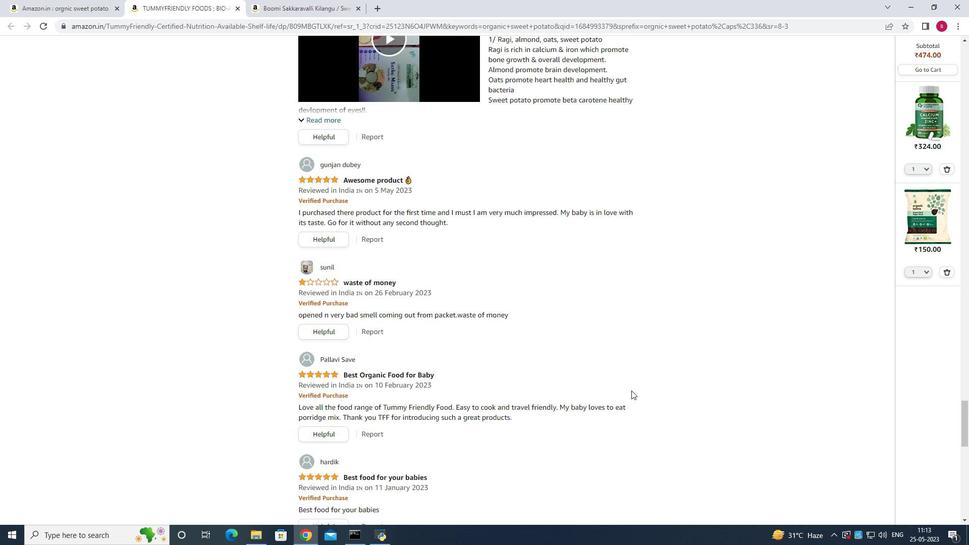 
Action: Mouse scrolled (631, 391) with delta (0, 0)
Screenshot: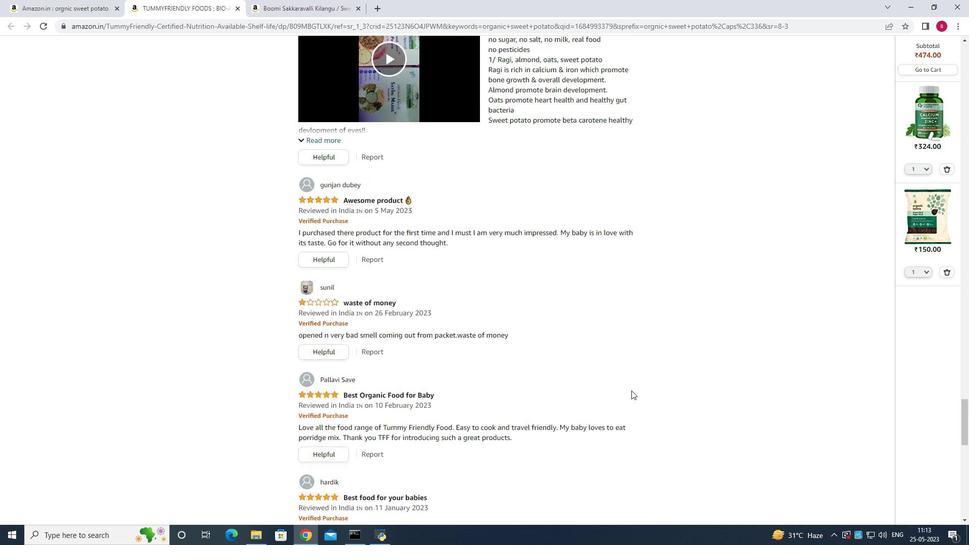 
Action: Mouse scrolled (631, 391) with delta (0, 0)
Screenshot: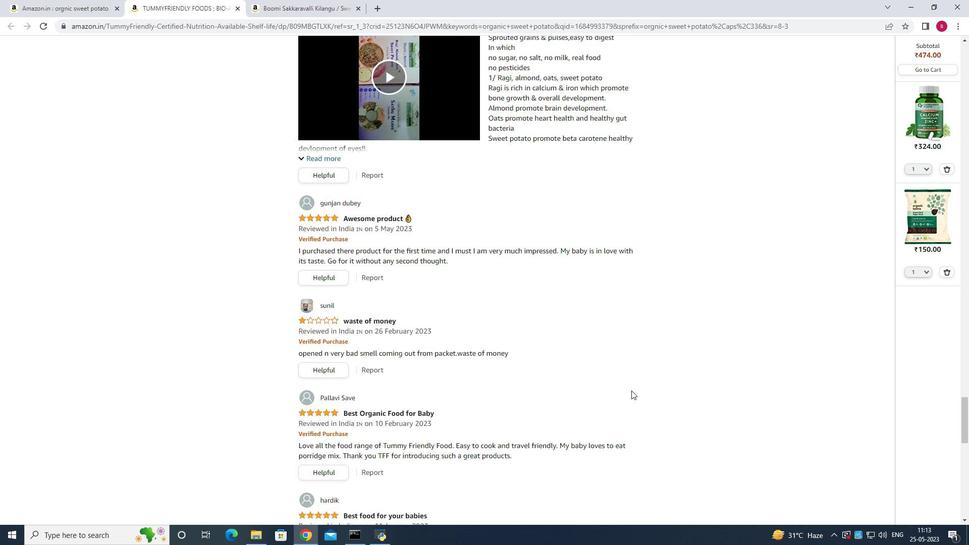 
Action: Mouse scrolled (631, 391) with delta (0, 0)
Screenshot: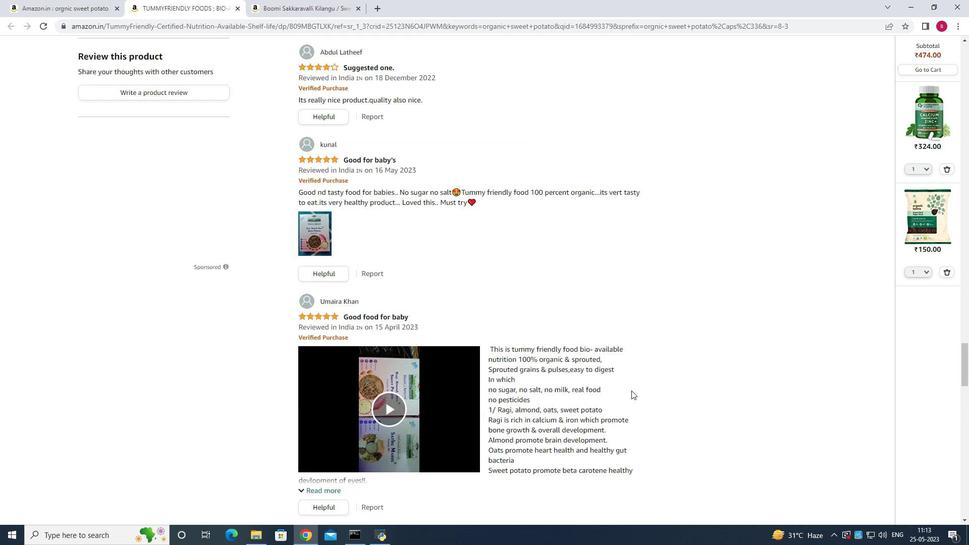 
Action: Mouse scrolled (631, 391) with delta (0, 0)
Screenshot: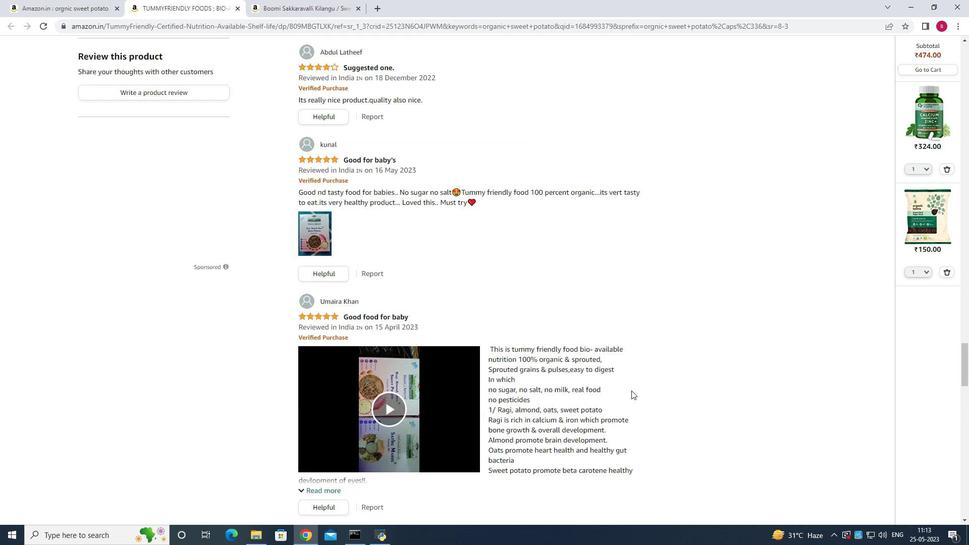 
Action: Mouse scrolled (631, 391) with delta (0, 0)
Screenshot: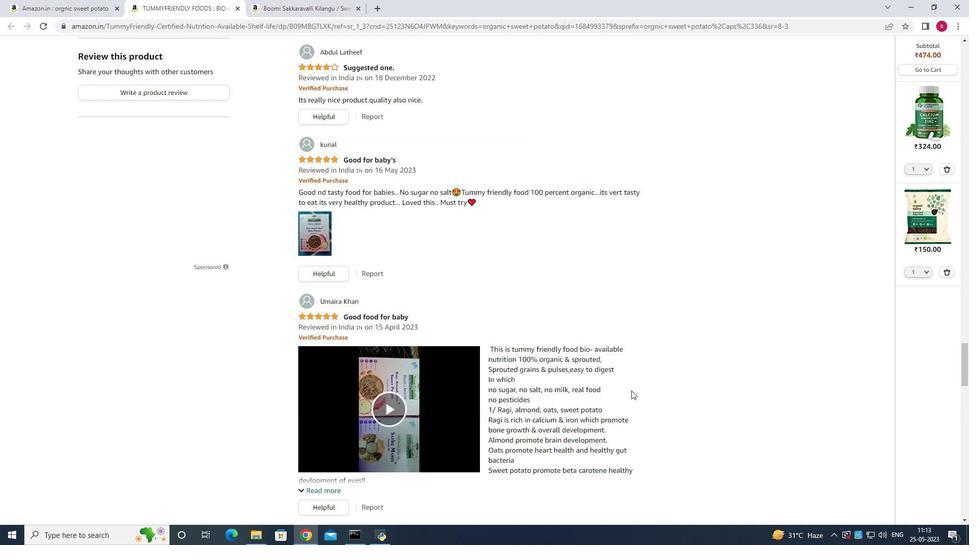 
Action: Mouse scrolled (631, 391) with delta (0, 0)
Screenshot: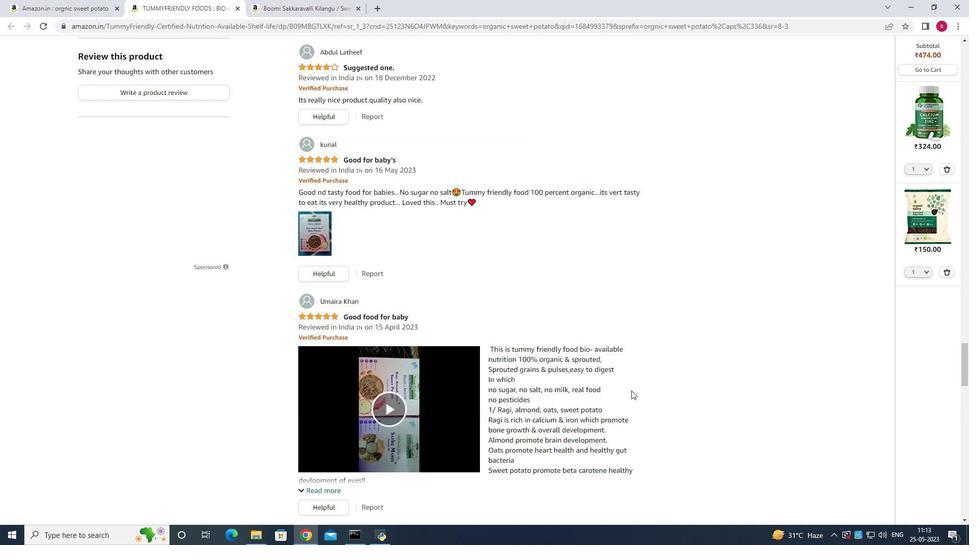 
Action: Mouse scrolled (631, 391) with delta (0, 0)
